 Task: Look for space in Yicheng, China from 6th September, 2023 to 10th September, 2023 for 1 adult in price range Rs.10000 to Rs.15000. Place can be private room with 1  bedroom having 1 bed and 1 bathroom. Property type can be house, flat, guest house, hotel. Amenities needed are: washing machine. Booking option can be shelf check-in. Required host language is Chinese (Simplified).
Action: Mouse moved to (352, 181)
Screenshot: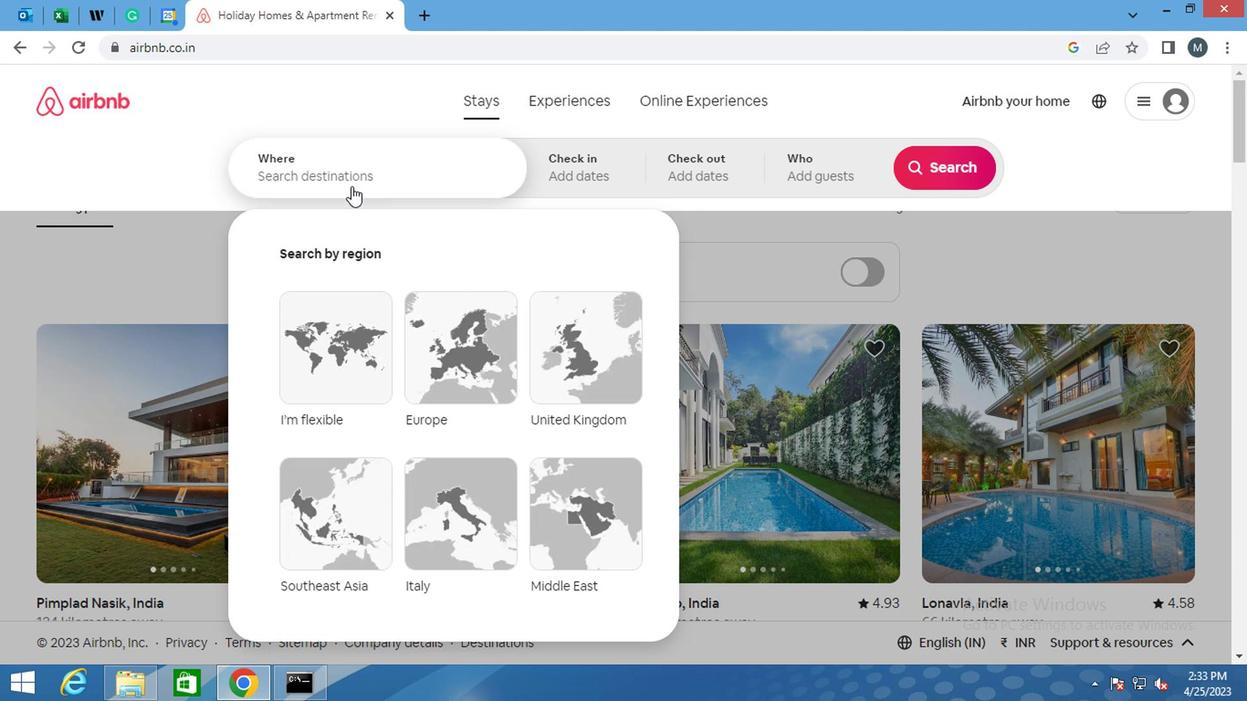 
Action: Mouse pressed left at (352, 181)
Screenshot: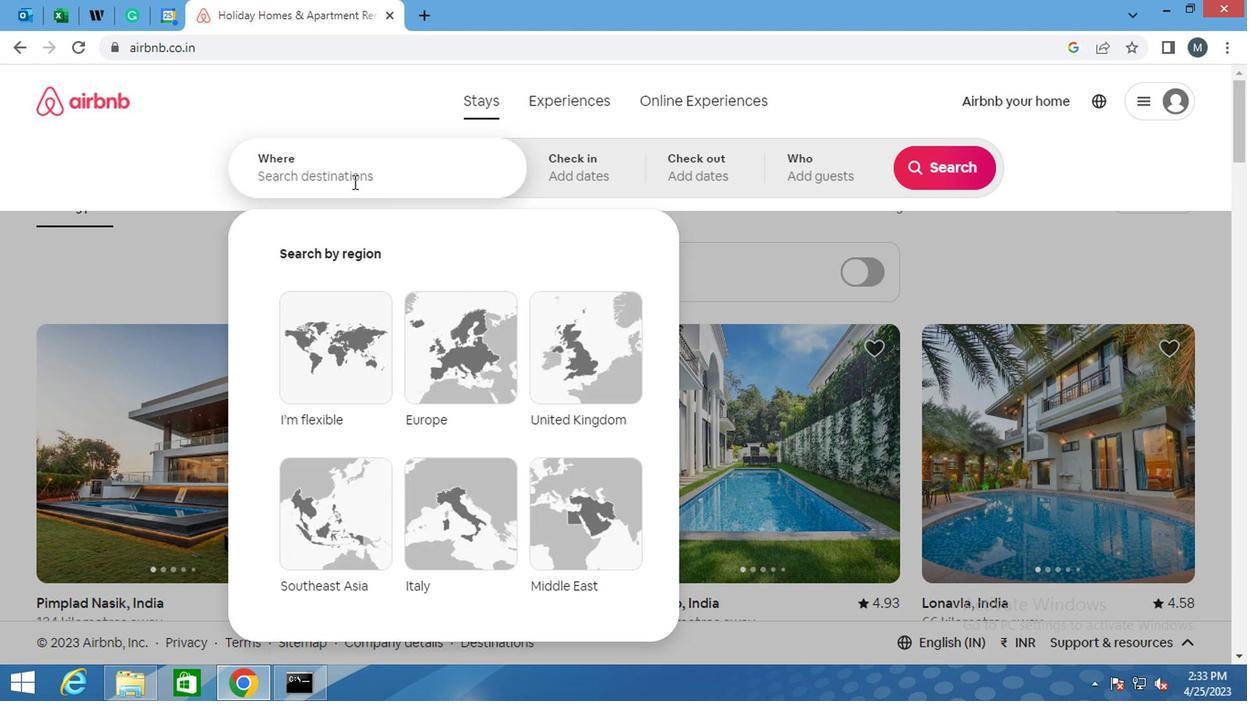 
Action: Mouse moved to (352, 181)
Screenshot: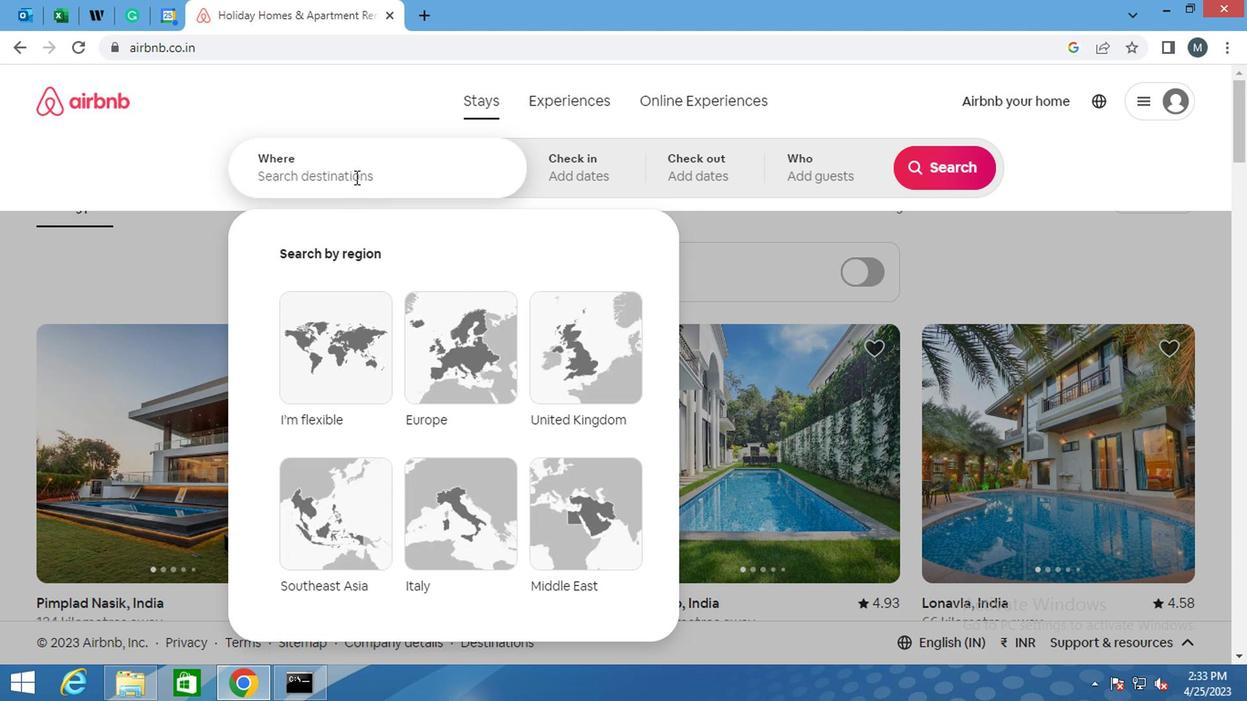 
Action: Key pressed <Key.shift>YICHENG,<Key.shift>CHINA
Screenshot: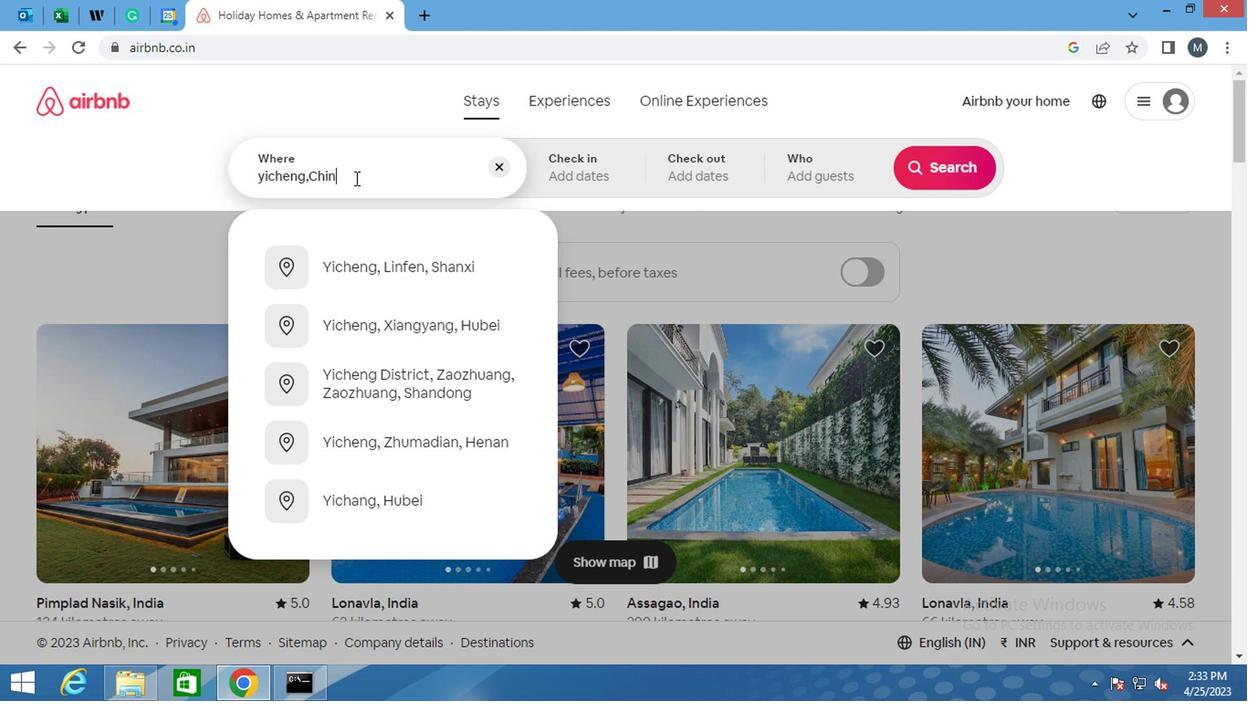 
Action: Mouse moved to (475, 209)
Screenshot: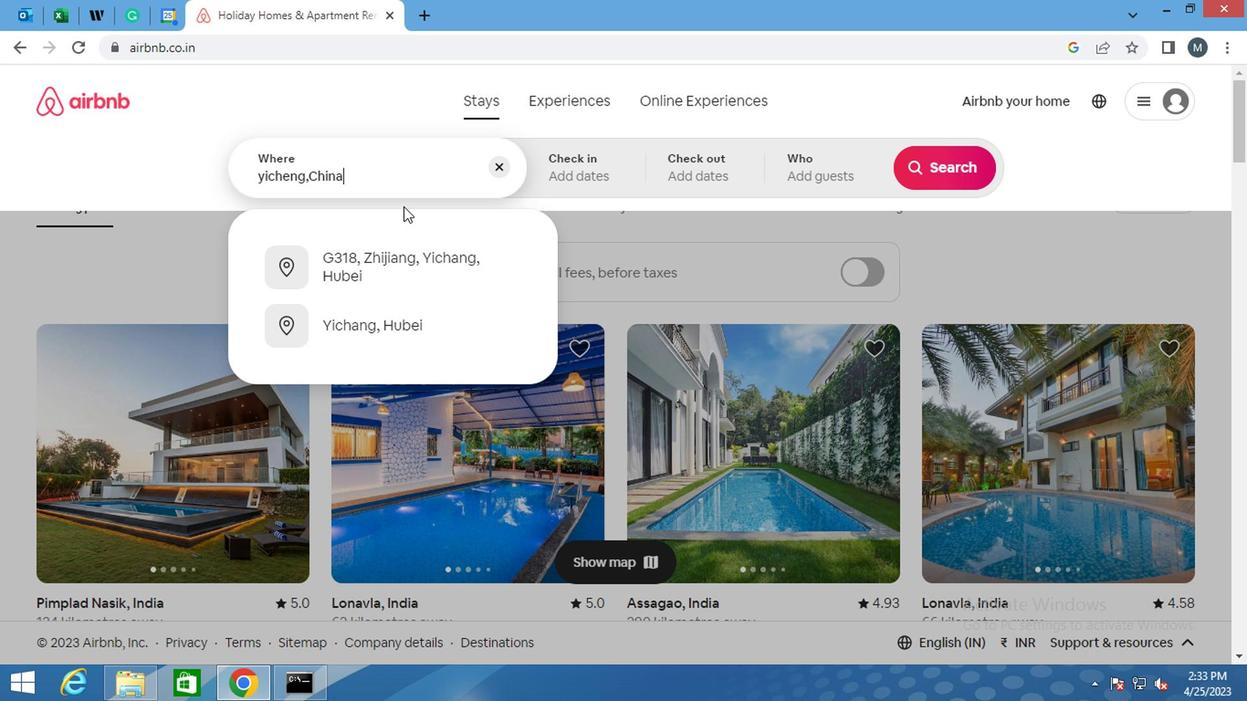 
Action: Key pressed <Key.enter>
Screenshot: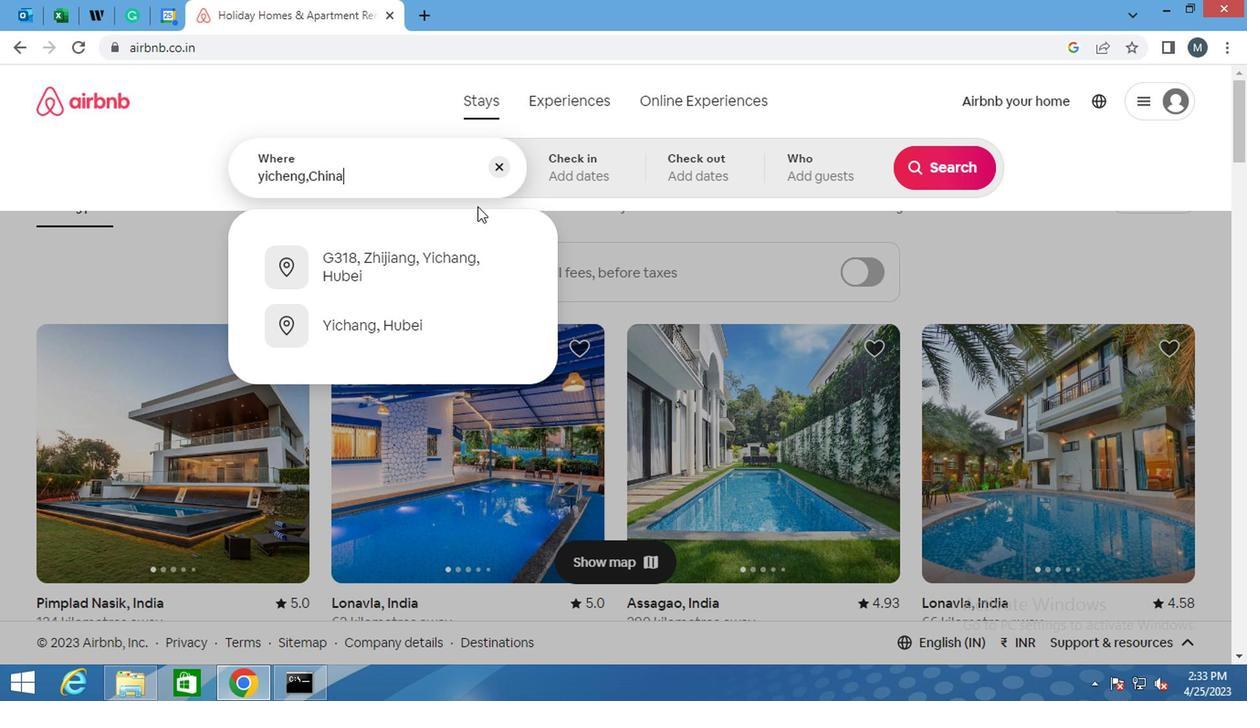 
Action: Mouse moved to (919, 313)
Screenshot: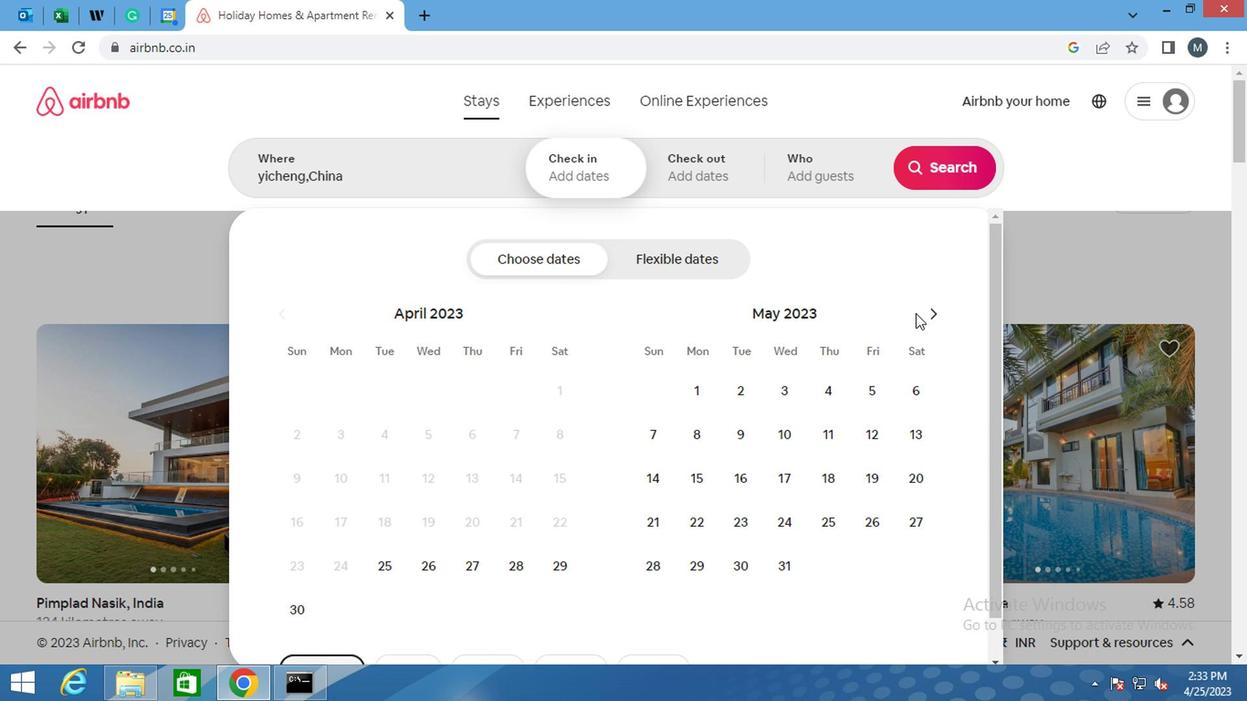 
Action: Mouse pressed left at (919, 313)
Screenshot: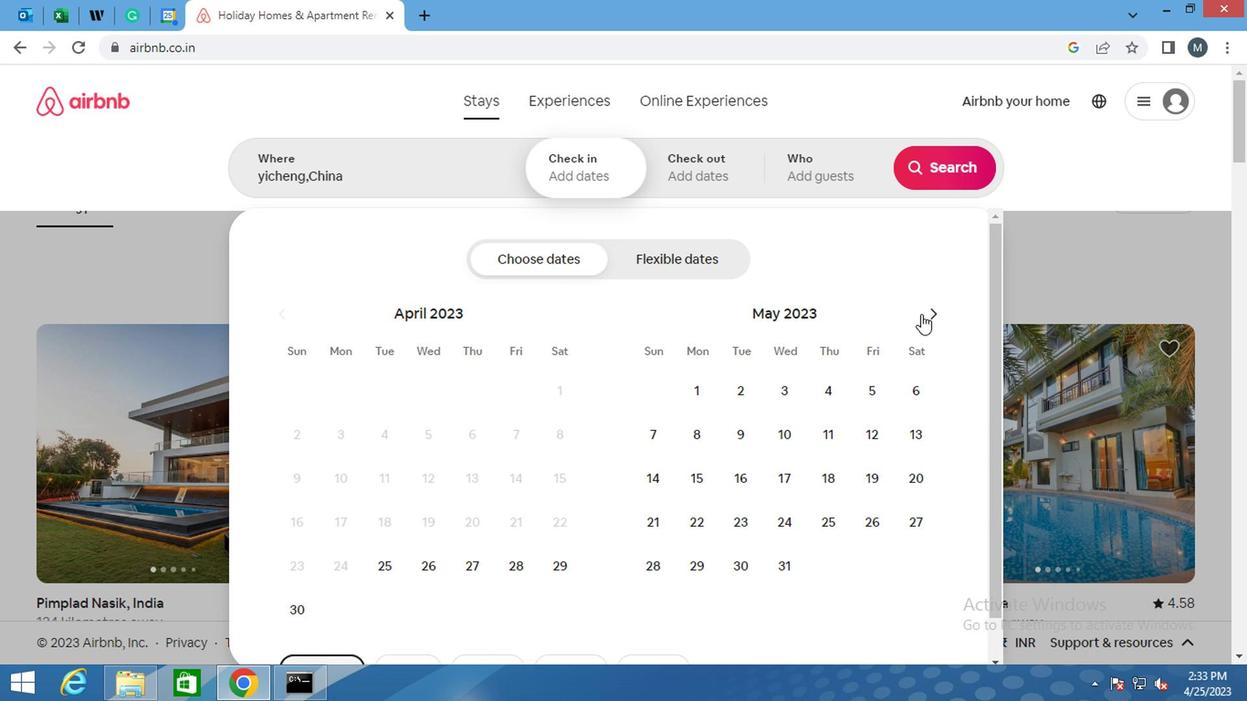 
Action: Mouse moved to (920, 313)
Screenshot: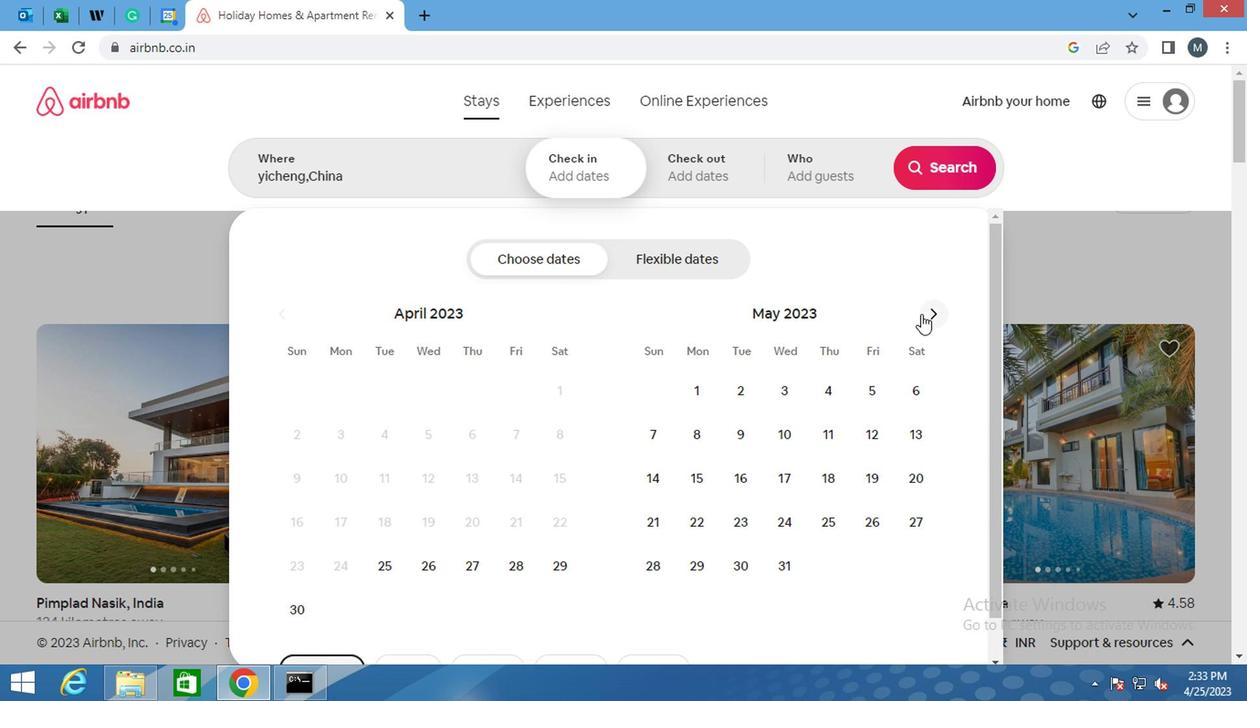 
Action: Mouse pressed left at (920, 313)
Screenshot: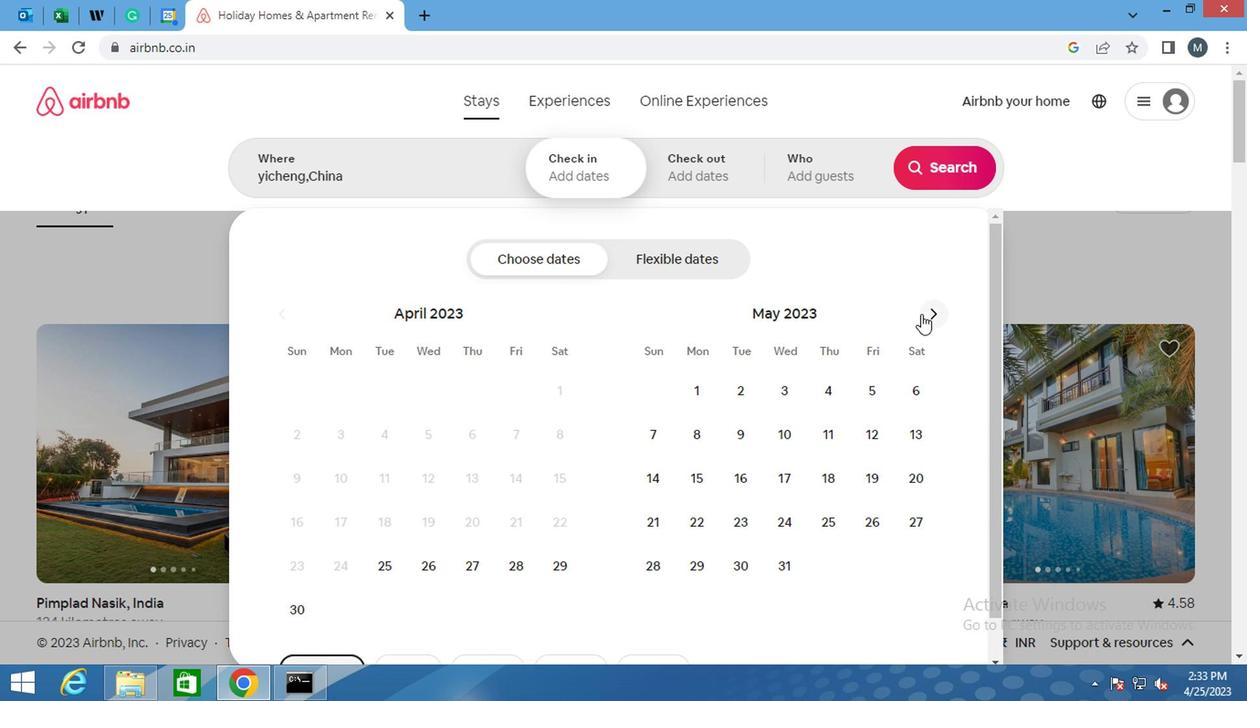 
Action: Mouse moved to (920, 313)
Screenshot: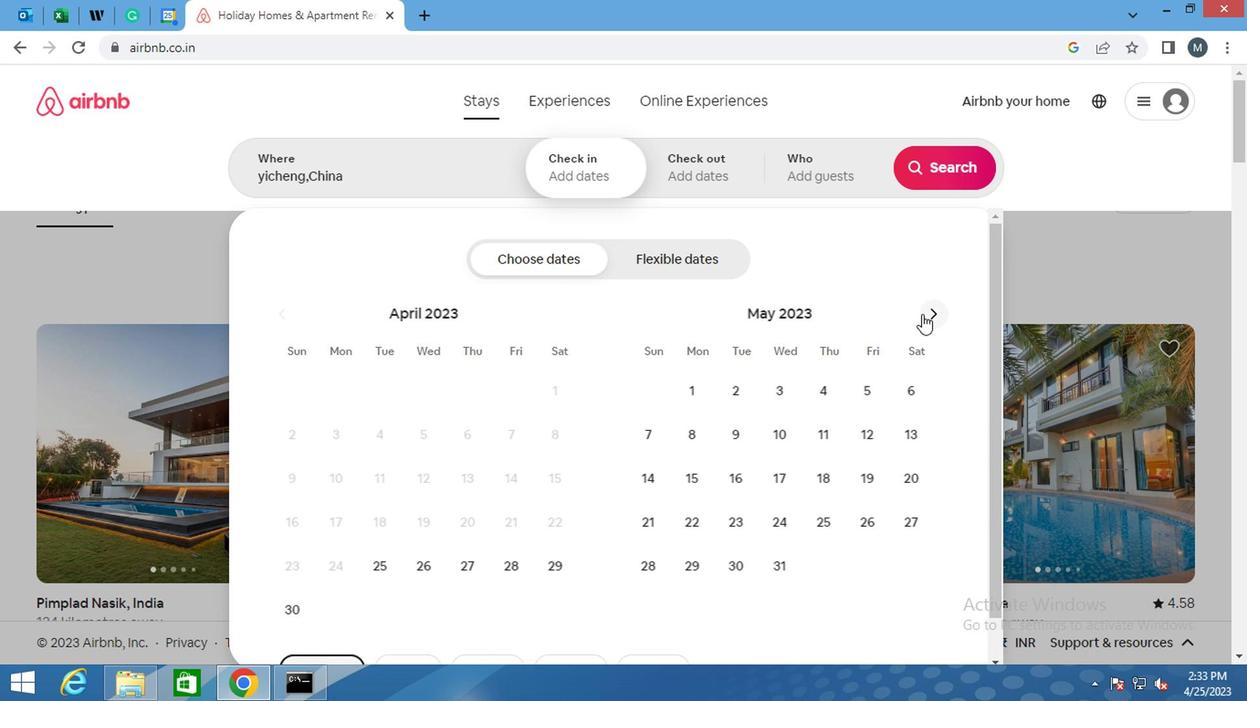 
Action: Mouse pressed left at (920, 313)
Screenshot: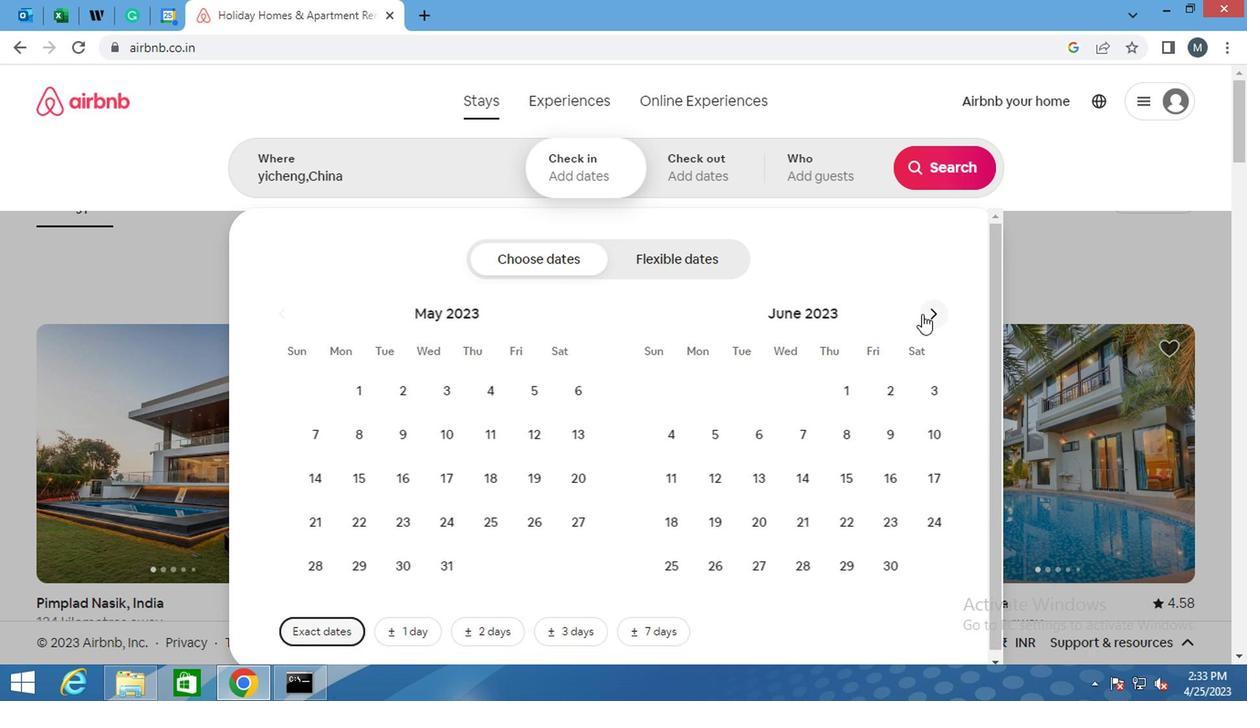 
Action: Mouse moved to (921, 313)
Screenshot: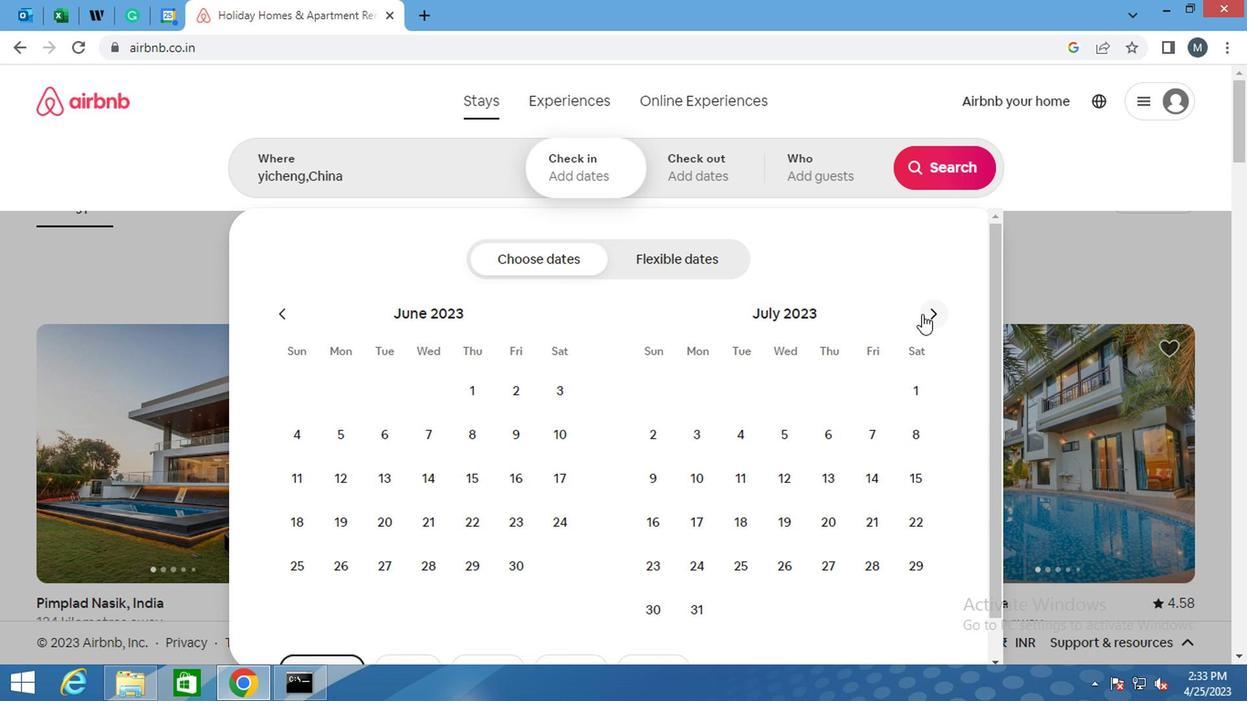 
Action: Mouse pressed left at (921, 313)
Screenshot: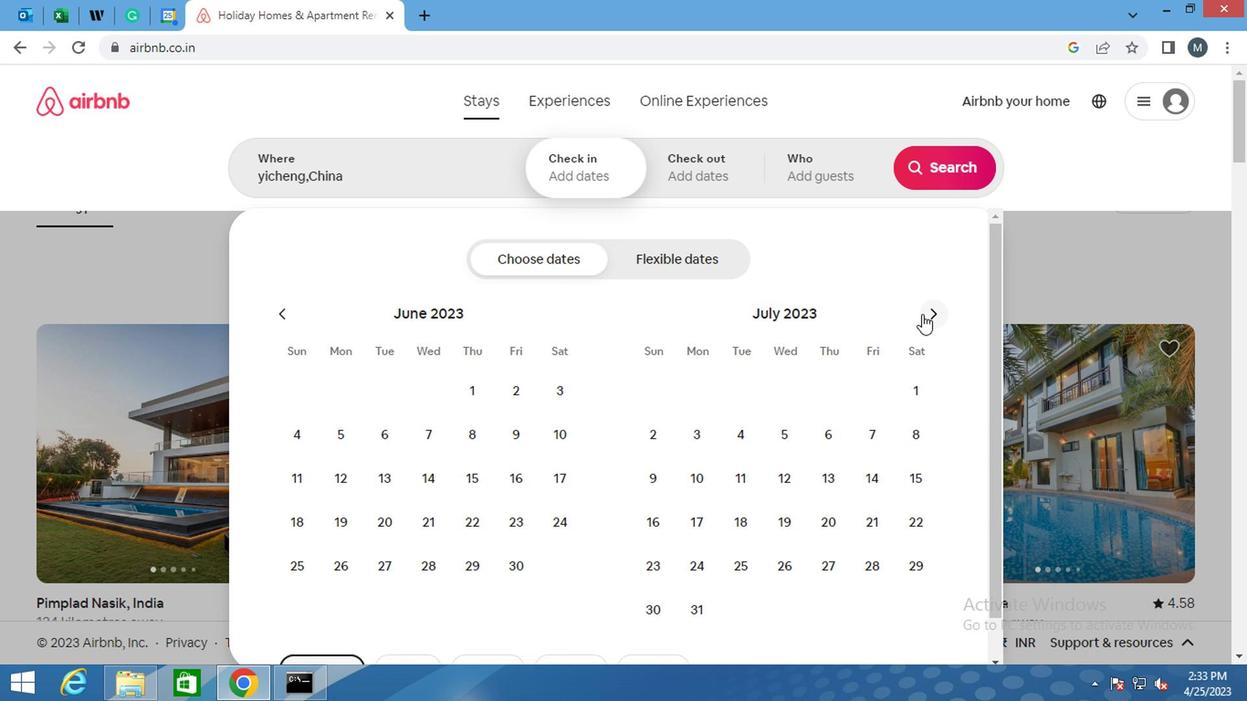 
Action: Mouse moved to (924, 313)
Screenshot: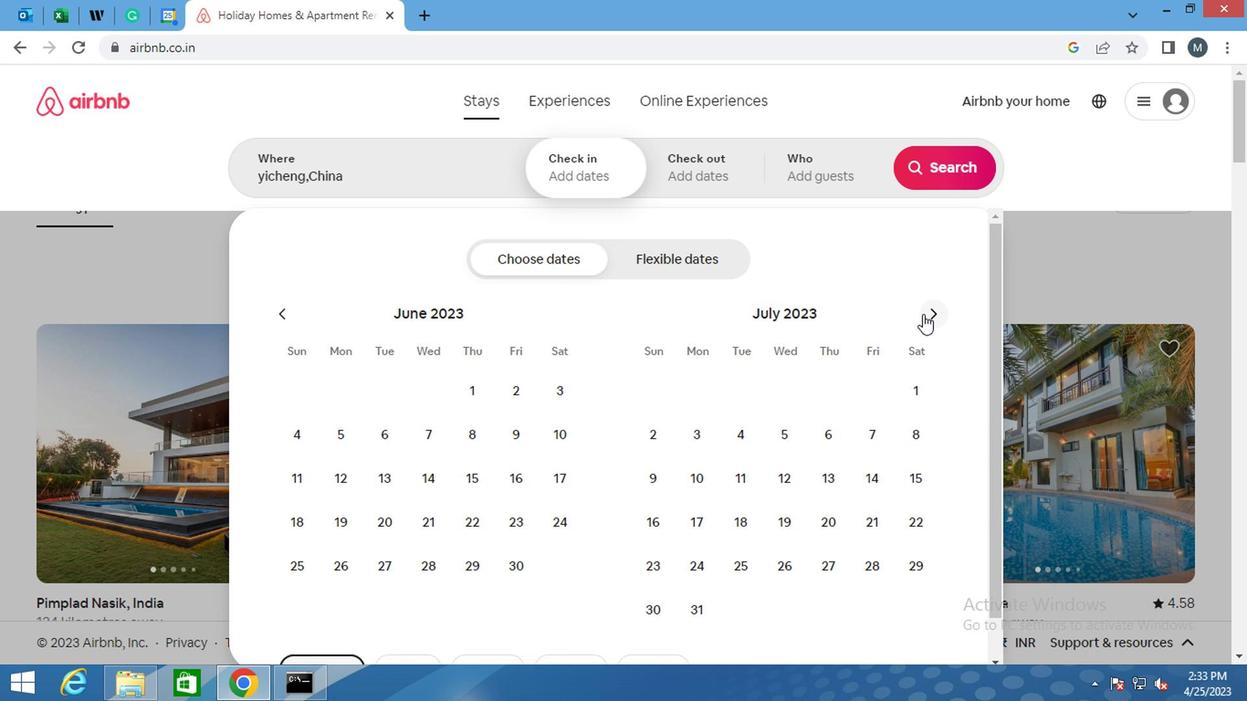 
Action: Mouse pressed left at (924, 313)
Screenshot: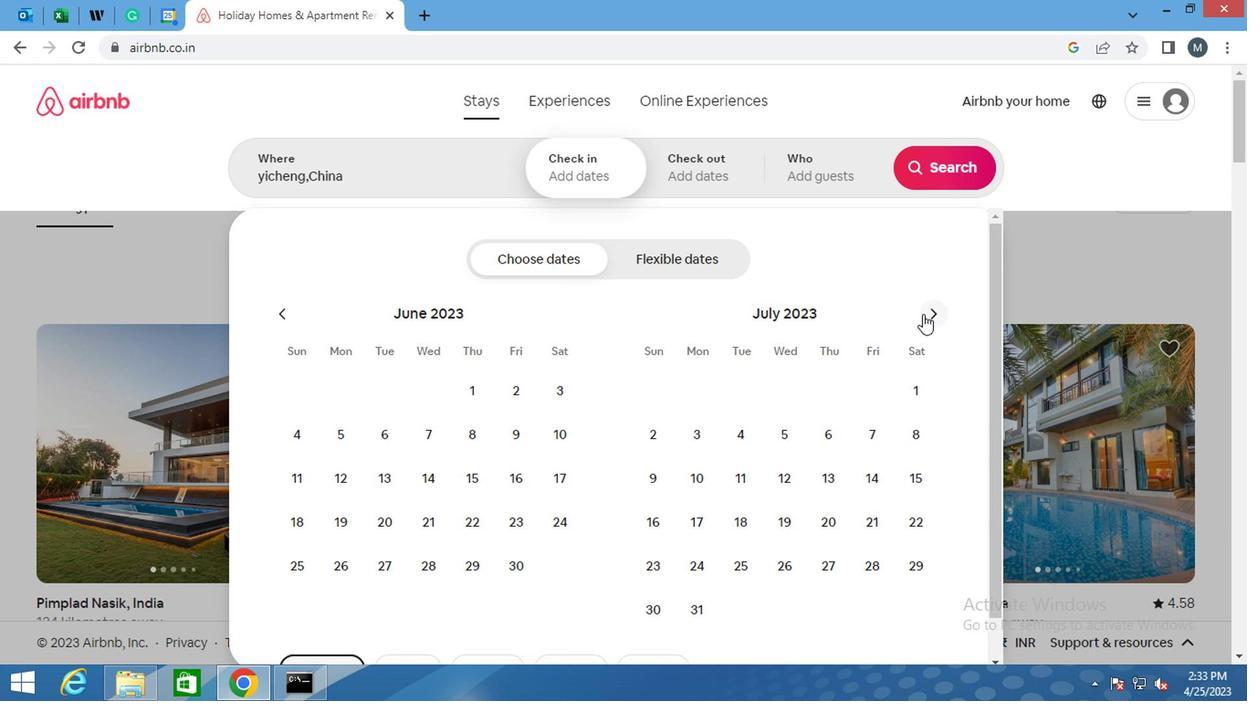 
Action: Mouse moved to (794, 433)
Screenshot: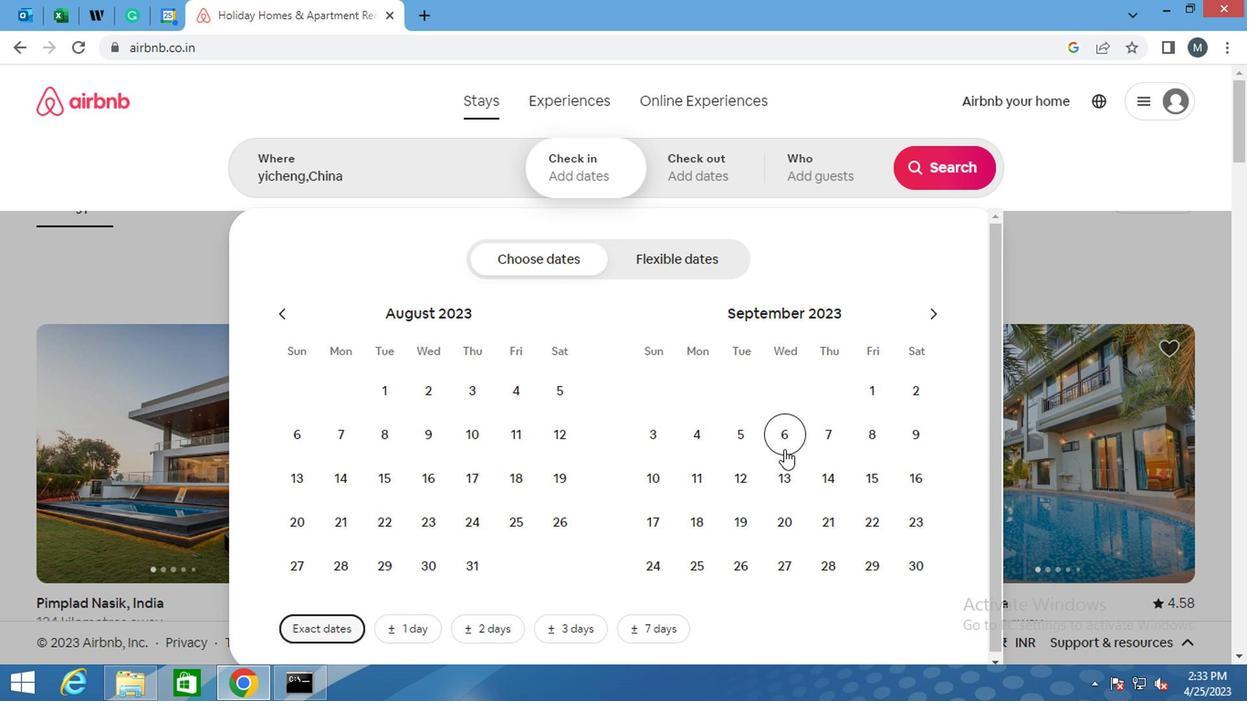 
Action: Mouse pressed left at (794, 433)
Screenshot: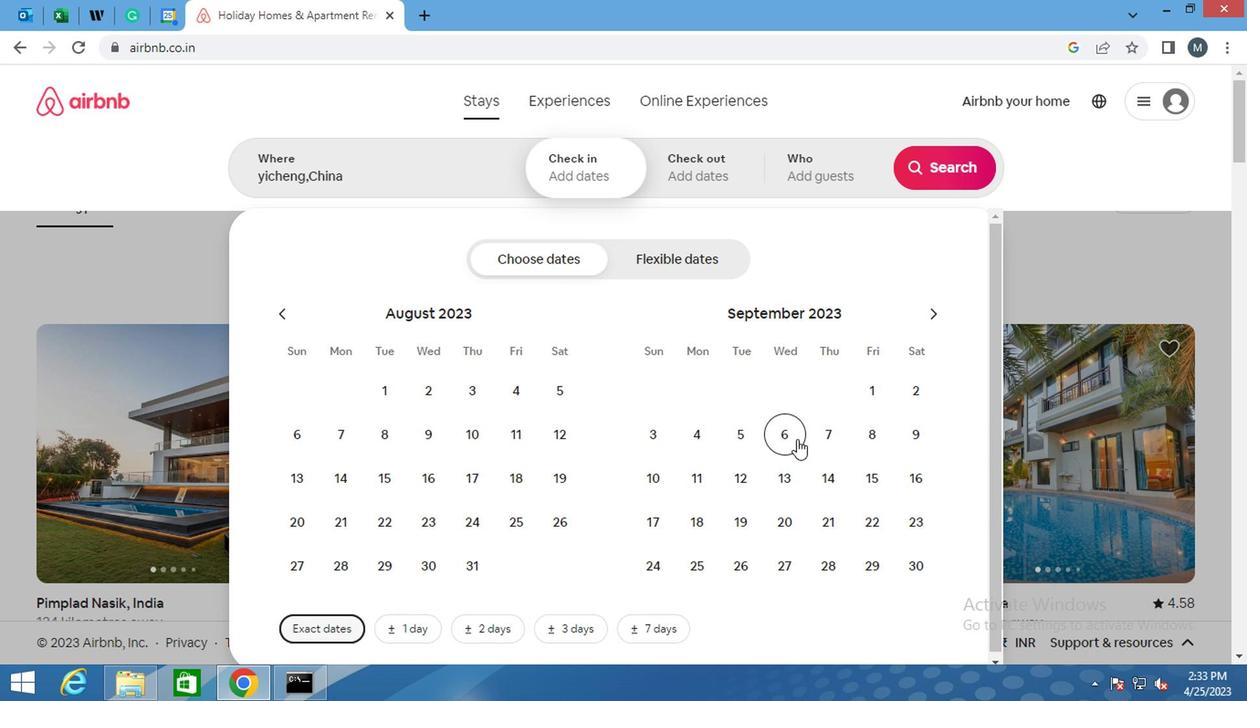 
Action: Mouse moved to (649, 475)
Screenshot: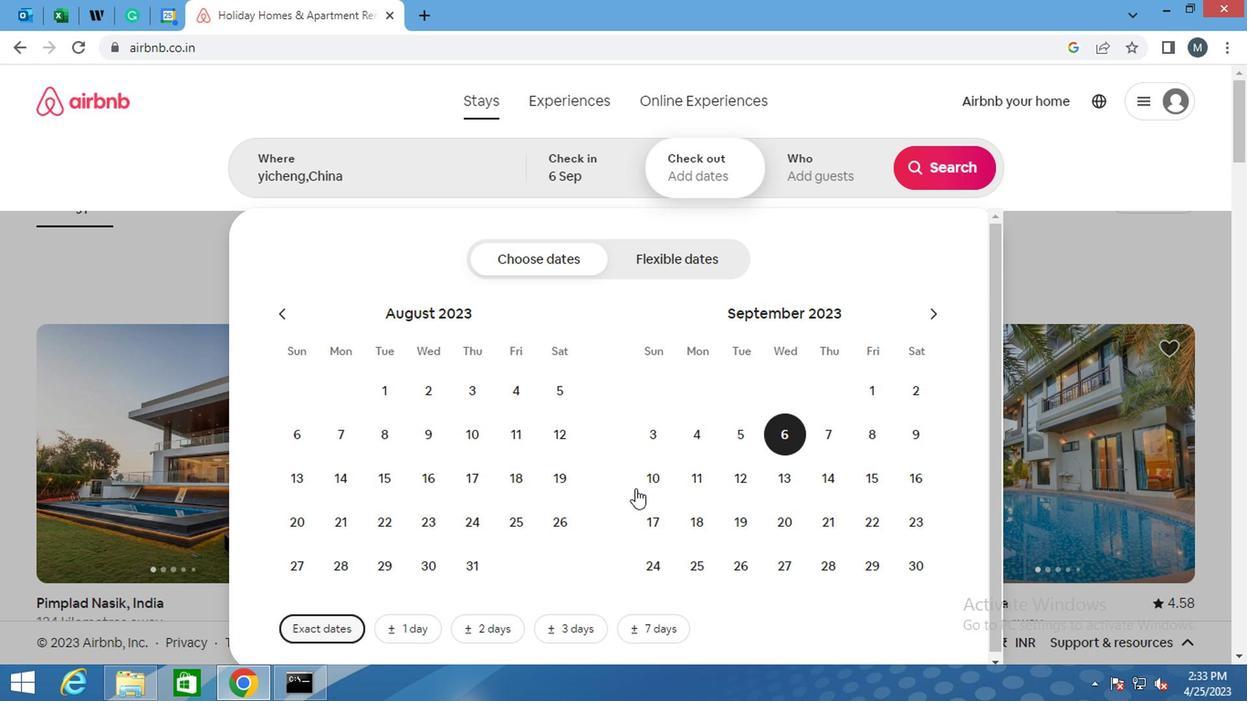 
Action: Mouse pressed left at (649, 475)
Screenshot: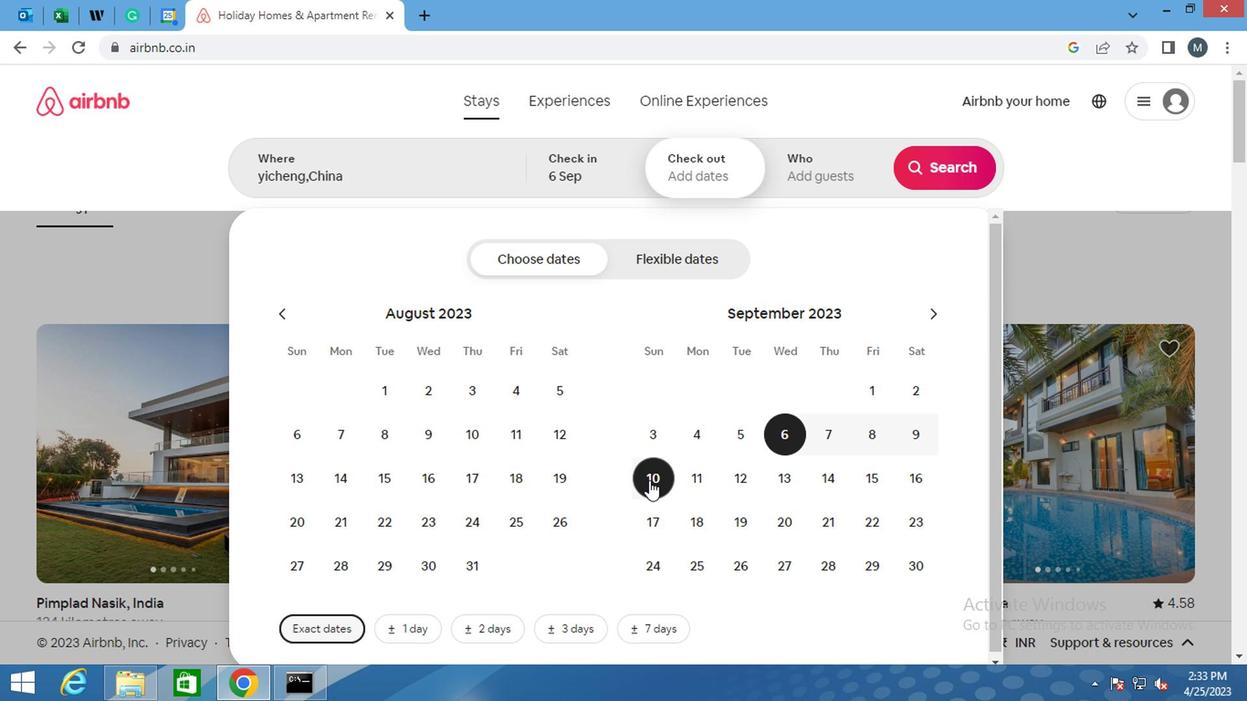 
Action: Mouse moved to (818, 186)
Screenshot: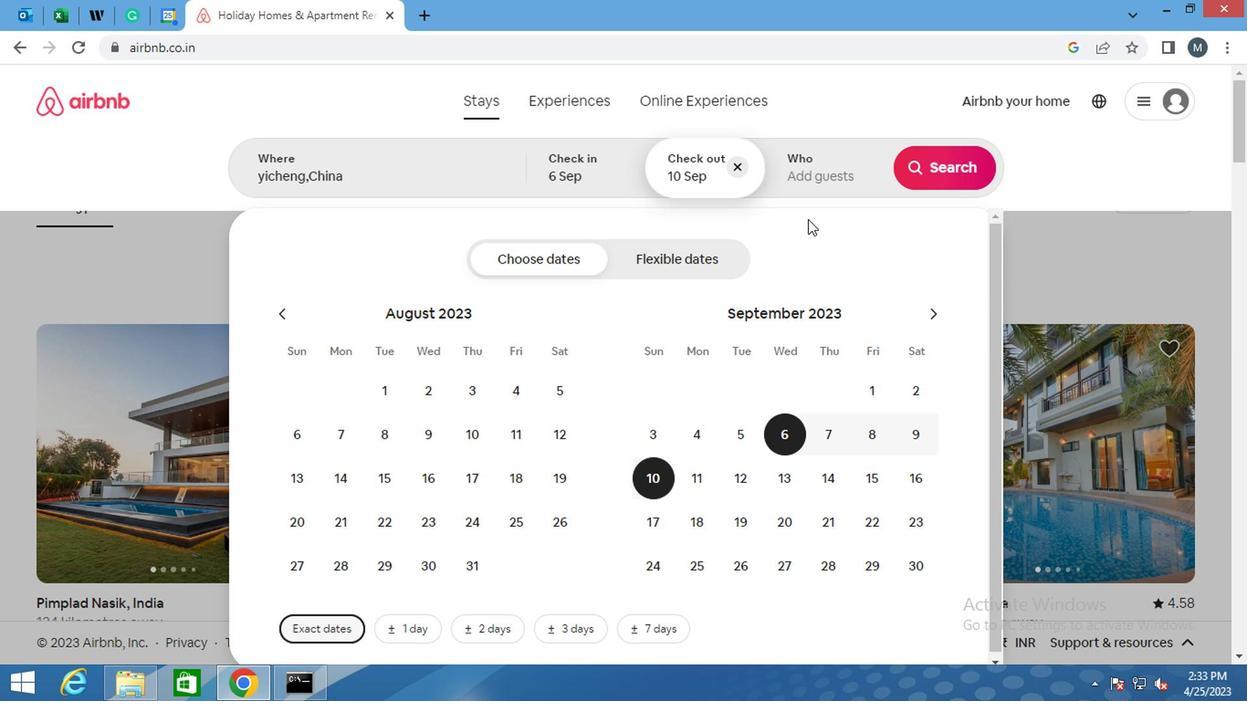 
Action: Mouse pressed left at (818, 186)
Screenshot: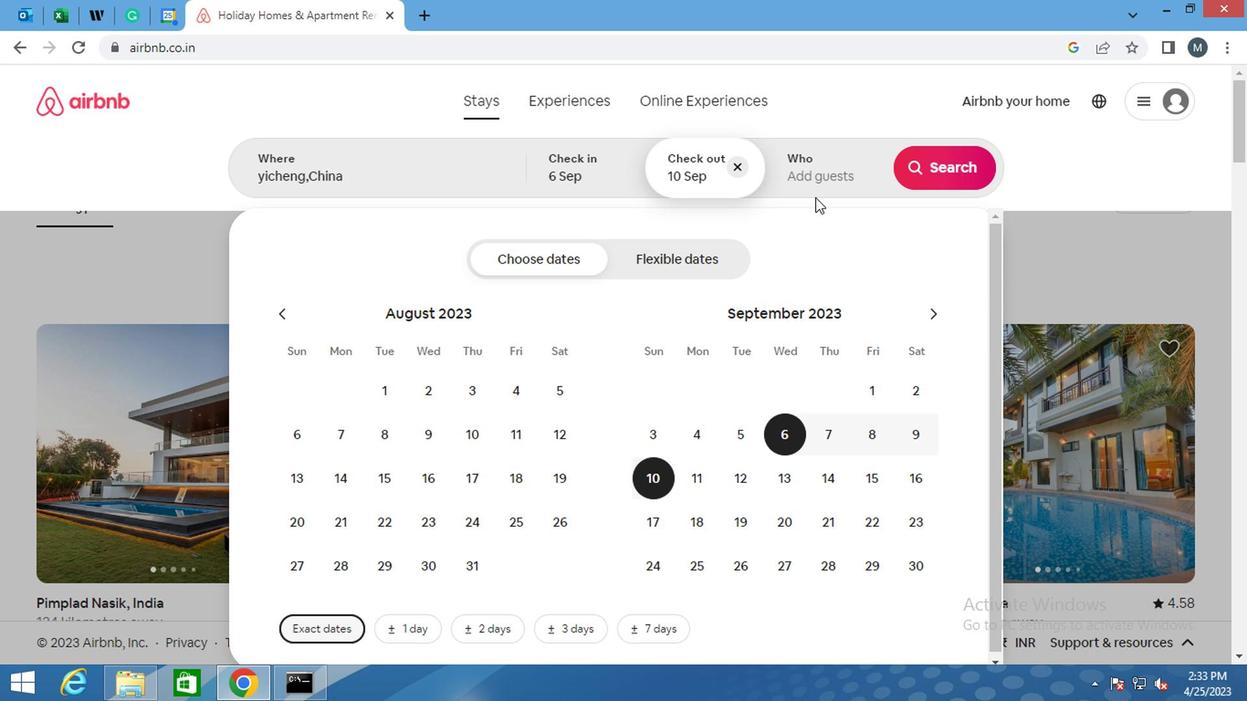 
Action: Mouse pressed right at (818, 186)
Screenshot: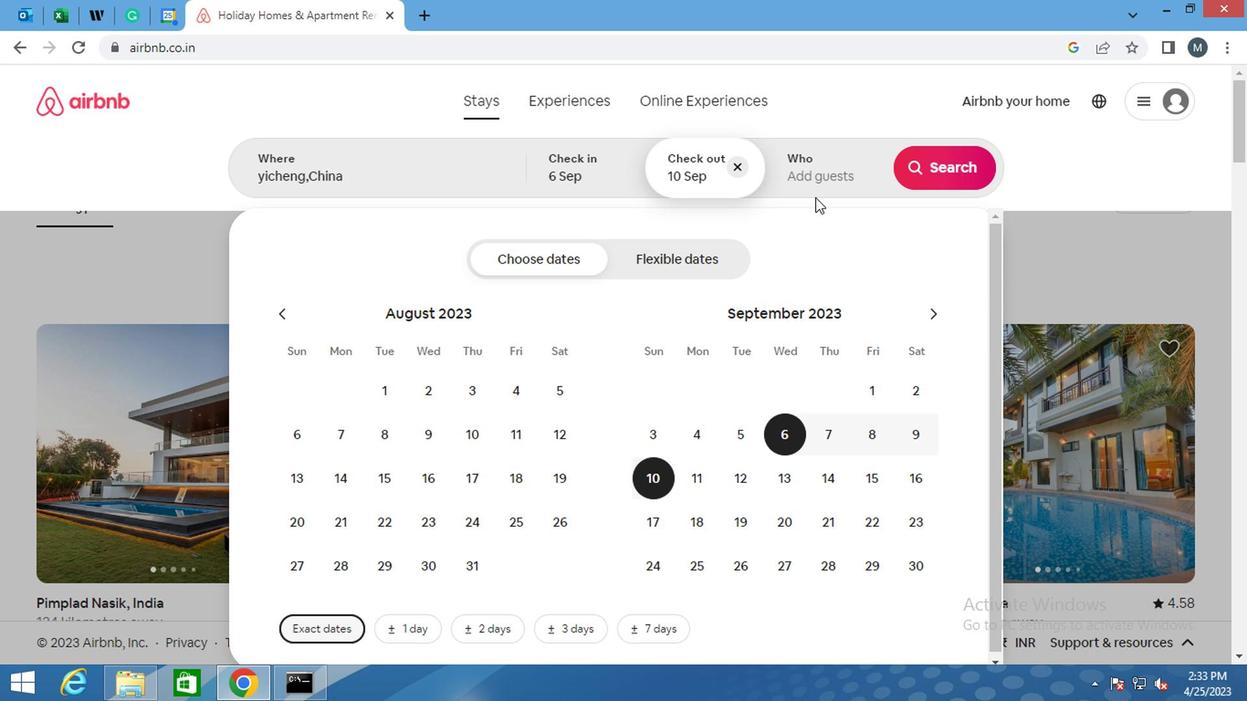 
Action: Mouse moved to (813, 178)
Screenshot: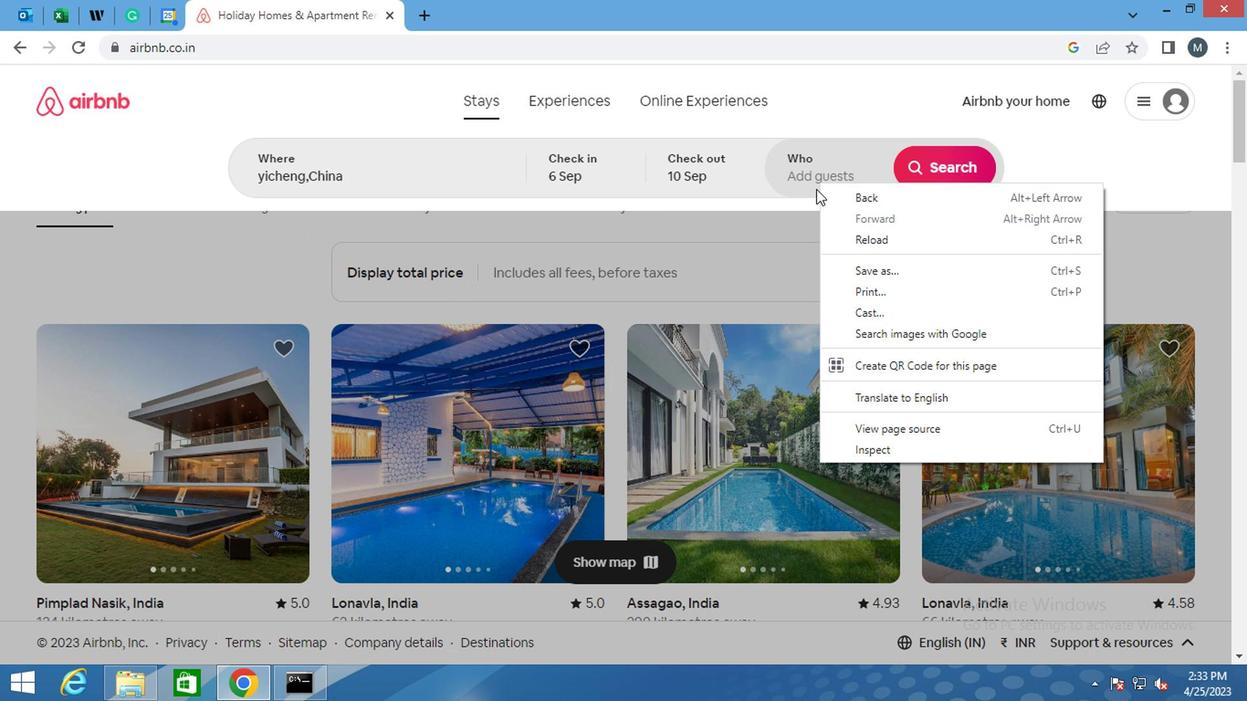 
Action: Mouse pressed left at (813, 178)
Screenshot: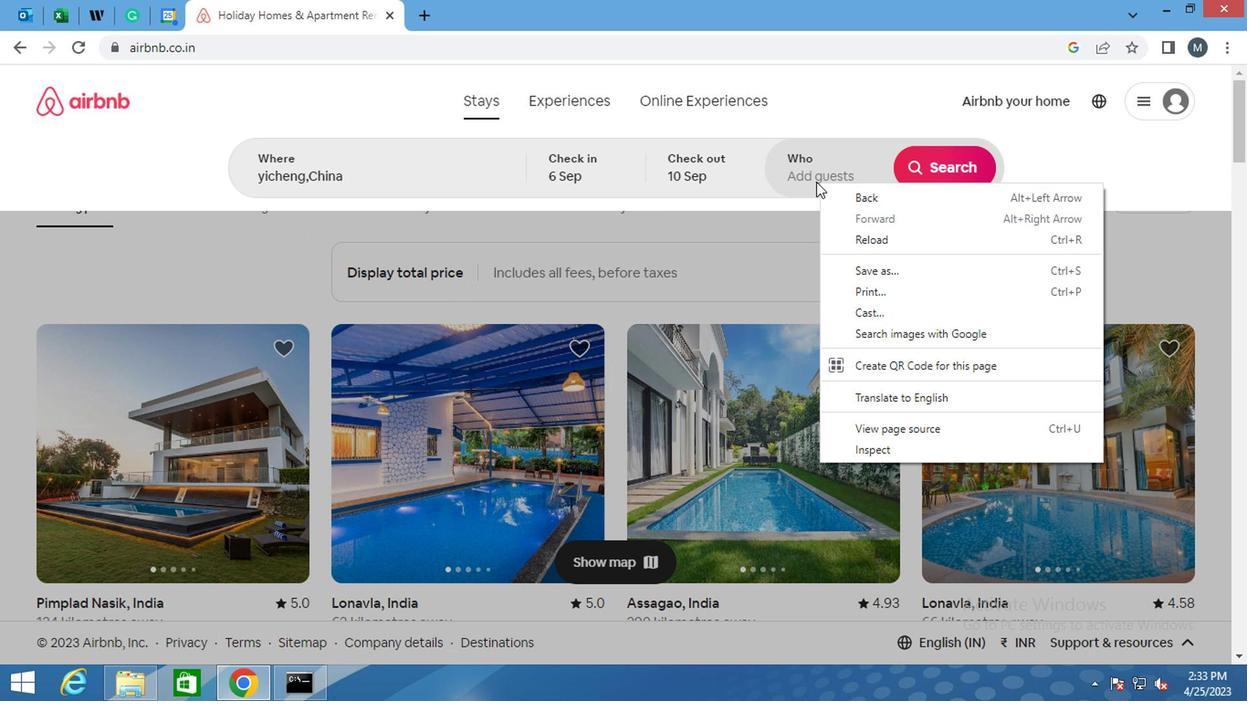 
Action: Mouse moved to (955, 263)
Screenshot: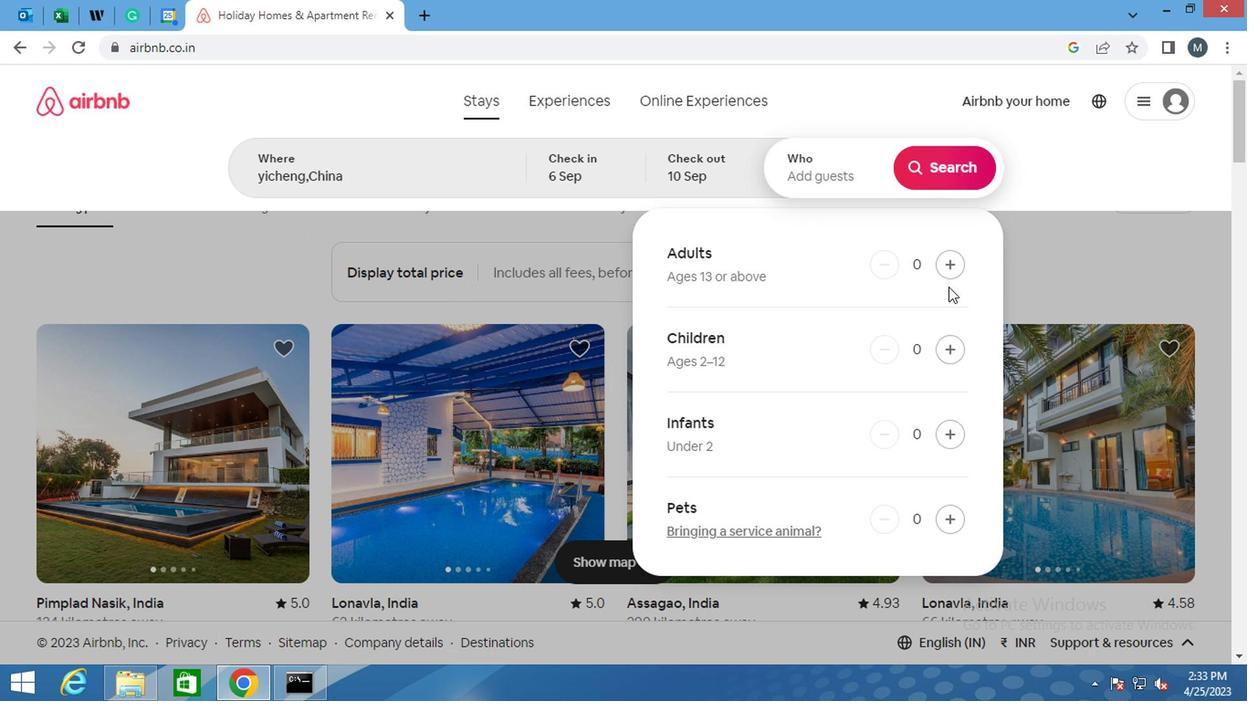 
Action: Mouse pressed left at (955, 263)
Screenshot: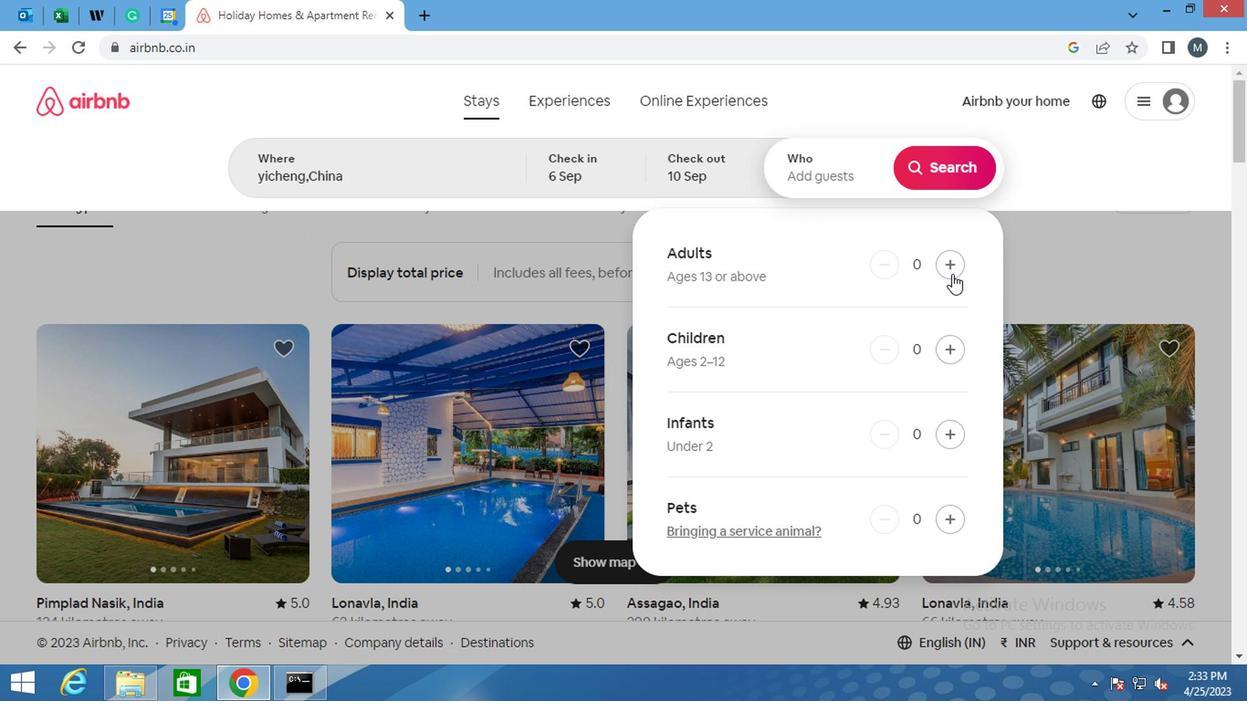 
Action: Mouse moved to (937, 176)
Screenshot: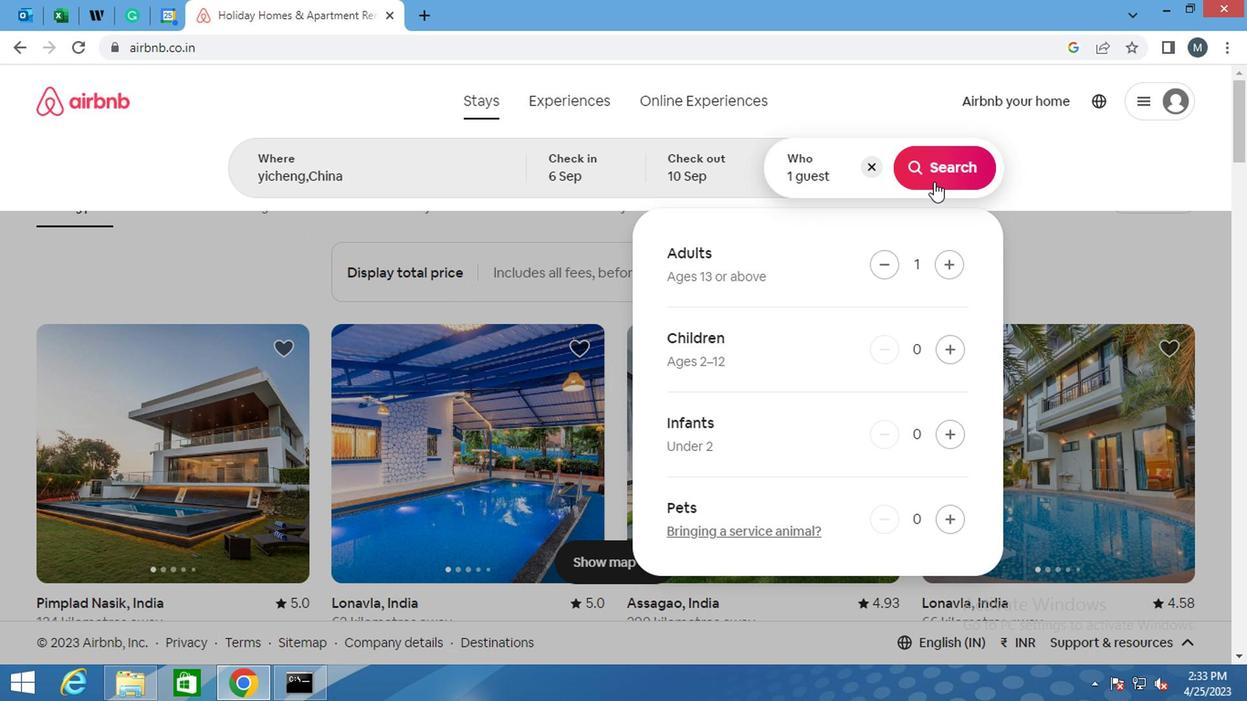 
Action: Mouse pressed left at (937, 176)
Screenshot: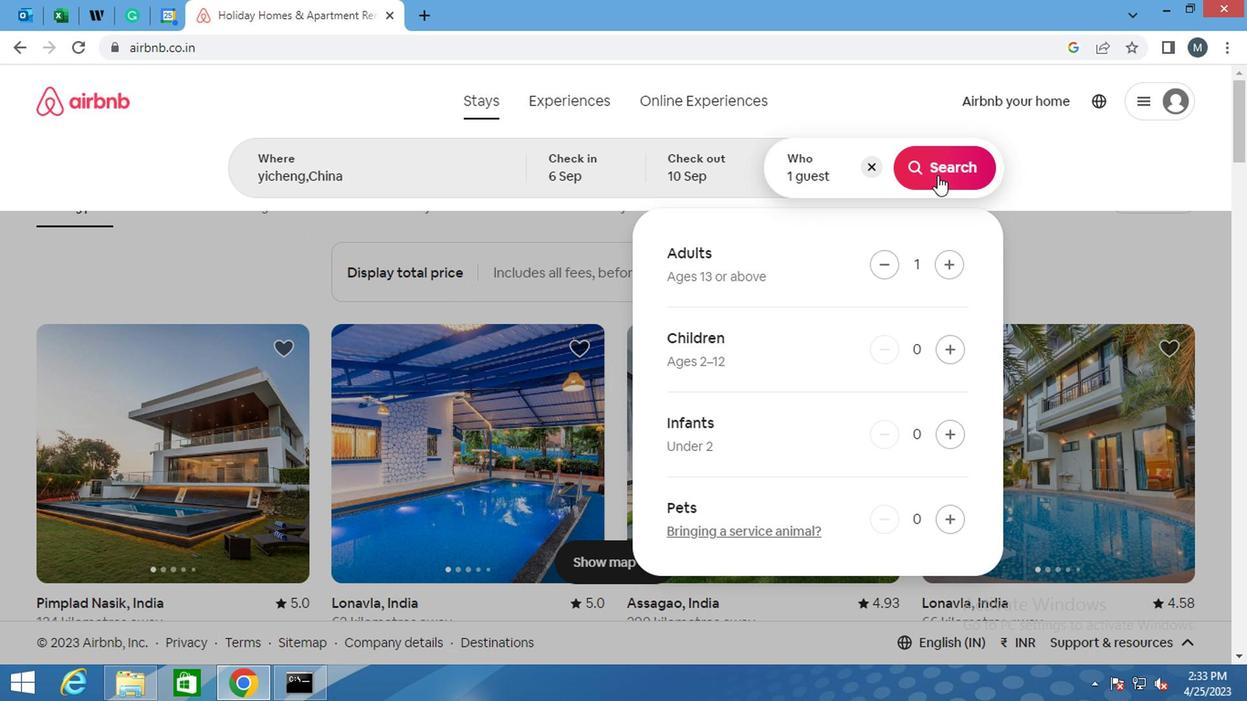 
Action: Mouse moved to (1153, 164)
Screenshot: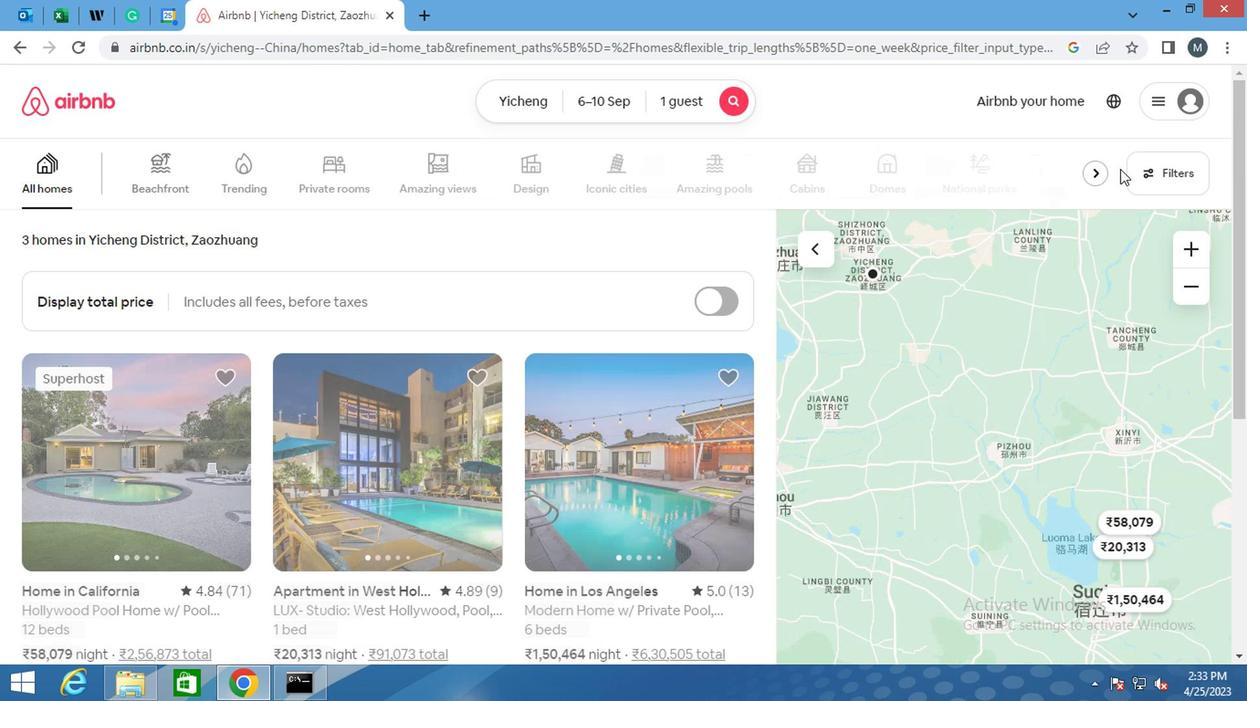 
Action: Mouse pressed left at (1153, 164)
Screenshot: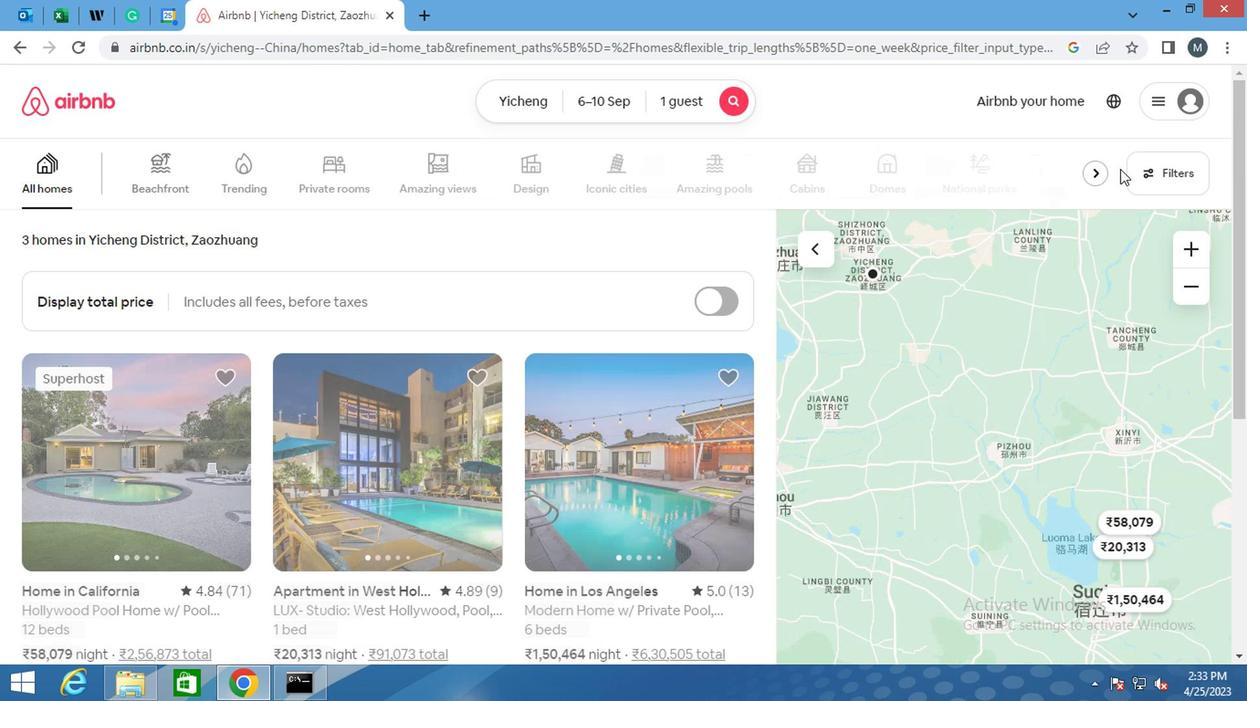 
Action: Mouse moved to (434, 400)
Screenshot: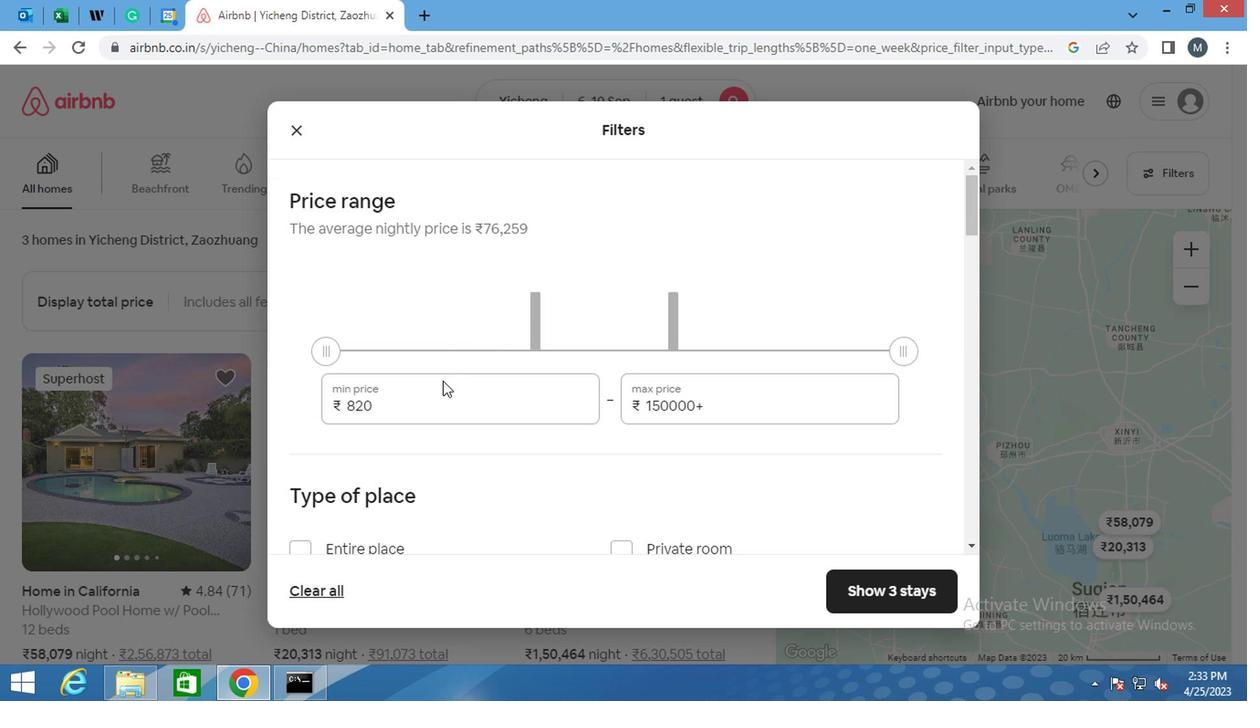 
Action: Mouse pressed left at (434, 400)
Screenshot: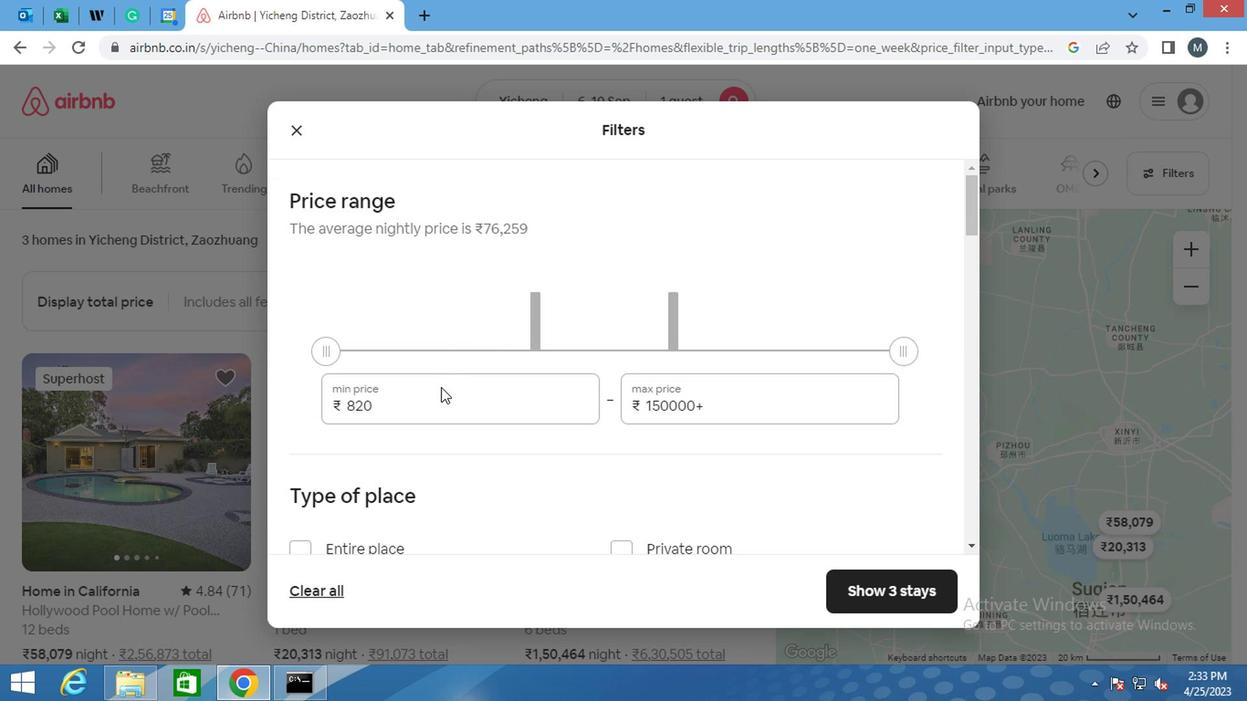 
Action: Mouse moved to (432, 400)
Screenshot: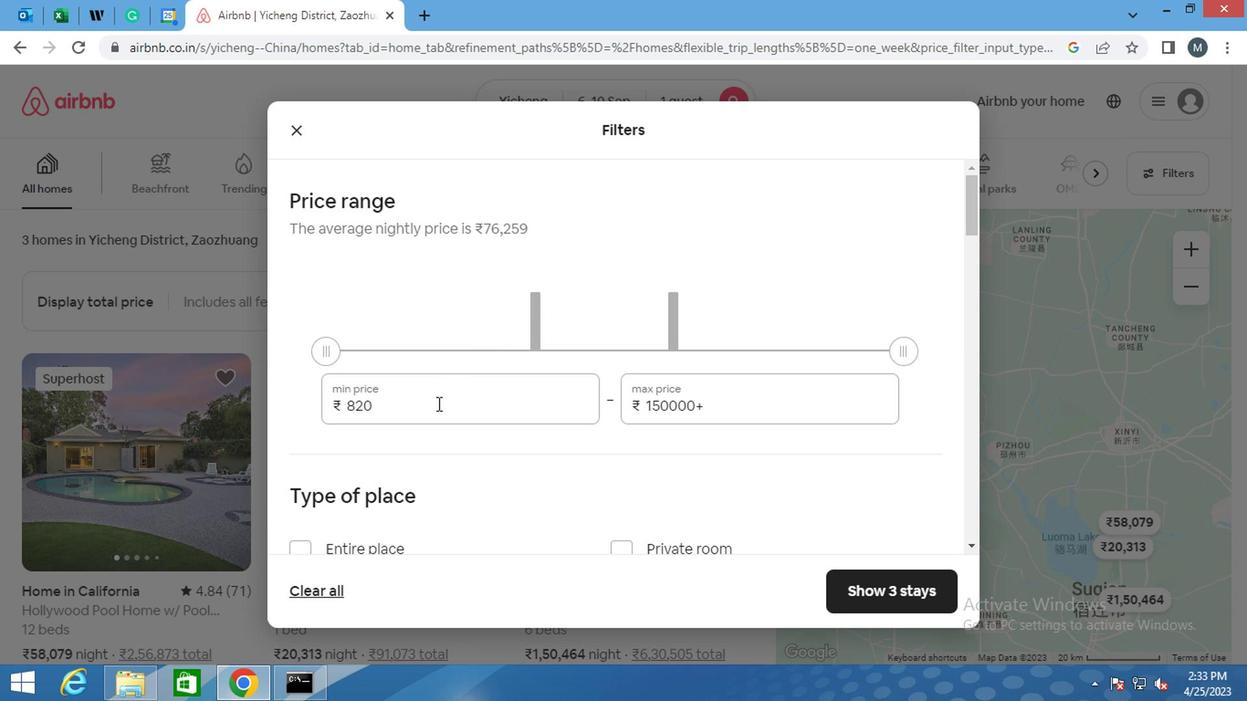 
Action: Key pressed <Key.backspace><Key.backspace><Key.backspace>
Screenshot: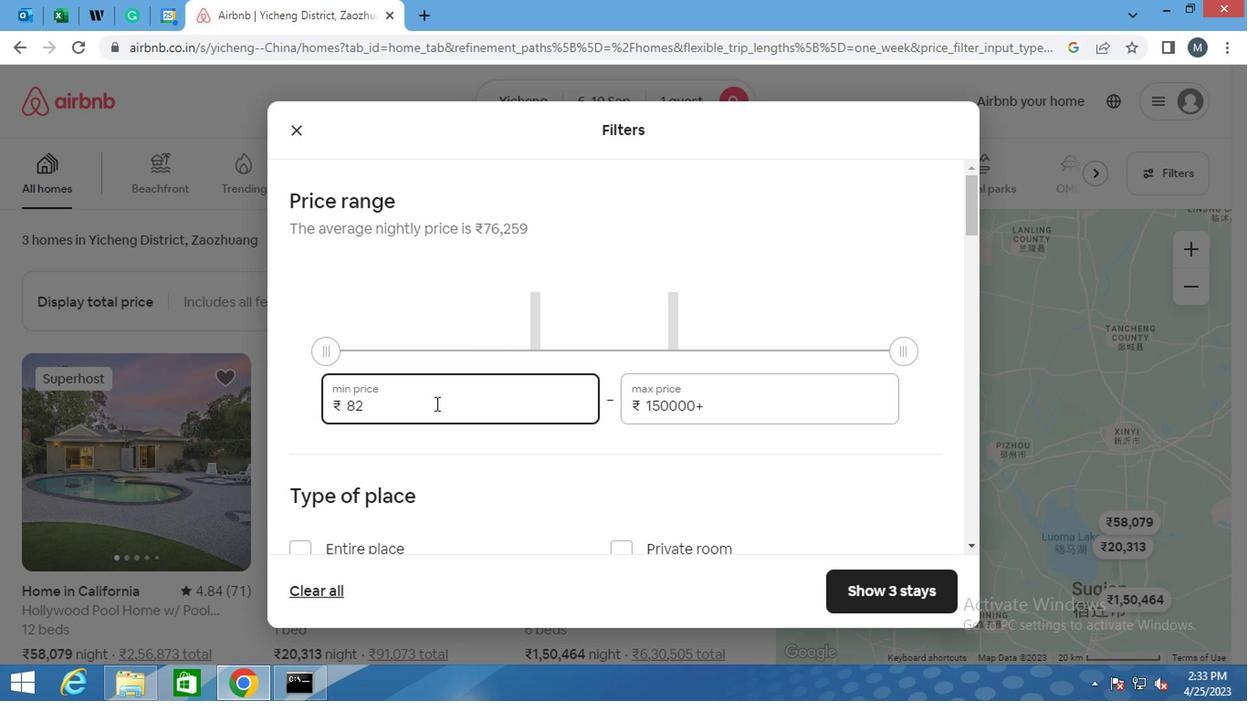
Action: Mouse moved to (431, 400)
Screenshot: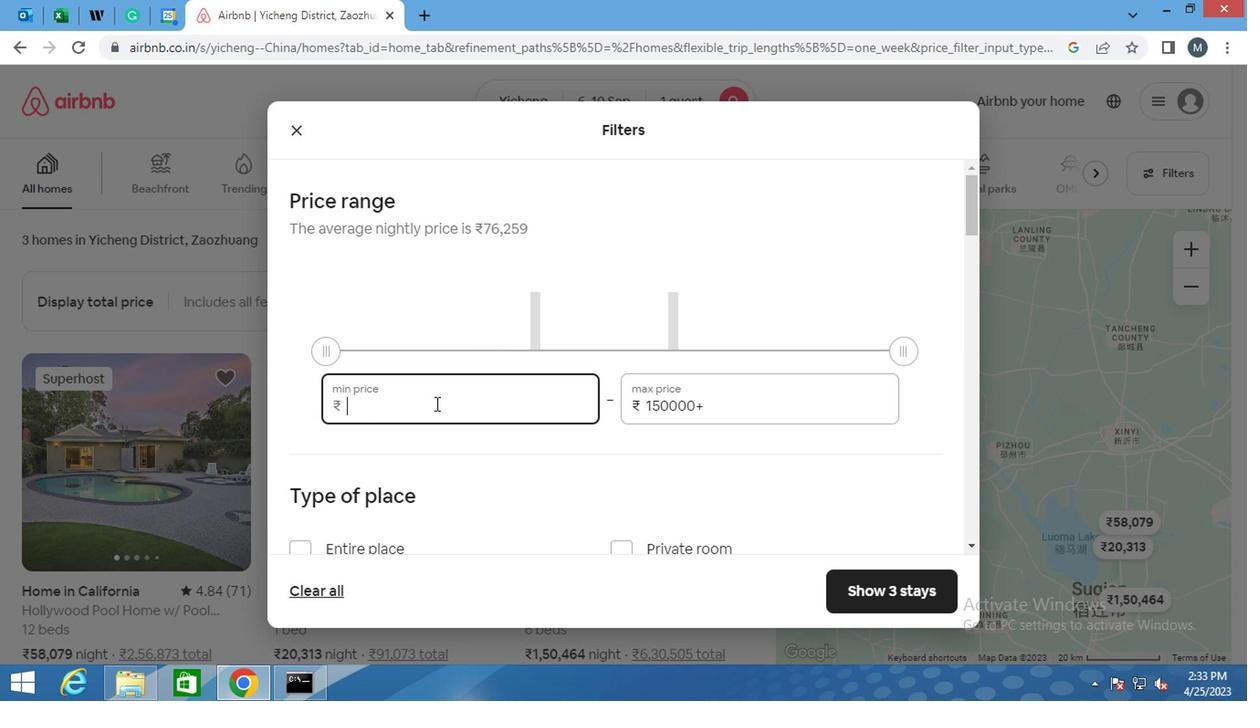 
Action: Key pressed 10000
Screenshot: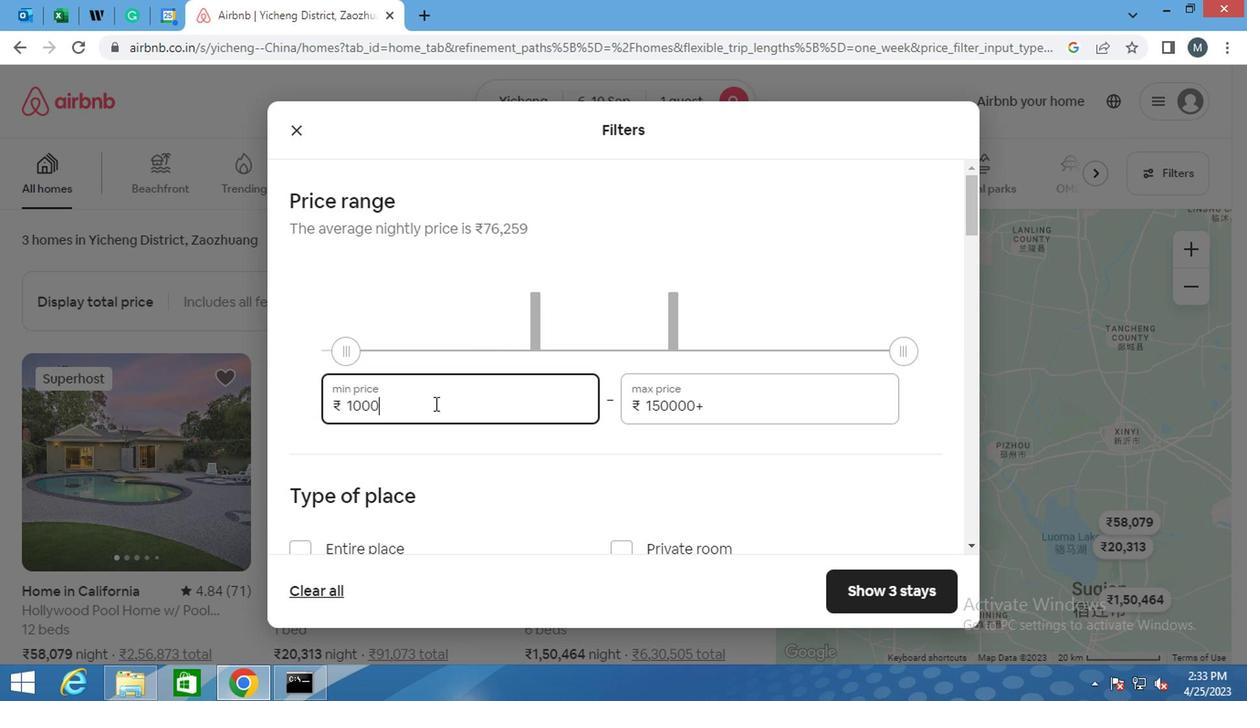 
Action: Mouse moved to (723, 403)
Screenshot: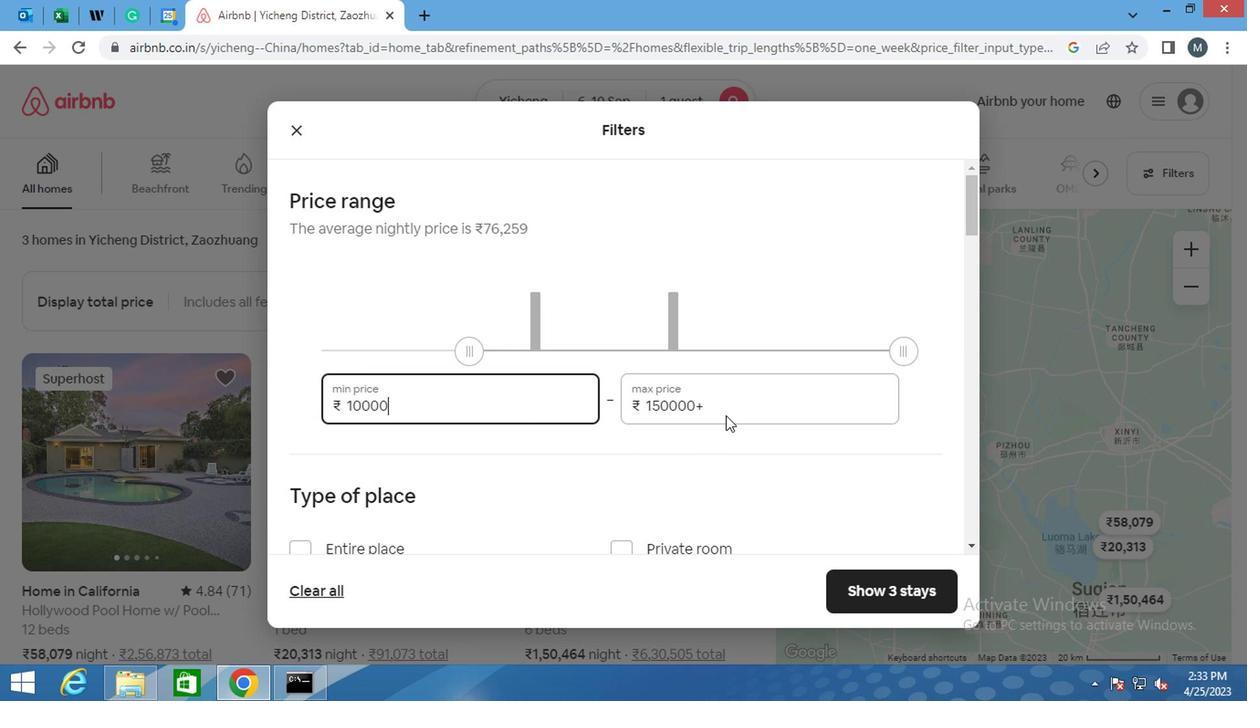 
Action: Mouse pressed left at (723, 403)
Screenshot: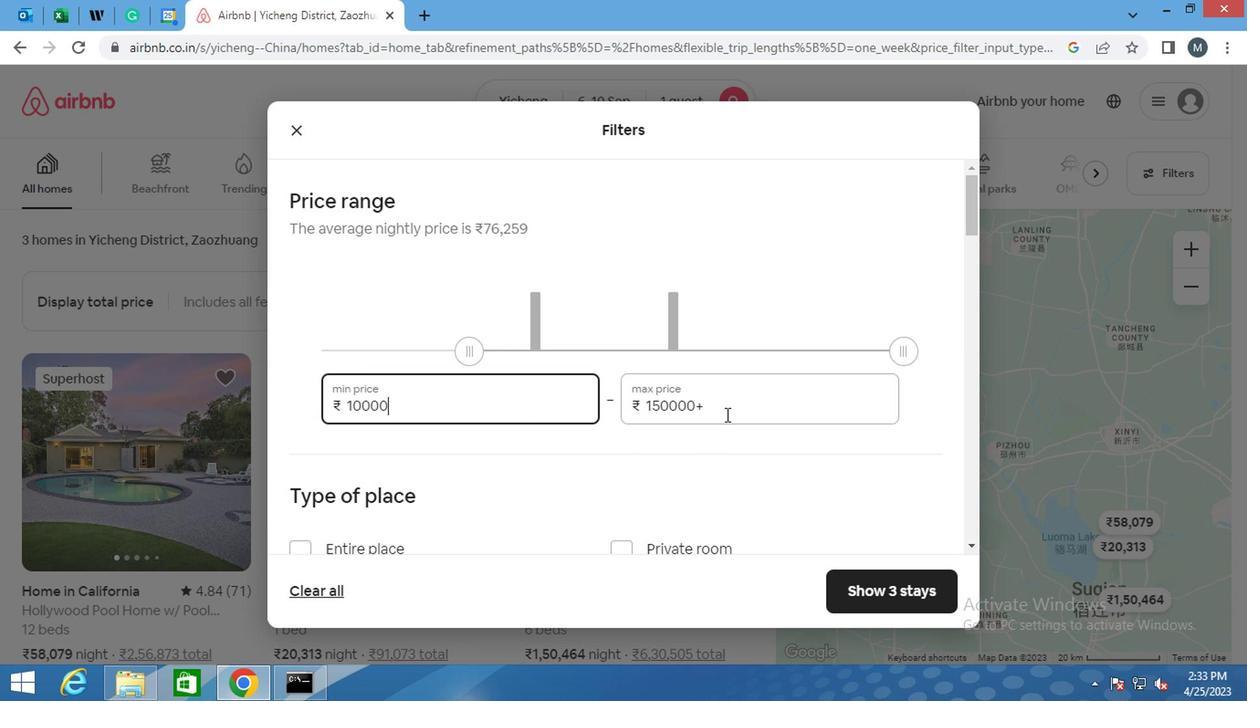 
Action: Mouse moved to (713, 410)
Screenshot: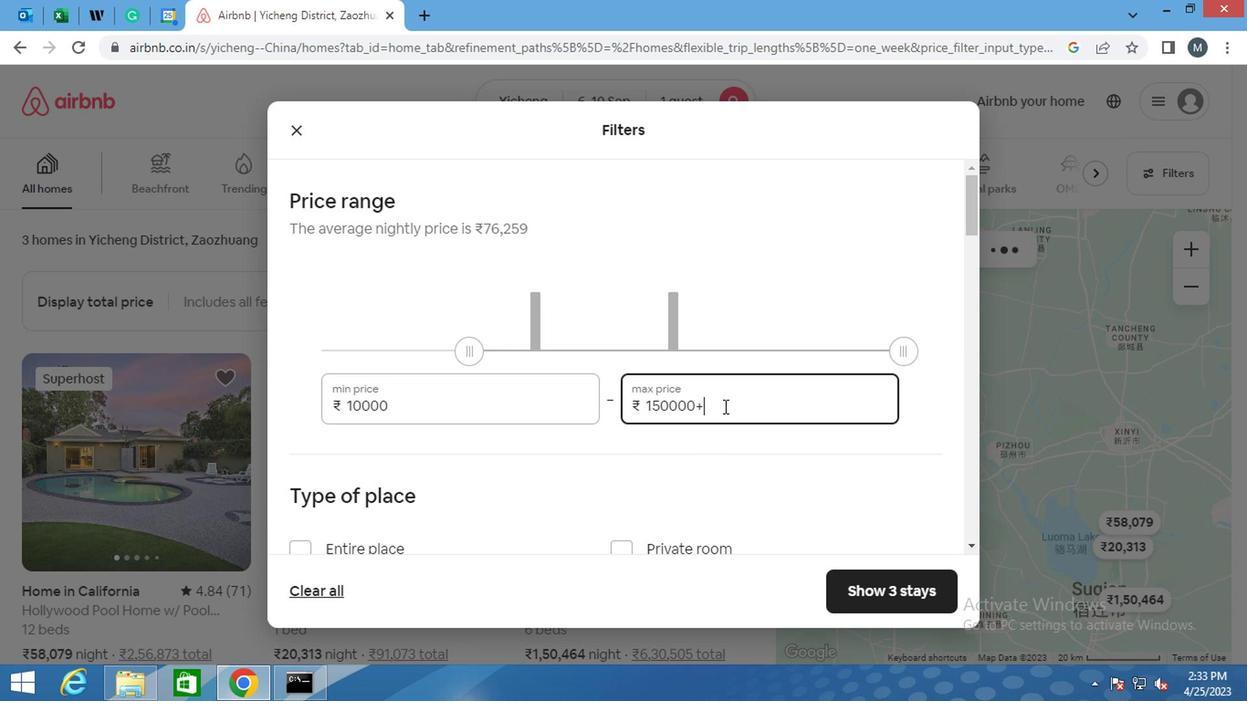 
Action: Key pressed <Key.backspace><Key.backspace>
Screenshot: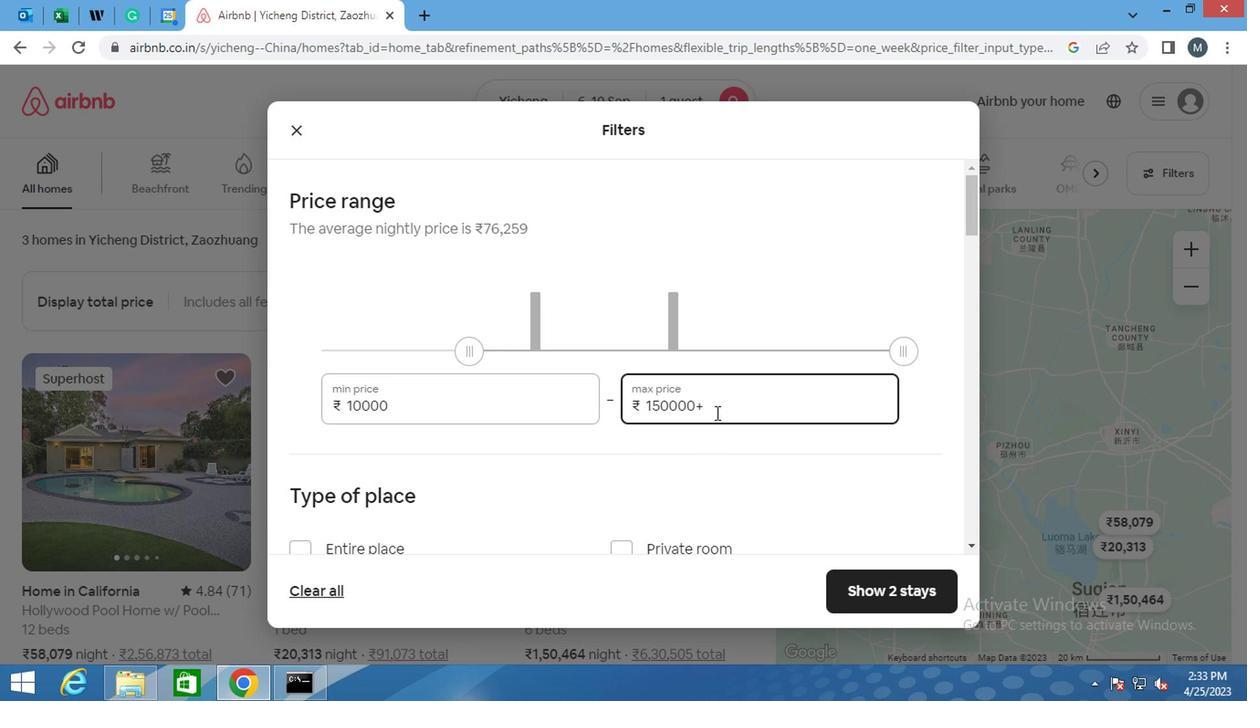 
Action: Mouse moved to (713, 410)
Screenshot: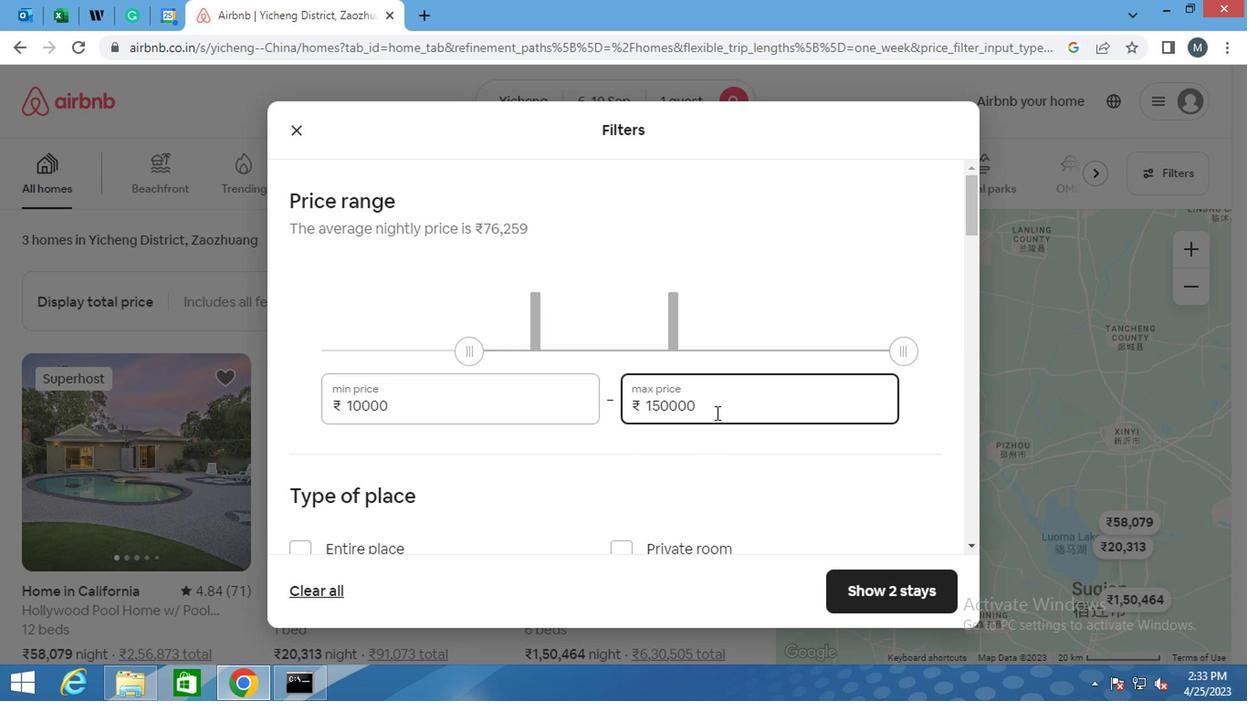 
Action: Key pressed <Key.backspace>
Screenshot: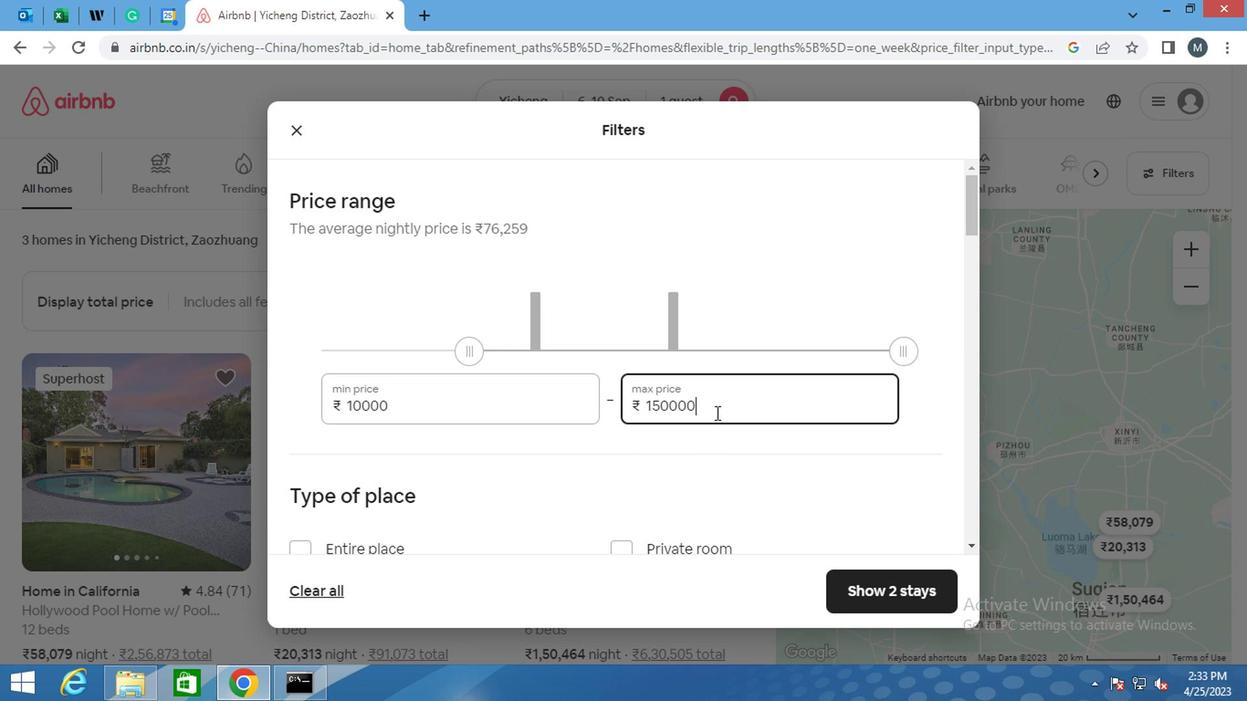 
Action: Mouse moved to (712, 415)
Screenshot: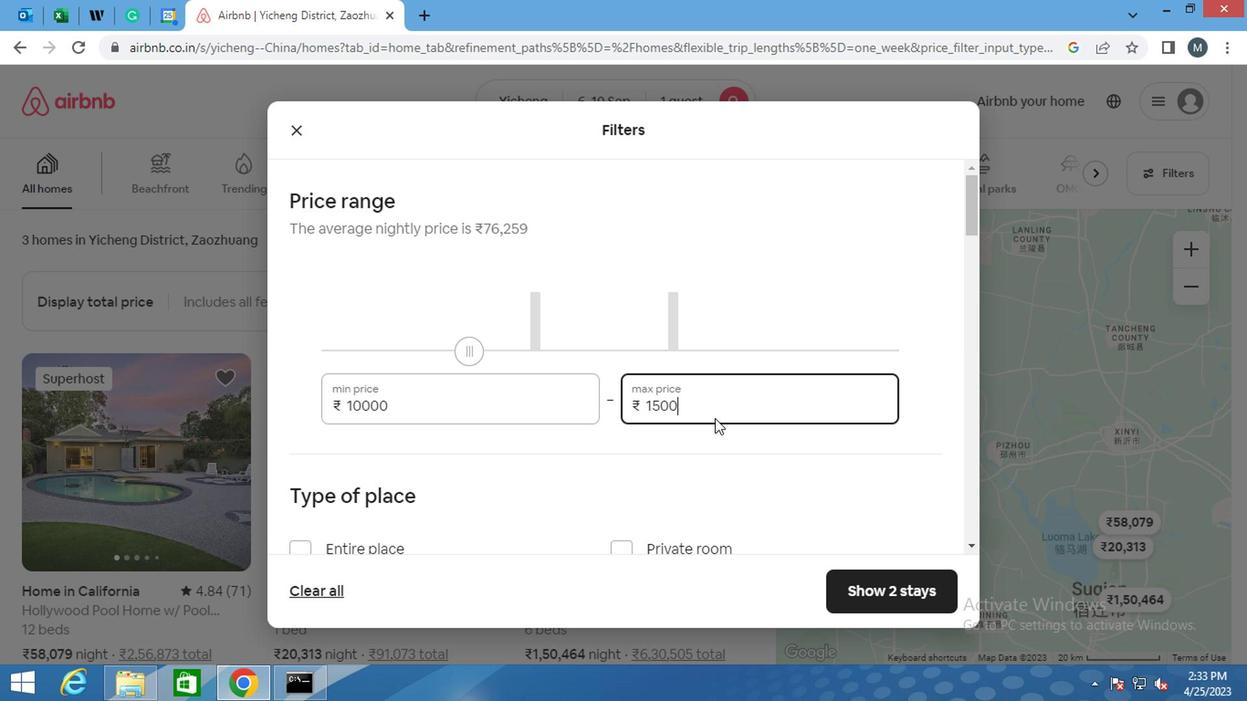 
Action: Key pressed 0
Screenshot: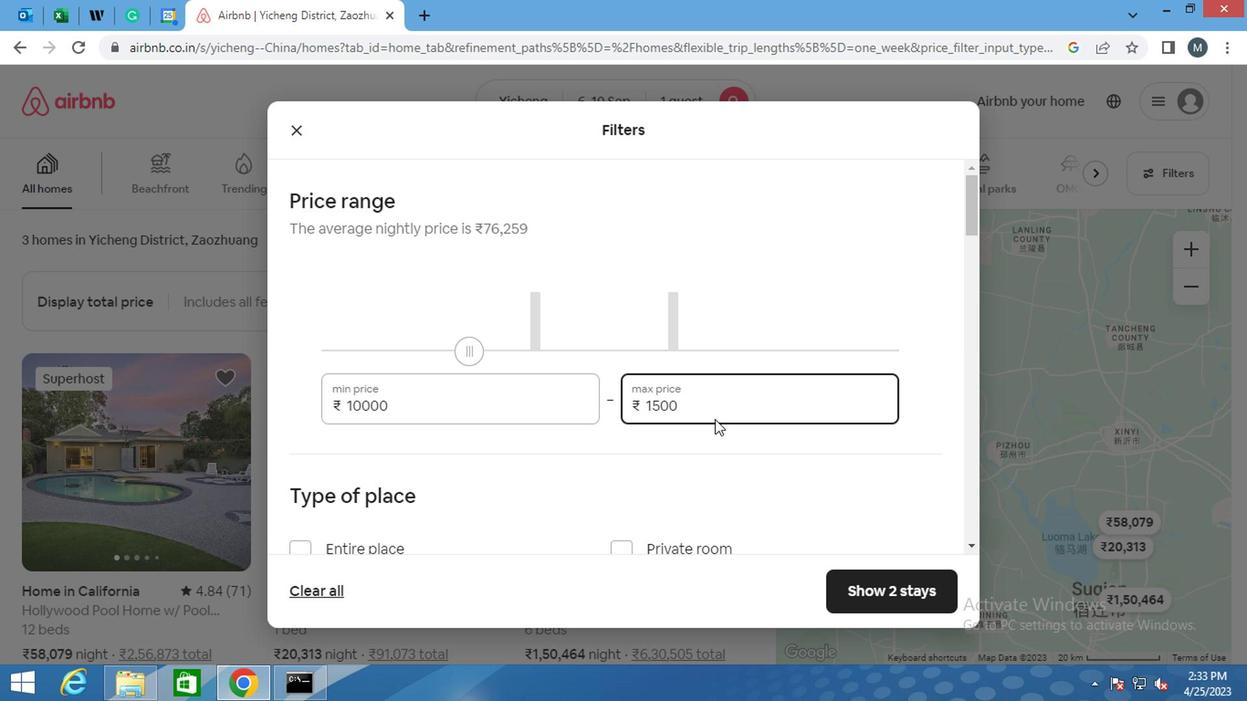 
Action: Mouse moved to (690, 406)
Screenshot: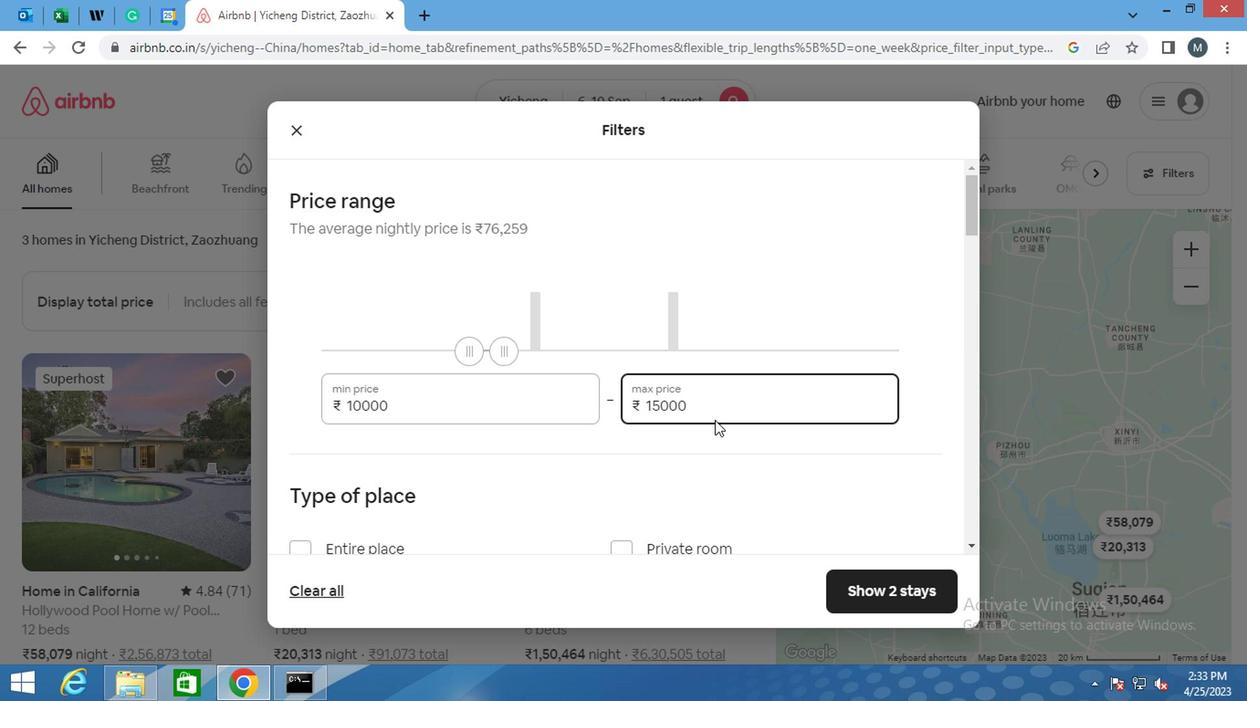 
Action: Mouse scrolled (690, 406) with delta (0, 0)
Screenshot: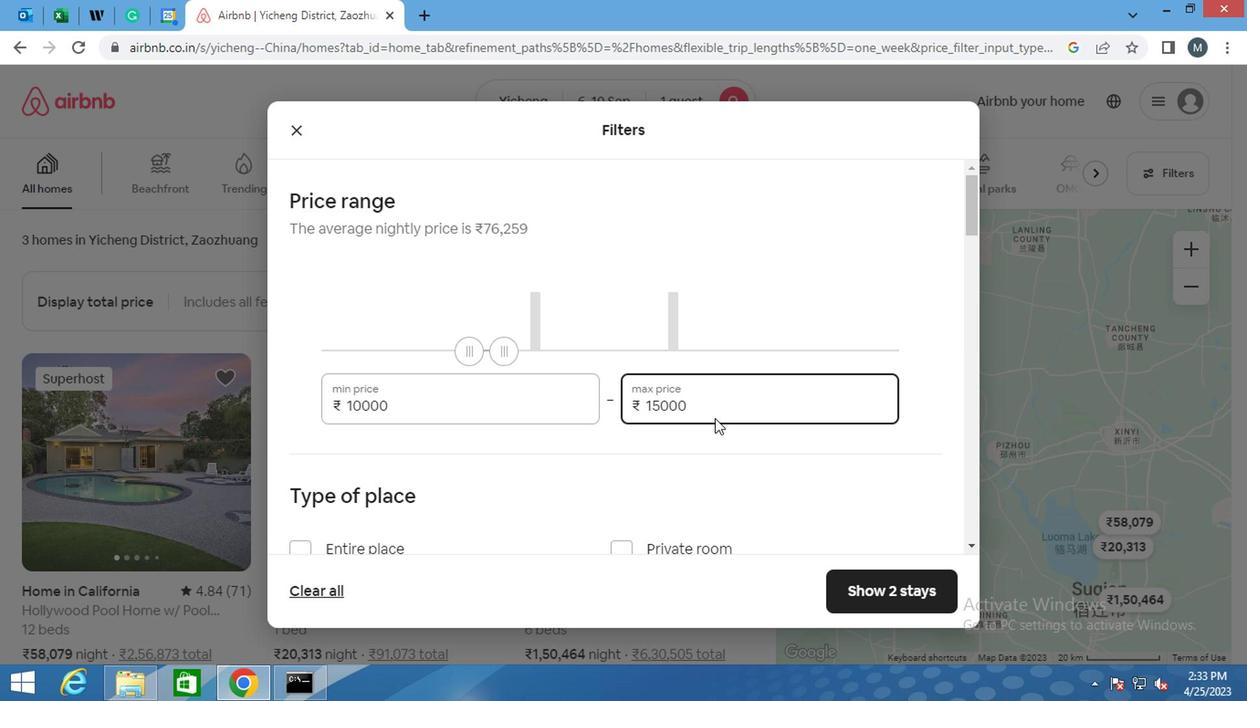 
Action: Mouse moved to (605, 383)
Screenshot: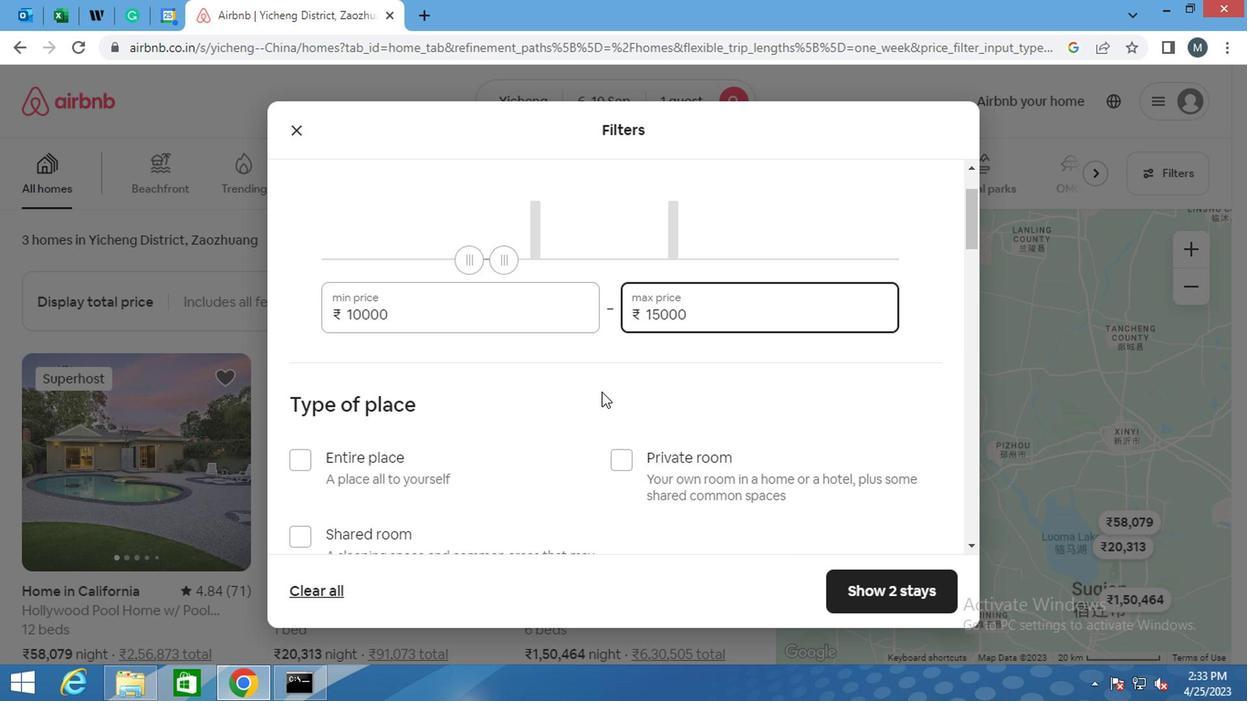 
Action: Mouse scrolled (605, 382) with delta (0, -1)
Screenshot: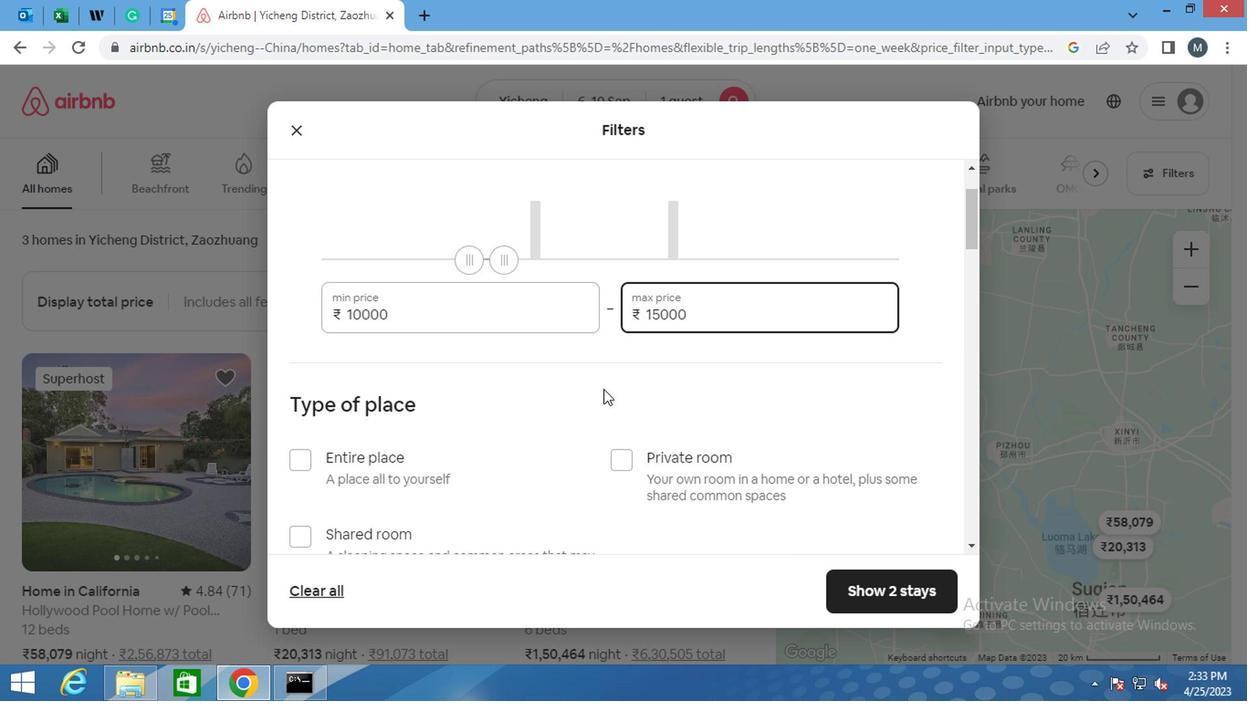 
Action: Mouse moved to (631, 389)
Screenshot: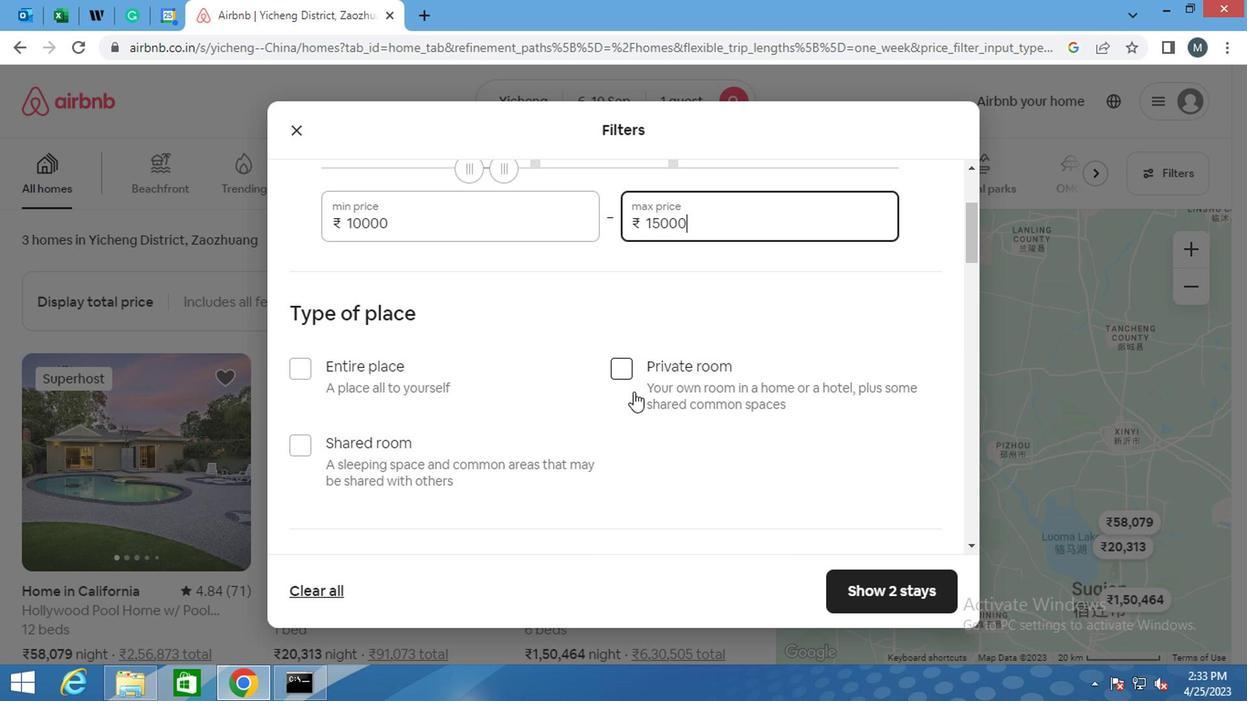 
Action: Mouse scrolled (631, 388) with delta (0, 0)
Screenshot: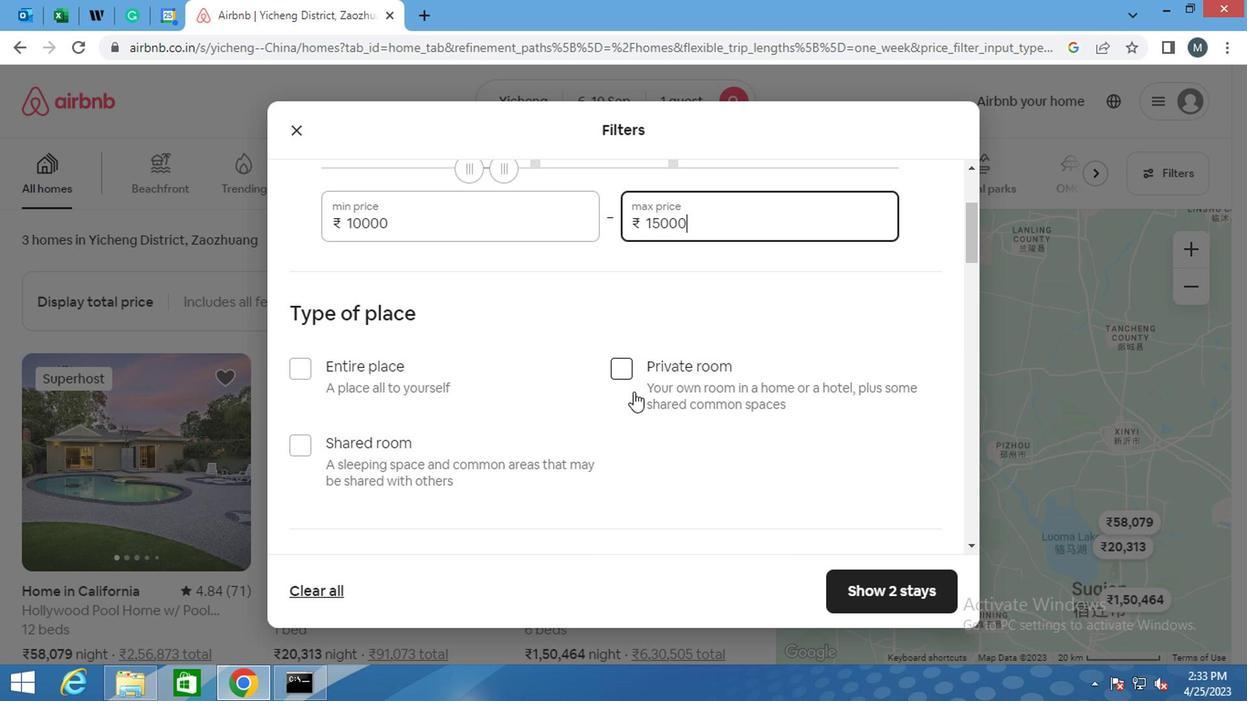 
Action: Mouse scrolled (631, 388) with delta (0, 0)
Screenshot: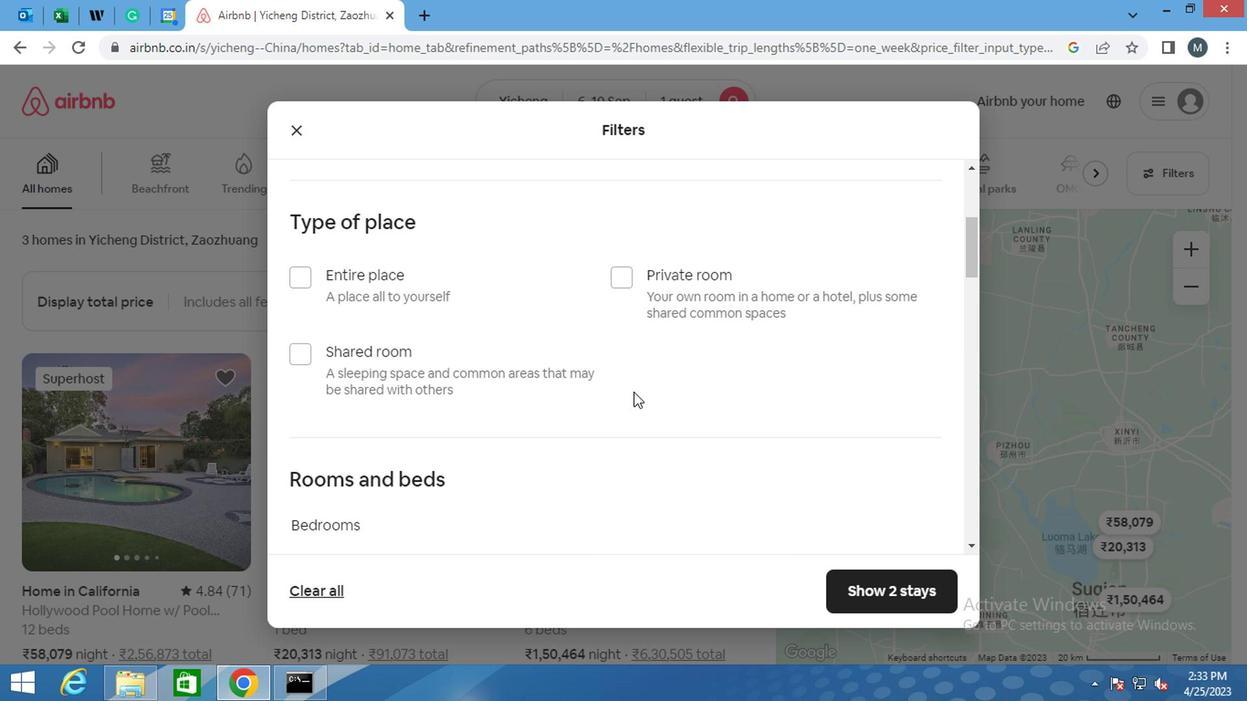 
Action: Mouse moved to (499, 384)
Screenshot: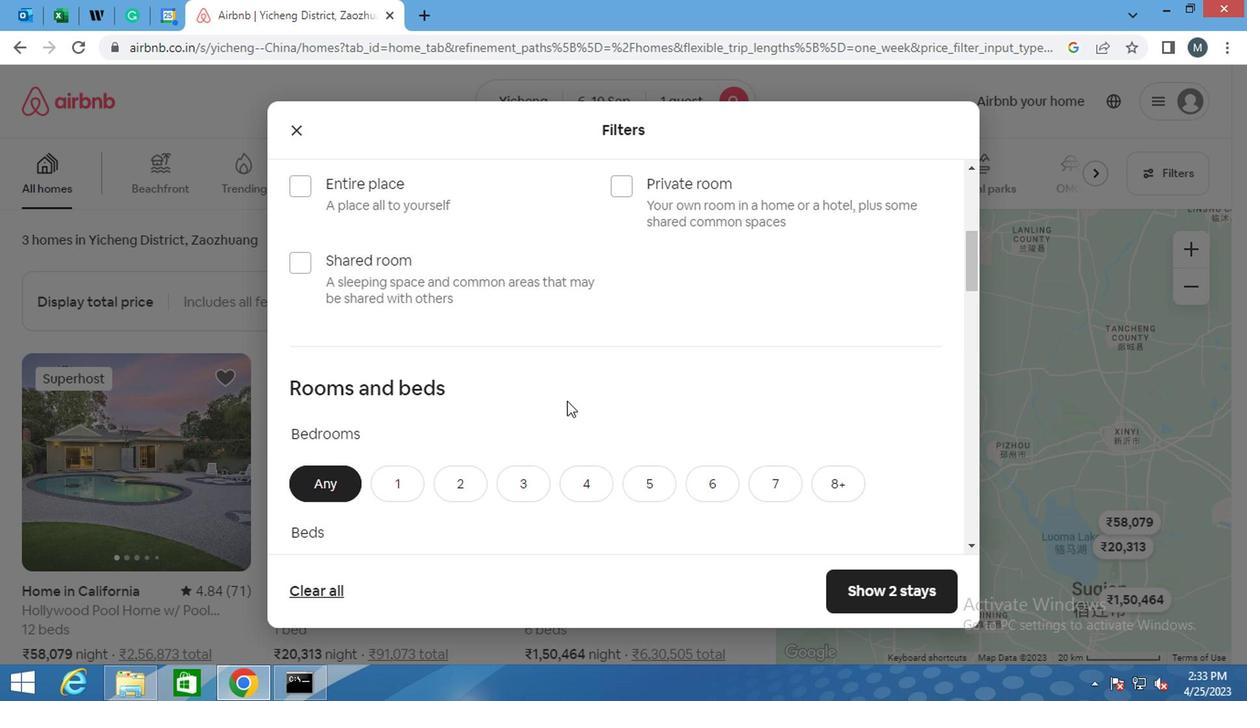 
Action: Mouse scrolled (499, 386) with delta (0, 1)
Screenshot: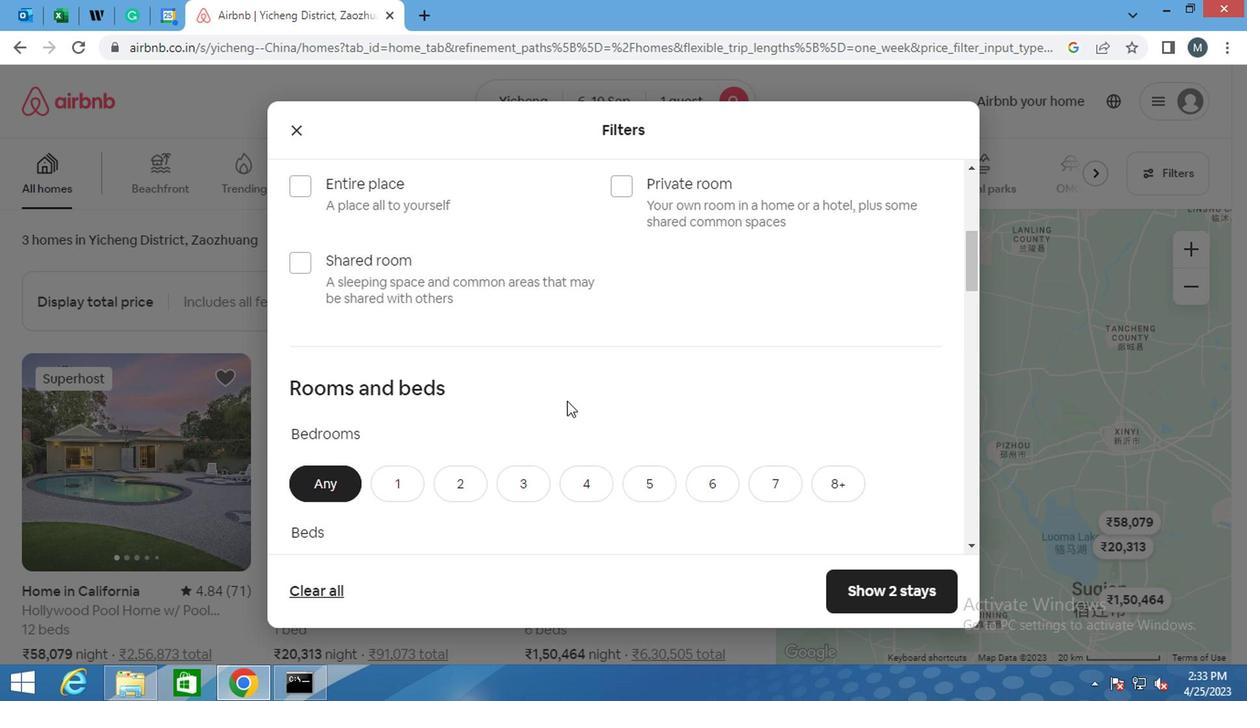 
Action: Mouse moved to (499, 380)
Screenshot: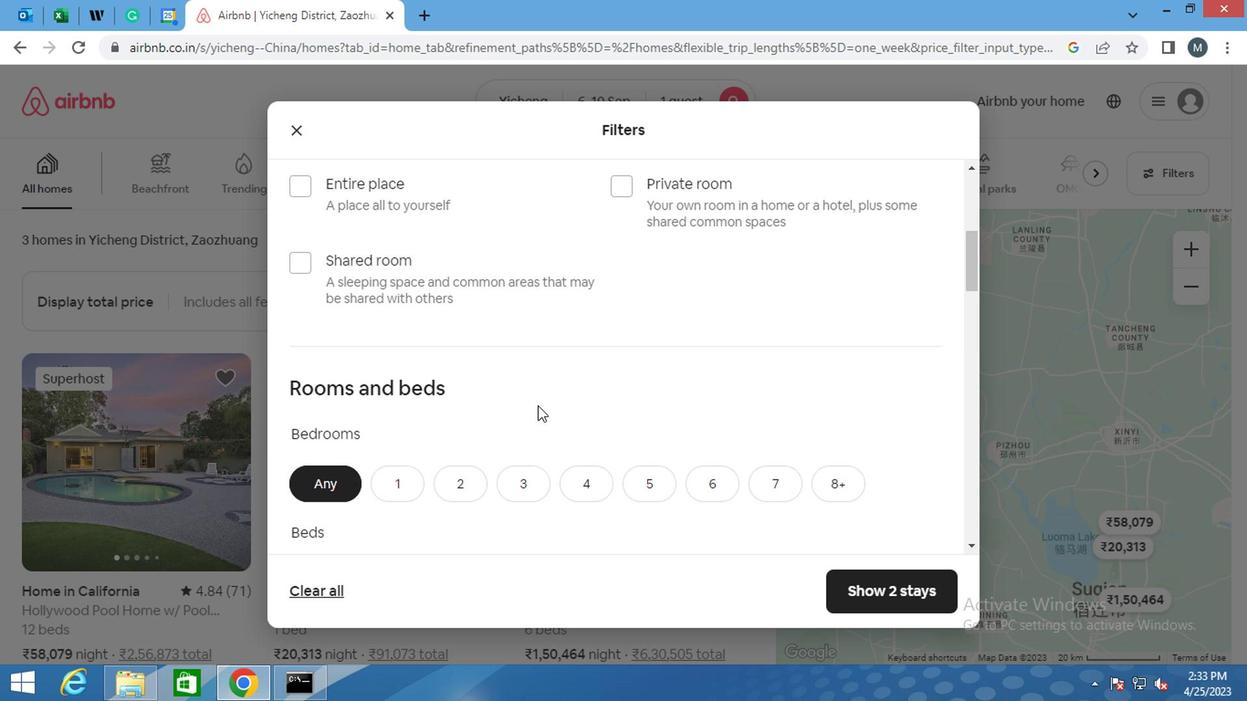 
Action: Mouse scrolled (499, 381) with delta (0, 0)
Screenshot: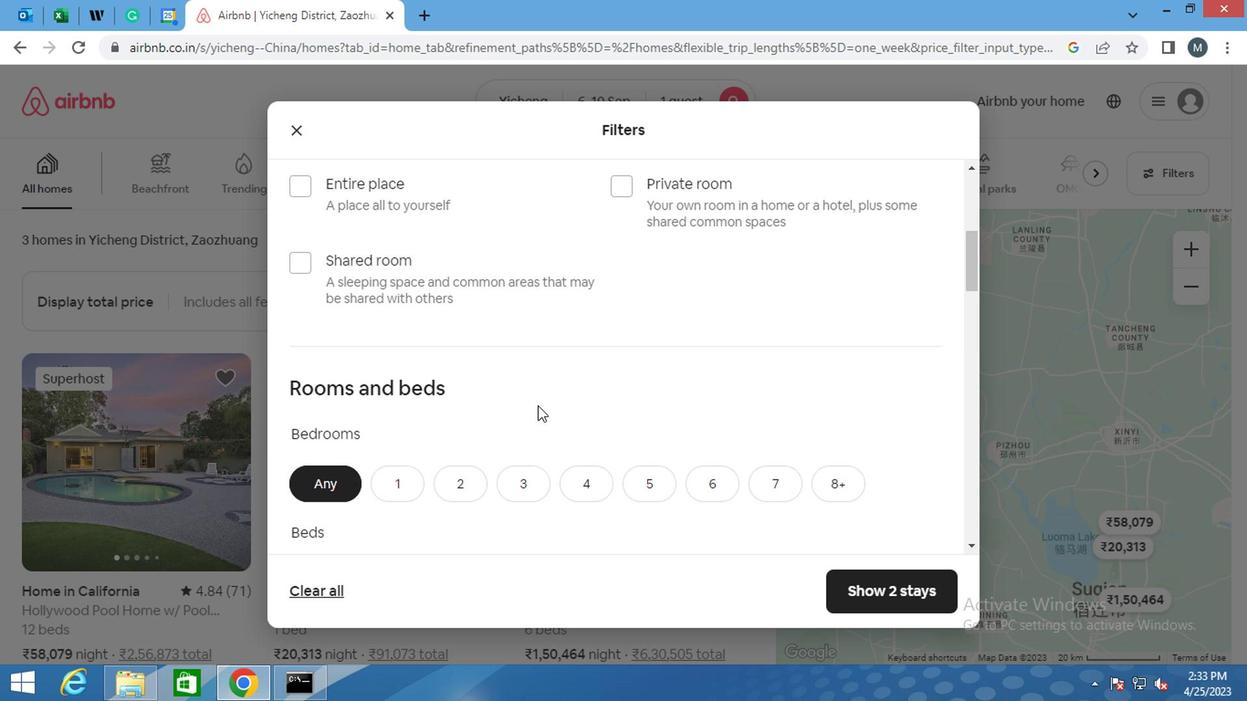 
Action: Mouse moved to (631, 369)
Screenshot: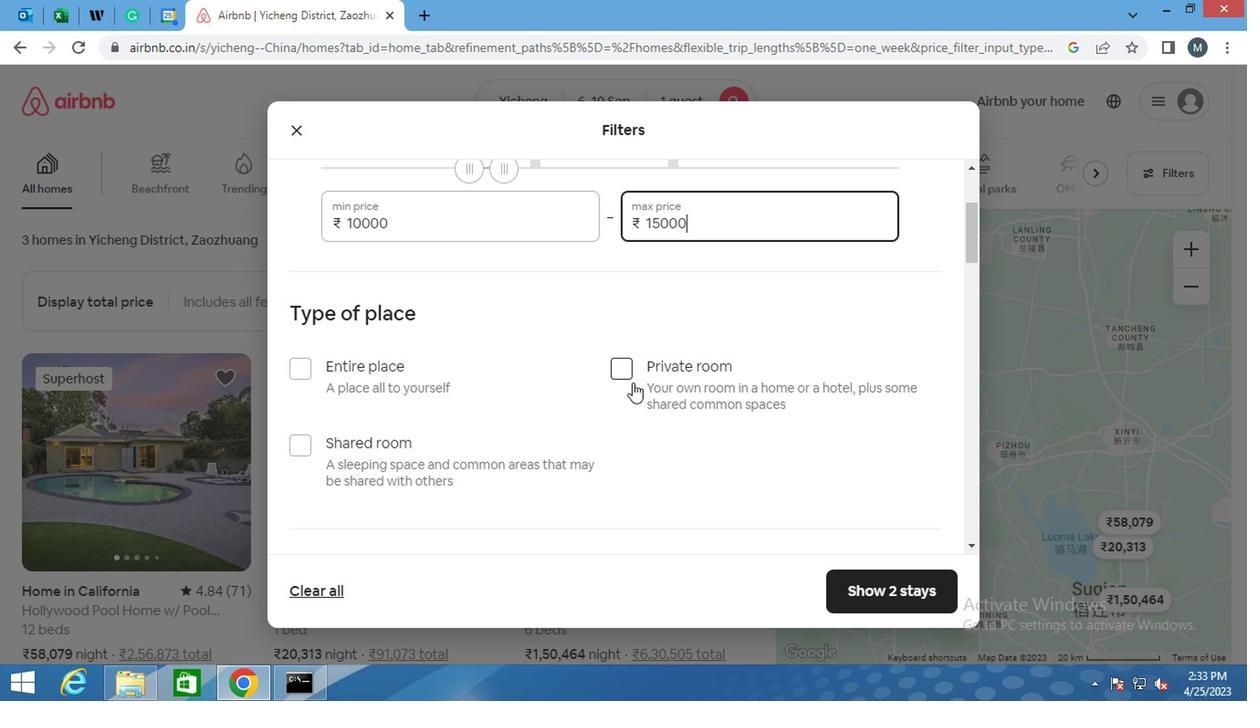 
Action: Mouse pressed left at (631, 369)
Screenshot: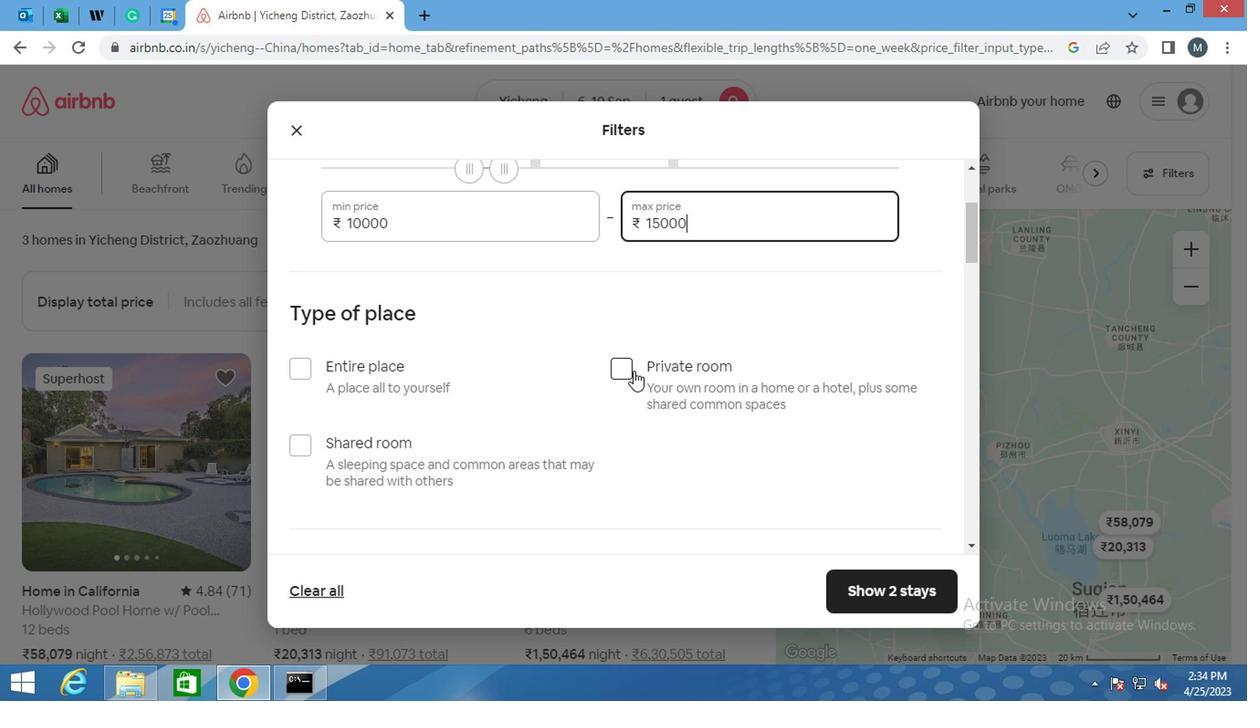 
Action: Mouse moved to (574, 367)
Screenshot: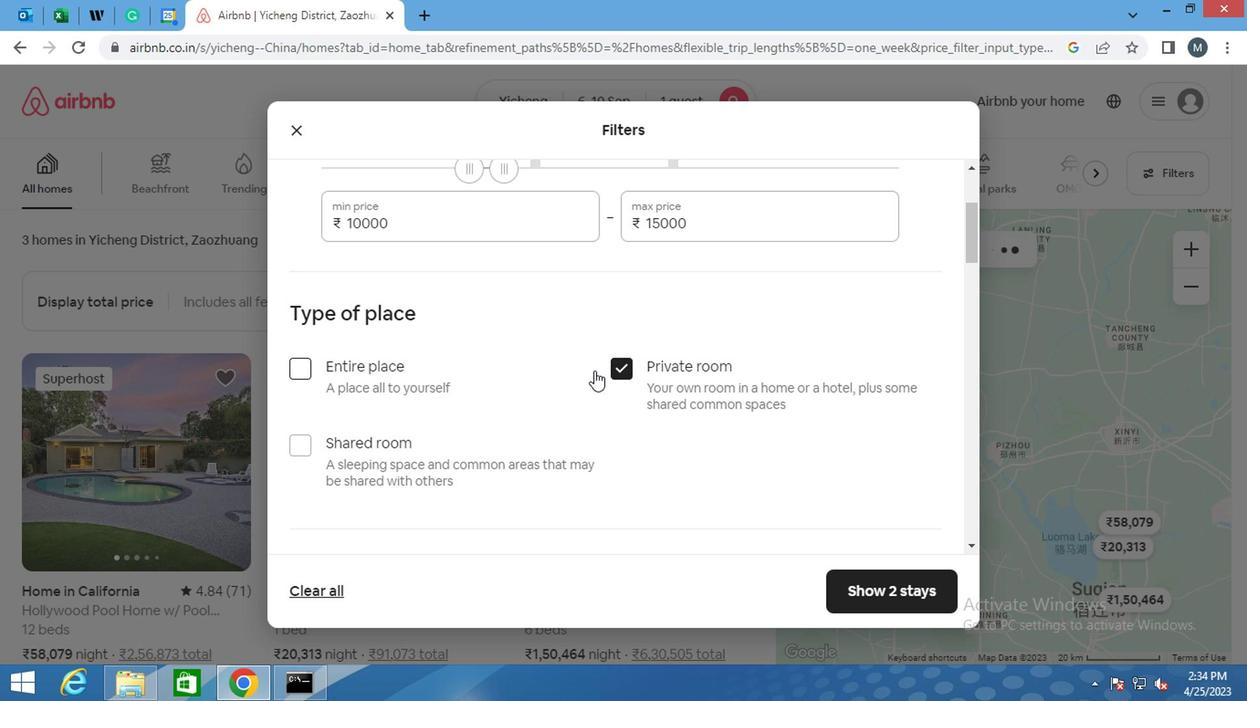 
Action: Mouse scrolled (574, 366) with delta (0, 0)
Screenshot: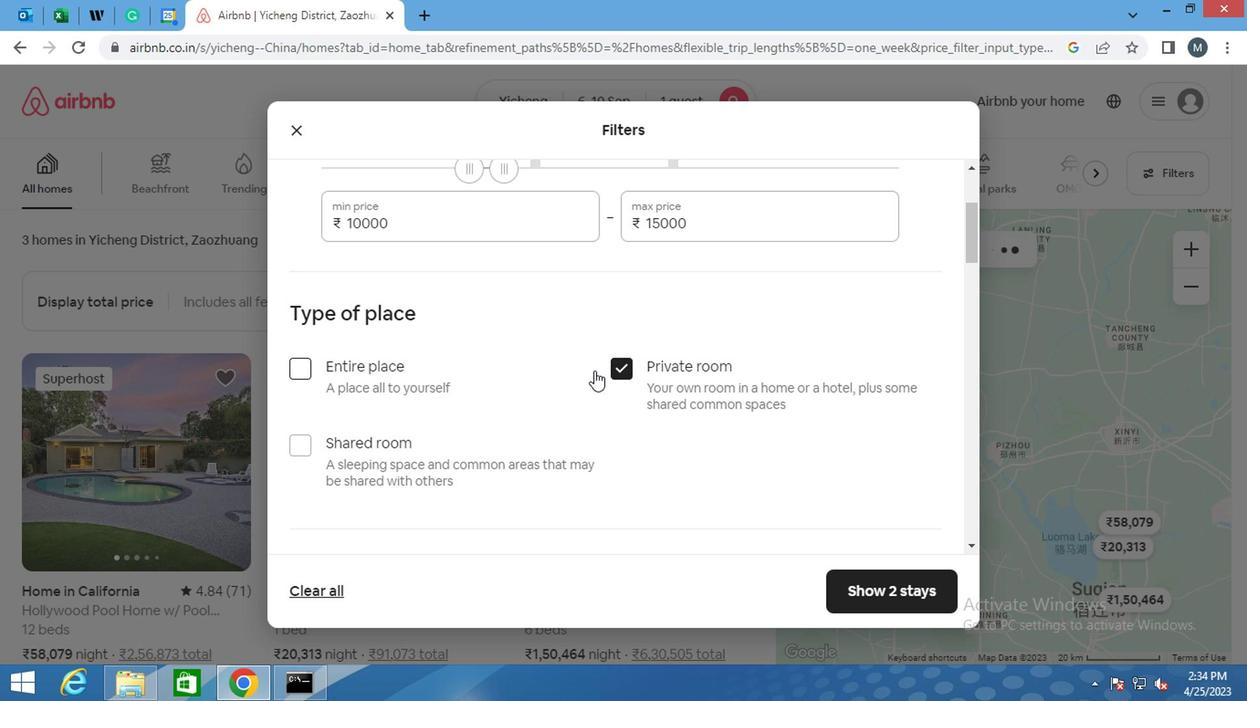 
Action: Mouse moved to (560, 374)
Screenshot: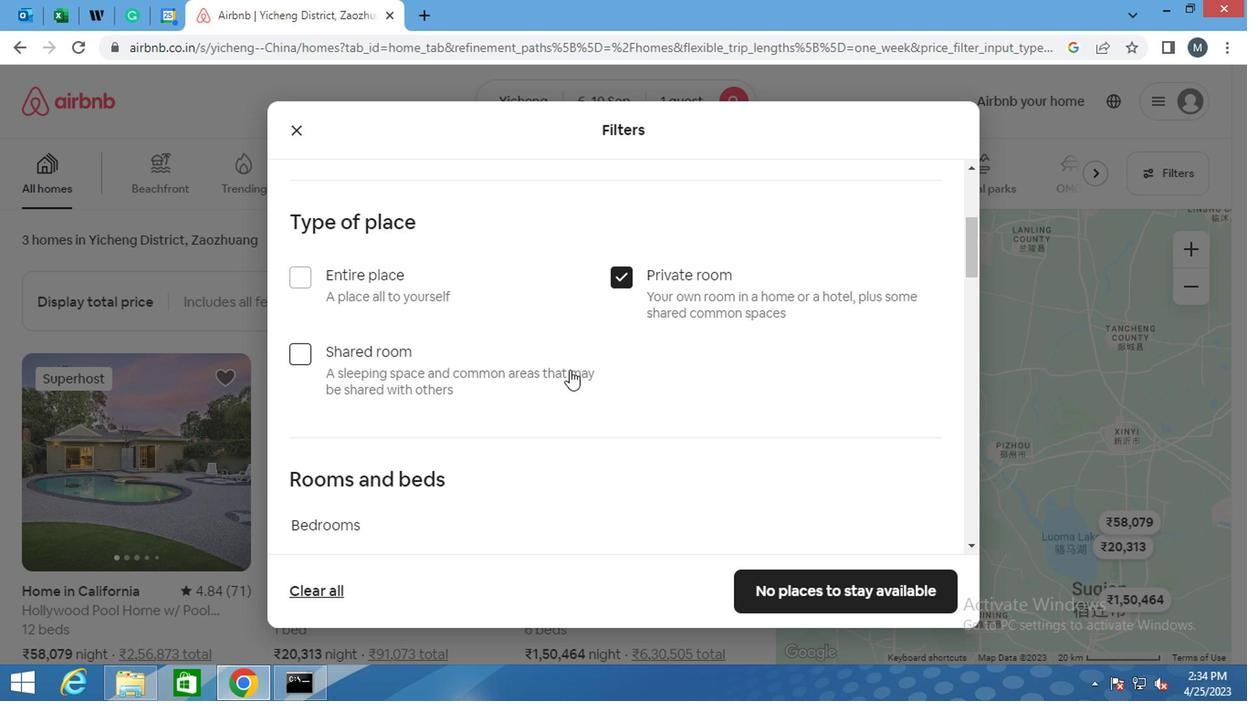 
Action: Mouse scrolled (560, 374) with delta (0, 0)
Screenshot: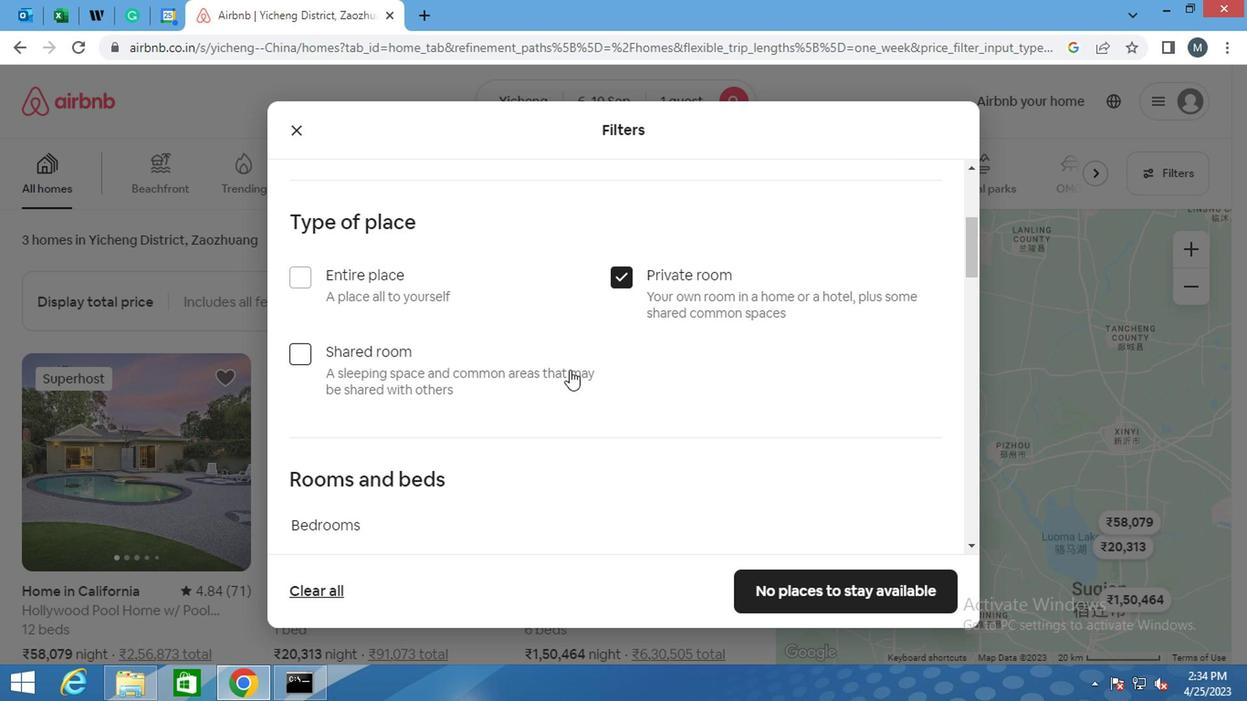 
Action: Mouse moved to (453, 410)
Screenshot: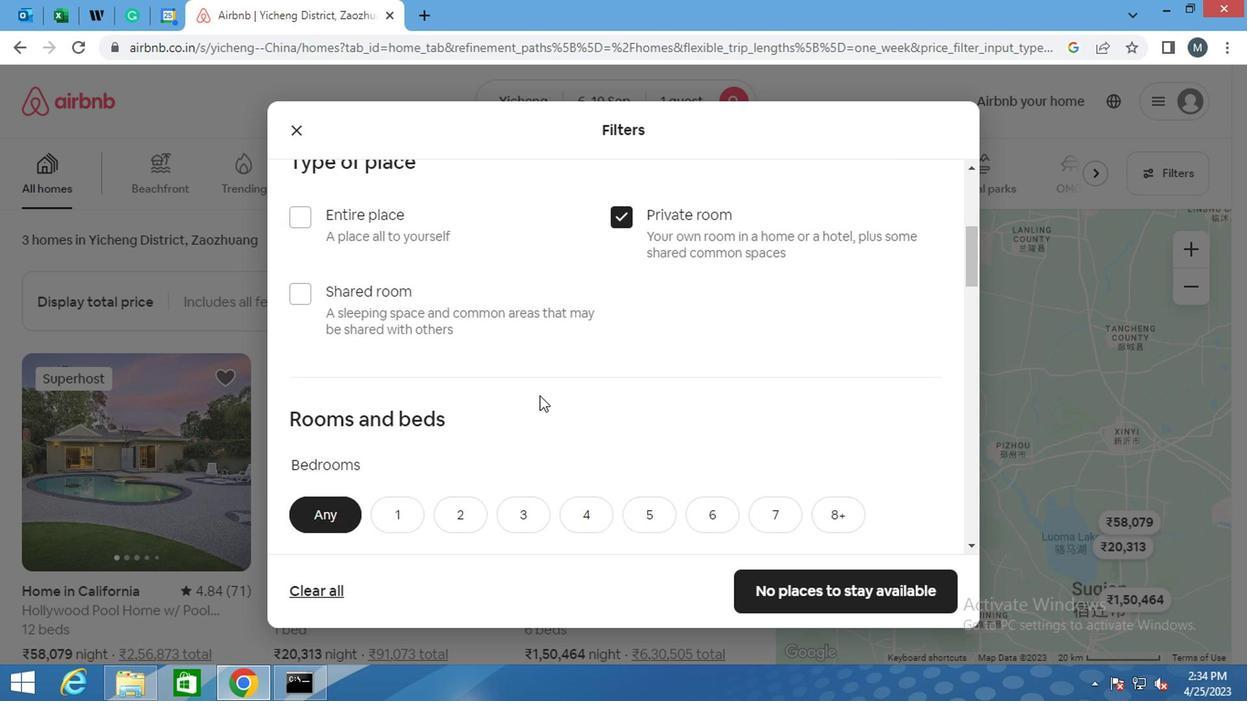 
Action: Mouse scrolled (453, 410) with delta (0, 0)
Screenshot: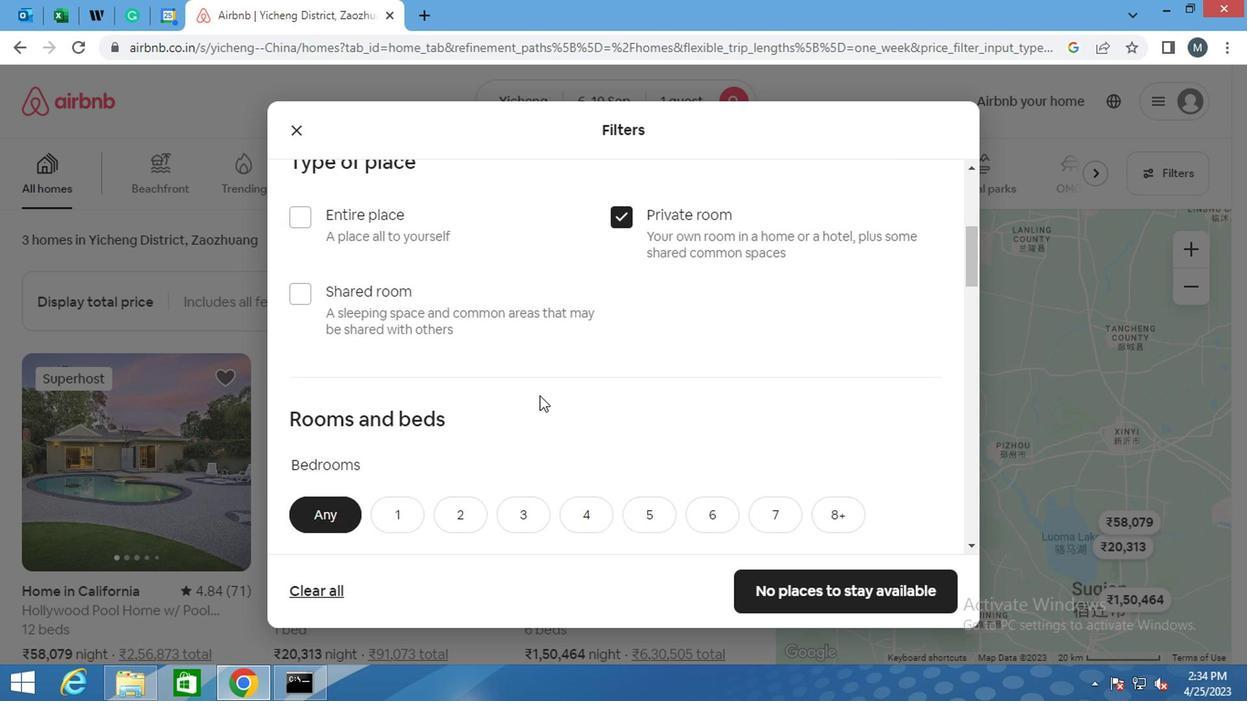 
Action: Mouse moved to (448, 412)
Screenshot: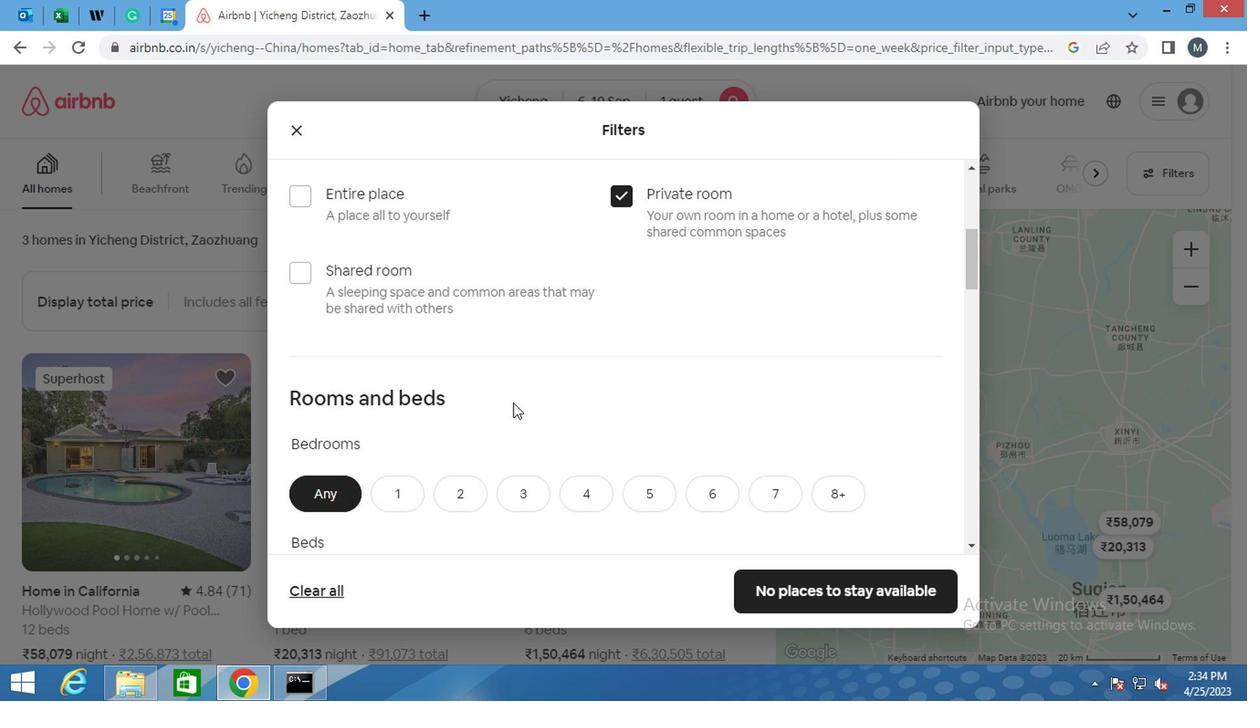 
Action: Mouse scrolled (448, 411) with delta (0, -1)
Screenshot: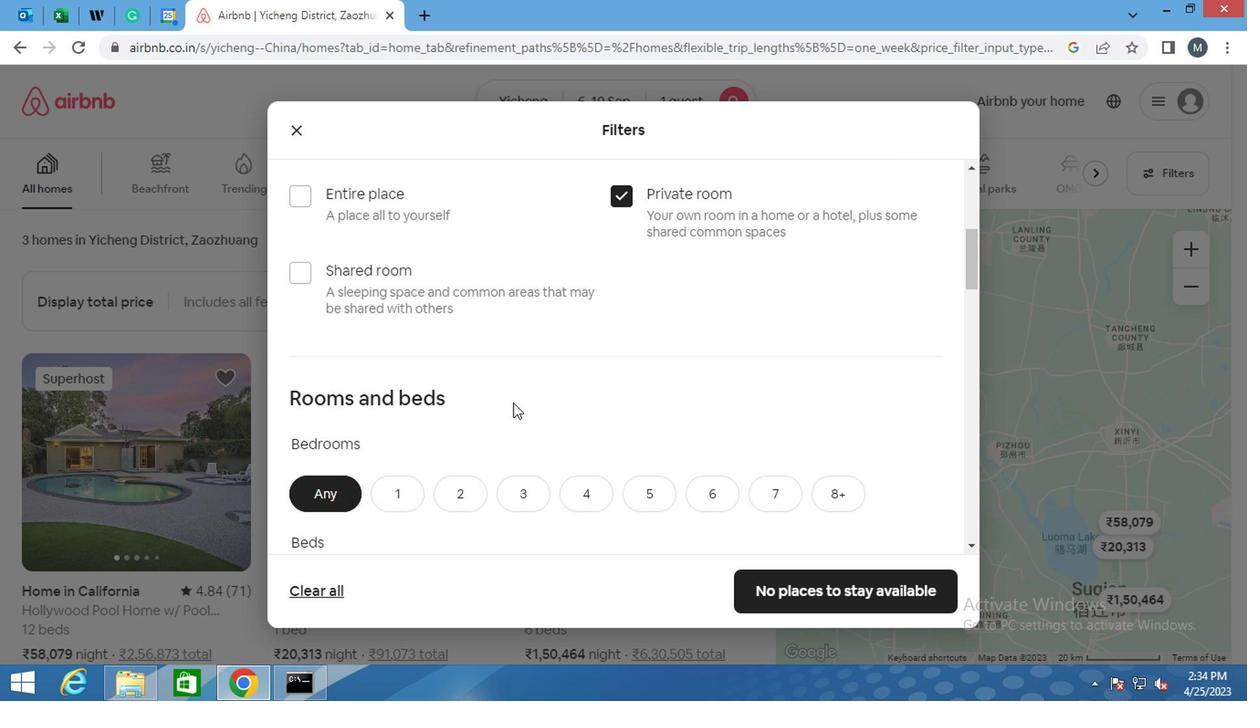 
Action: Mouse moved to (402, 312)
Screenshot: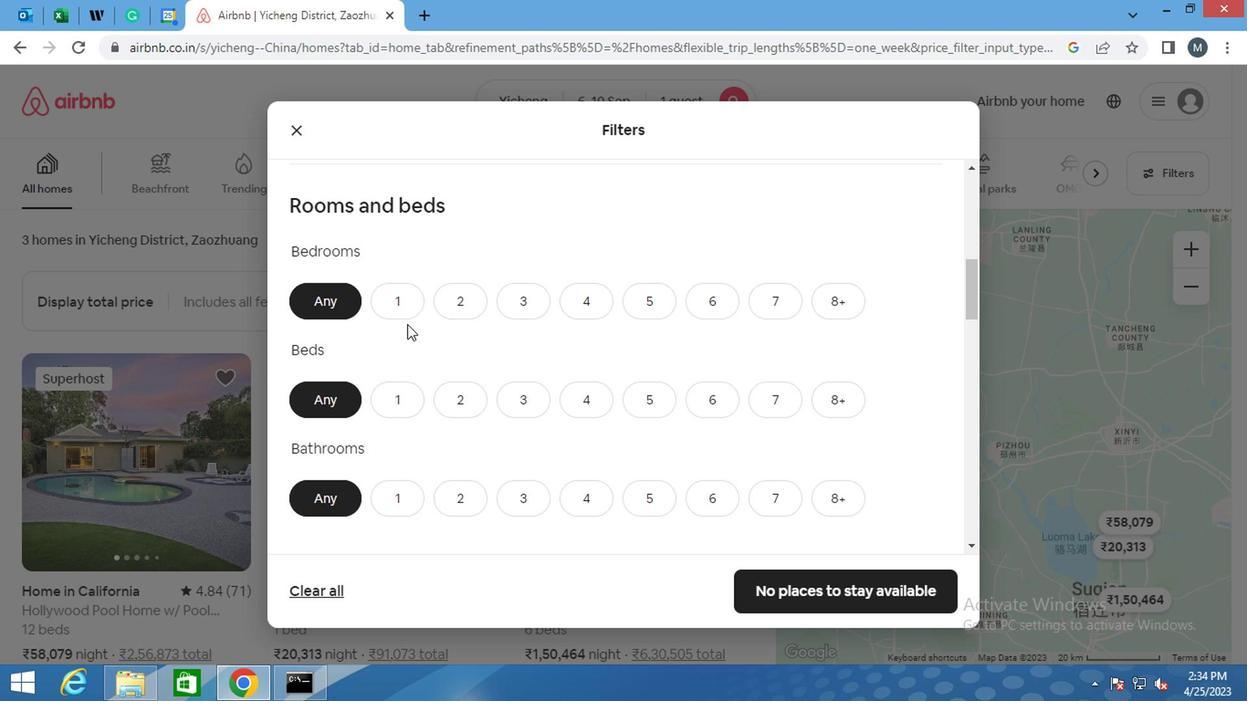 
Action: Mouse pressed left at (402, 312)
Screenshot: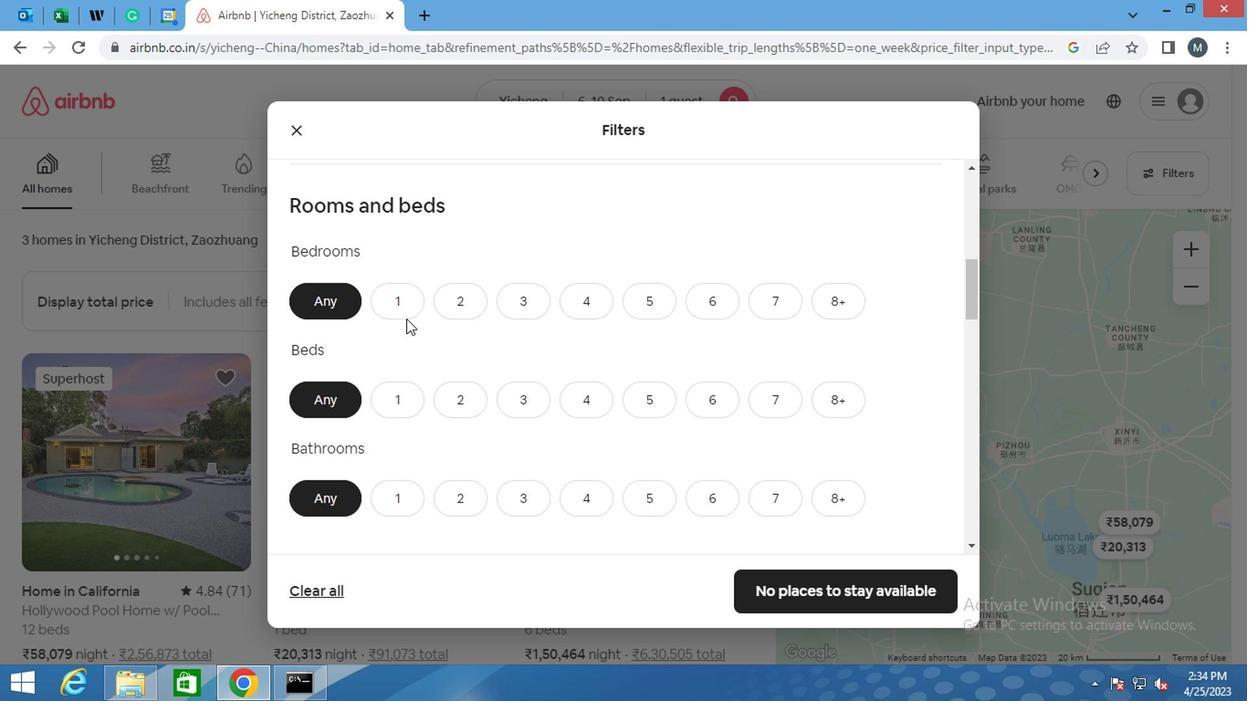 
Action: Mouse moved to (396, 390)
Screenshot: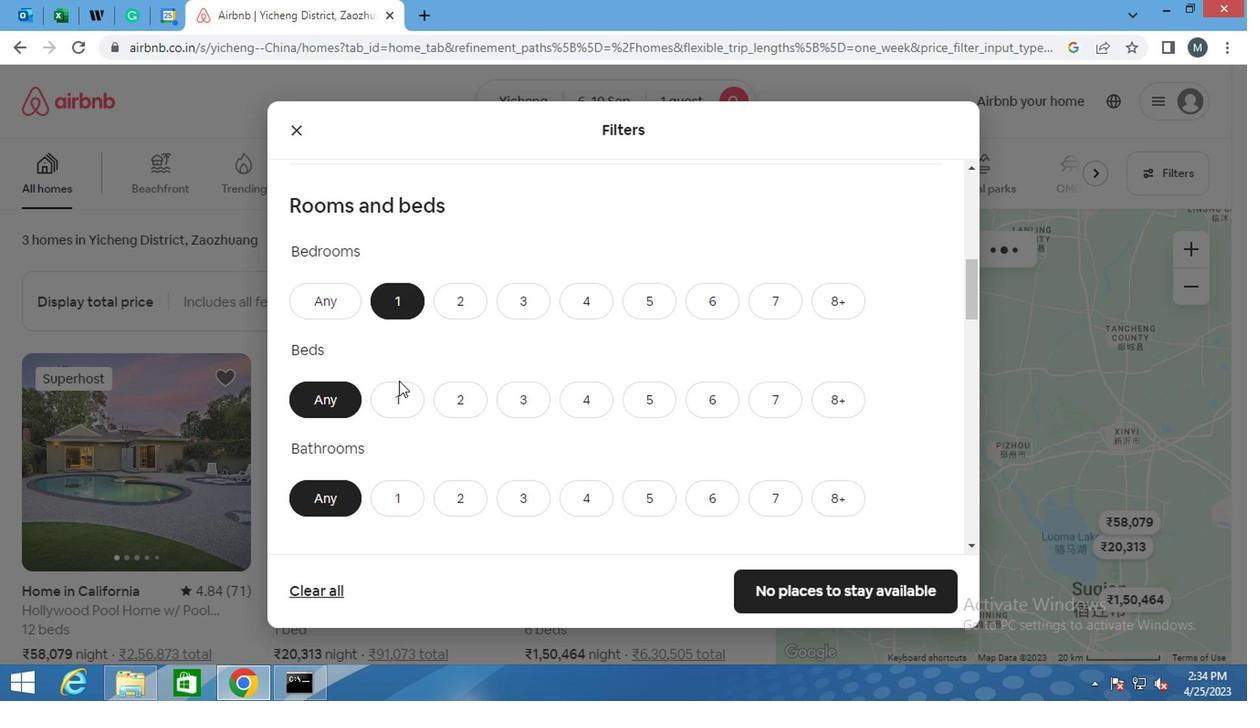 
Action: Mouse pressed left at (396, 390)
Screenshot: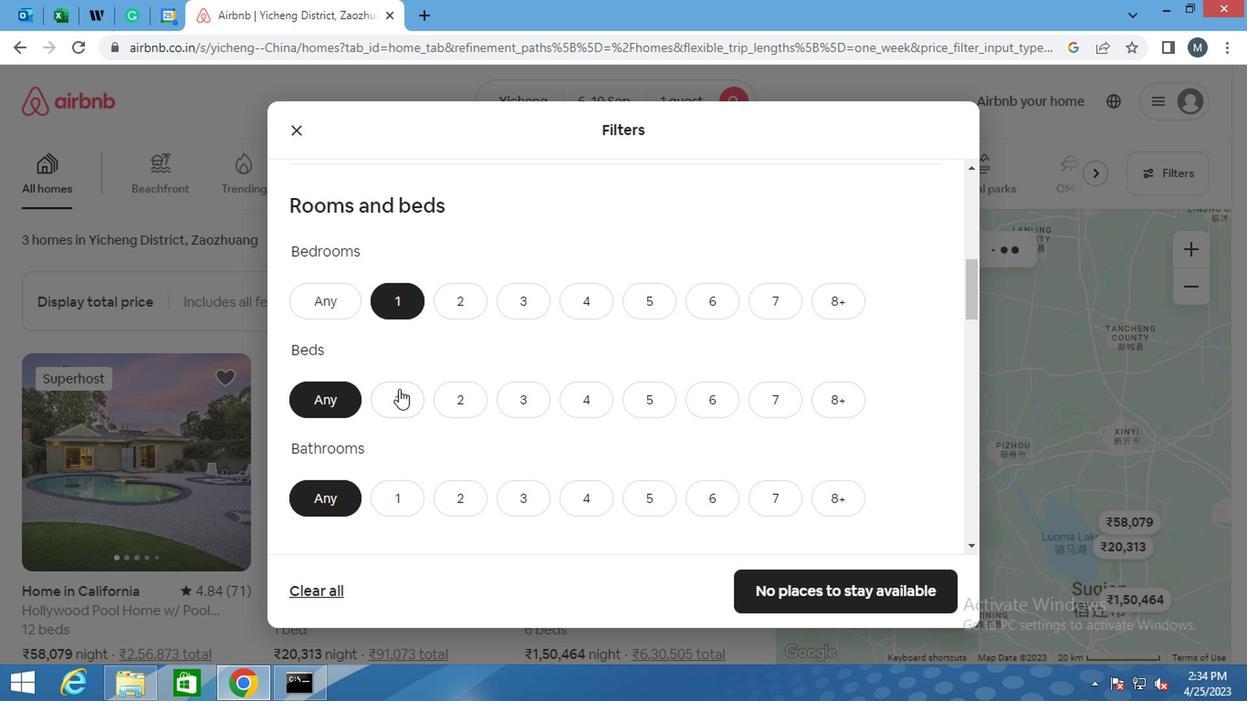 
Action: Mouse moved to (439, 348)
Screenshot: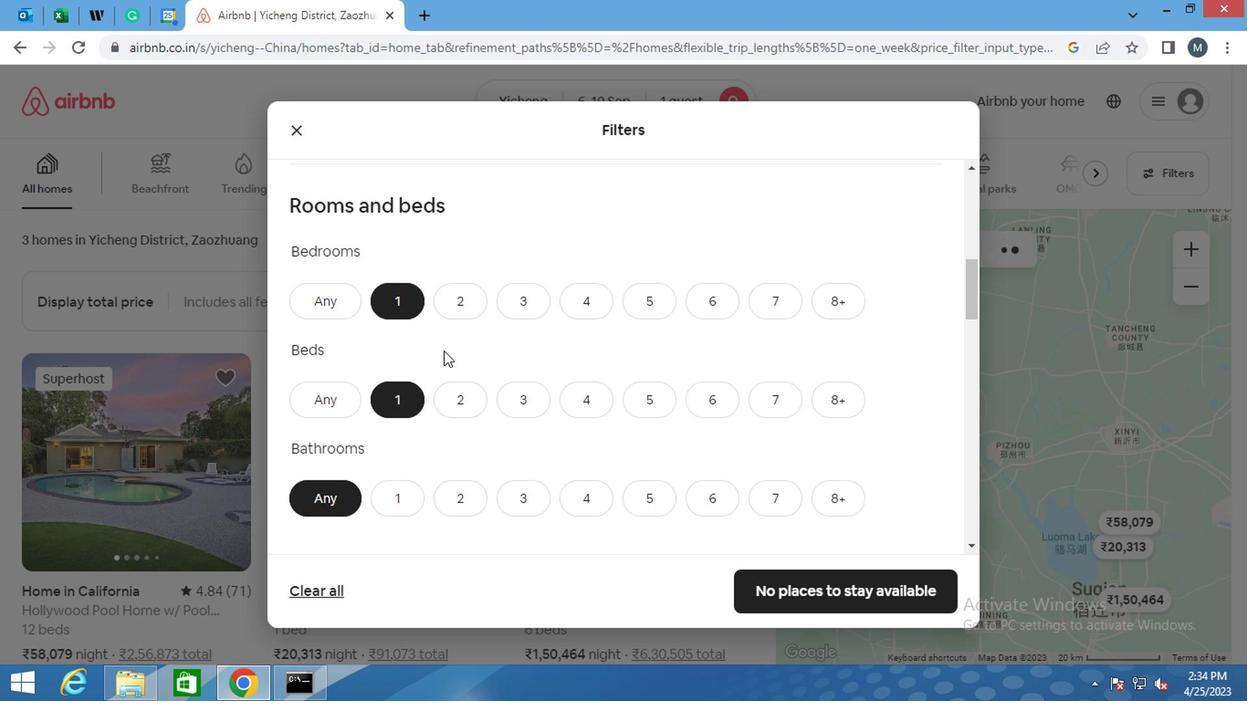 
Action: Mouse scrolled (439, 347) with delta (0, 0)
Screenshot: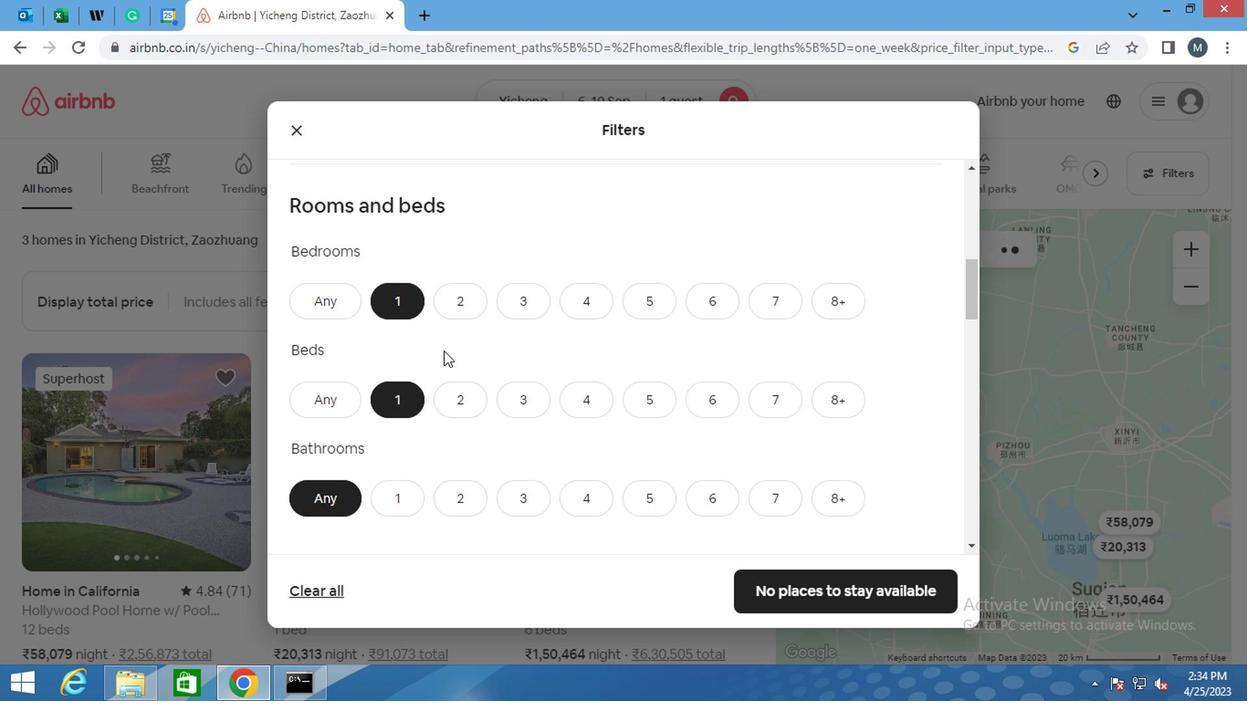 
Action: Mouse moved to (439, 348)
Screenshot: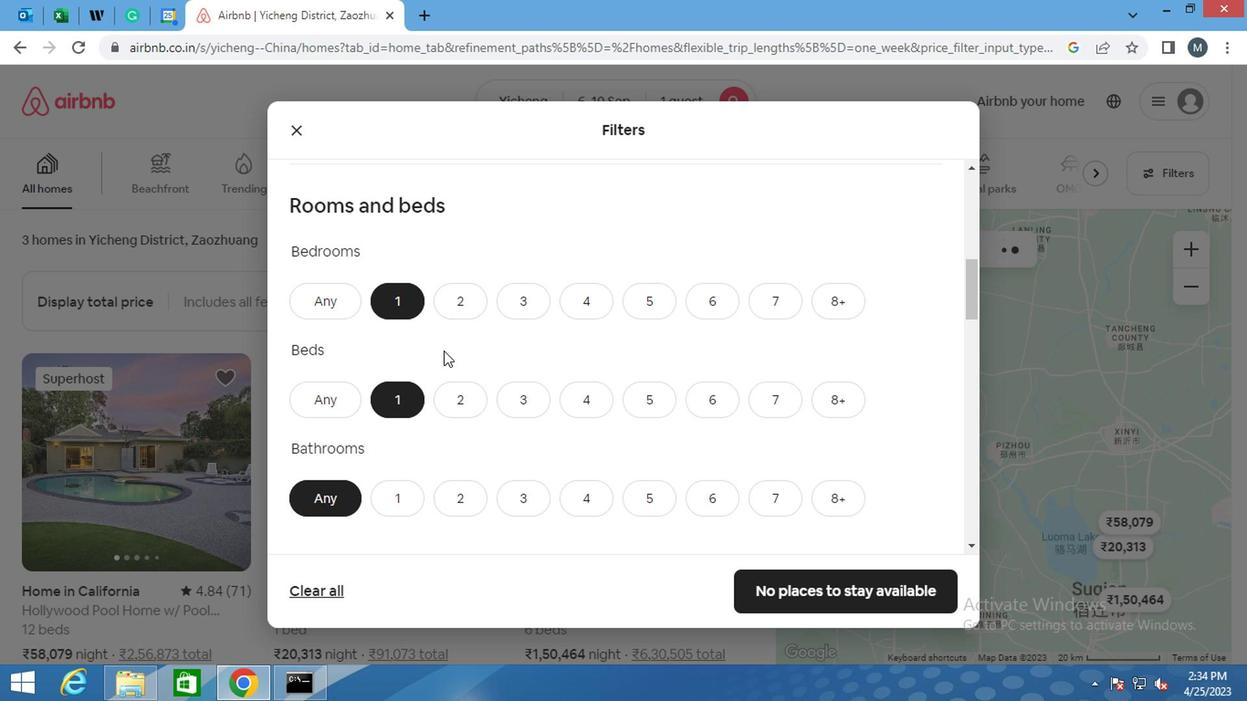 
Action: Mouse scrolled (439, 347) with delta (0, 0)
Screenshot: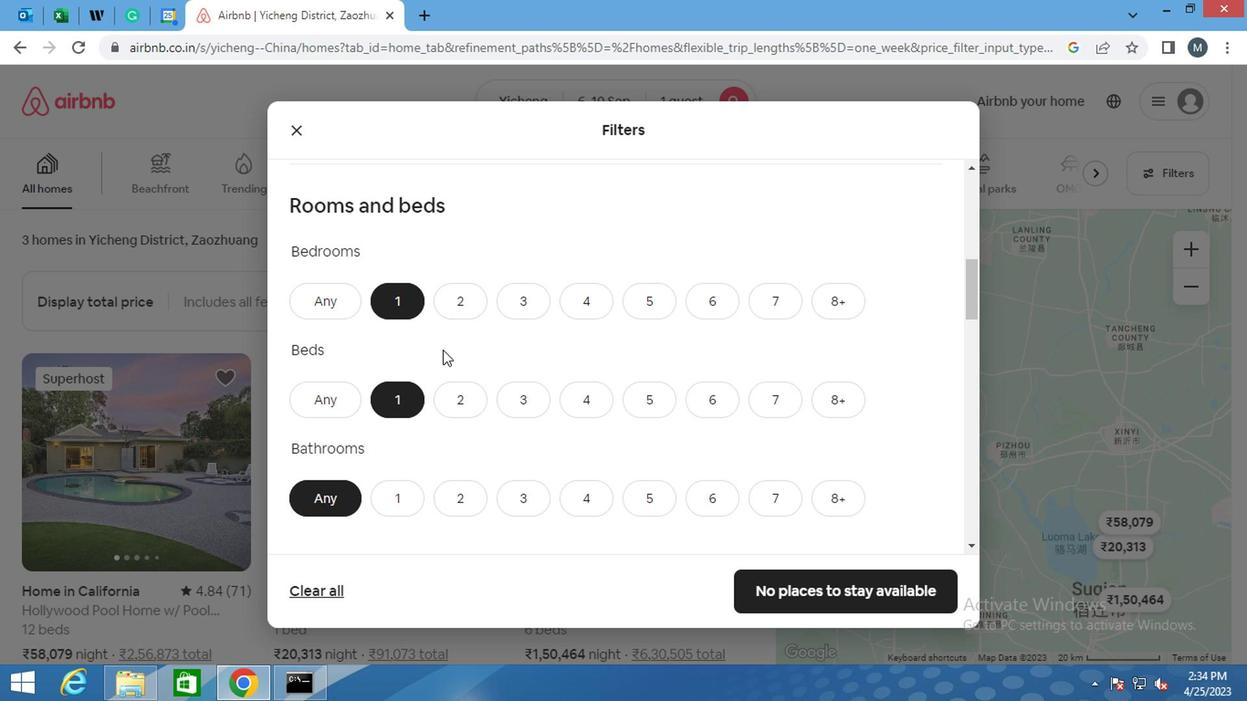 
Action: Mouse moved to (438, 348)
Screenshot: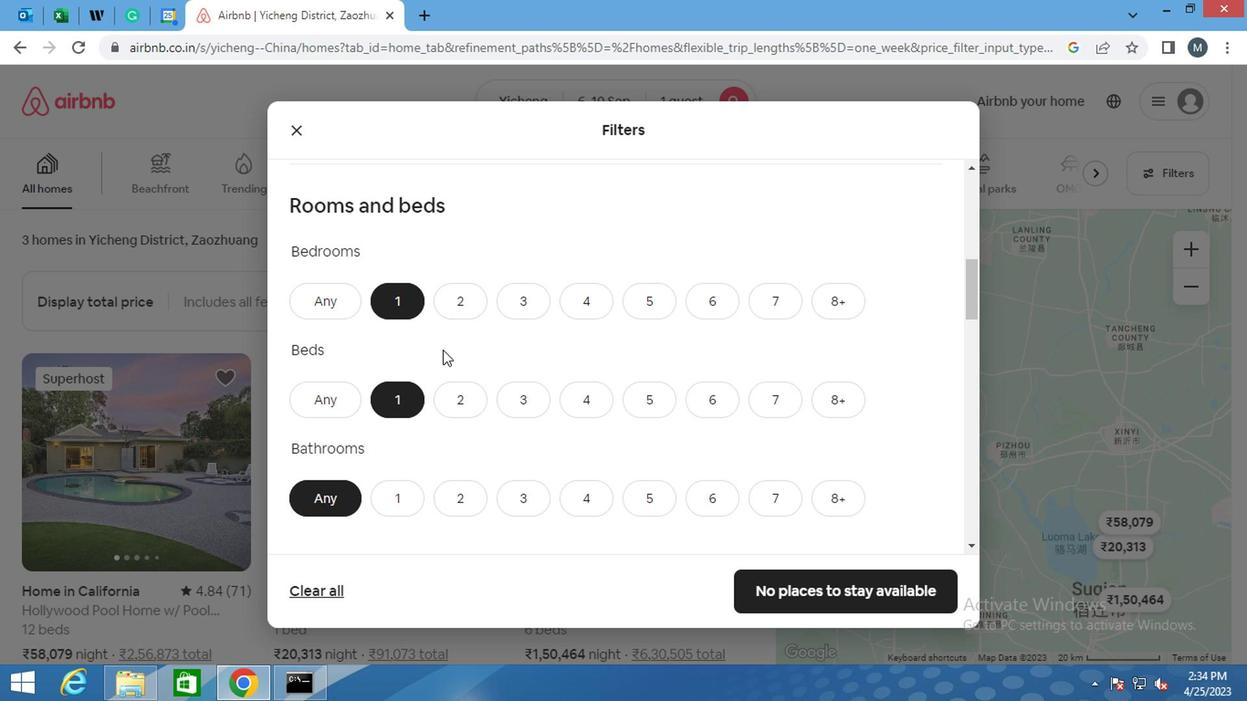 
Action: Mouse scrolled (438, 347) with delta (0, 0)
Screenshot: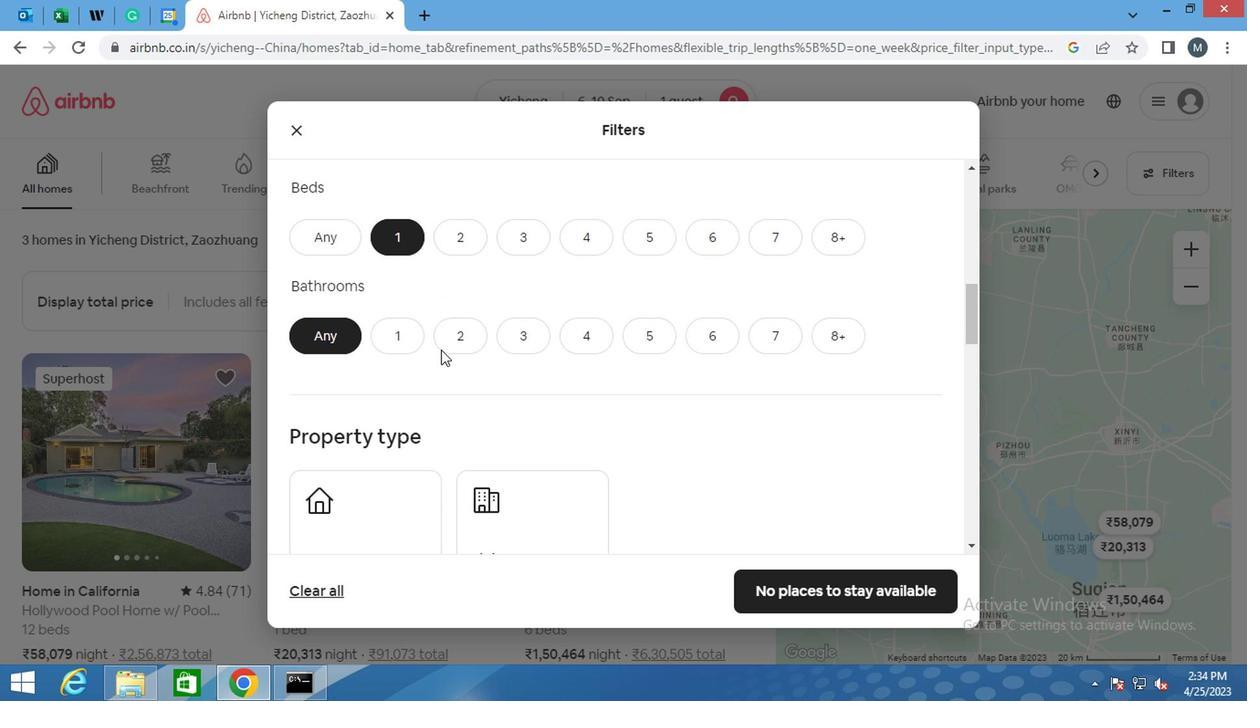
Action: Mouse moved to (392, 231)
Screenshot: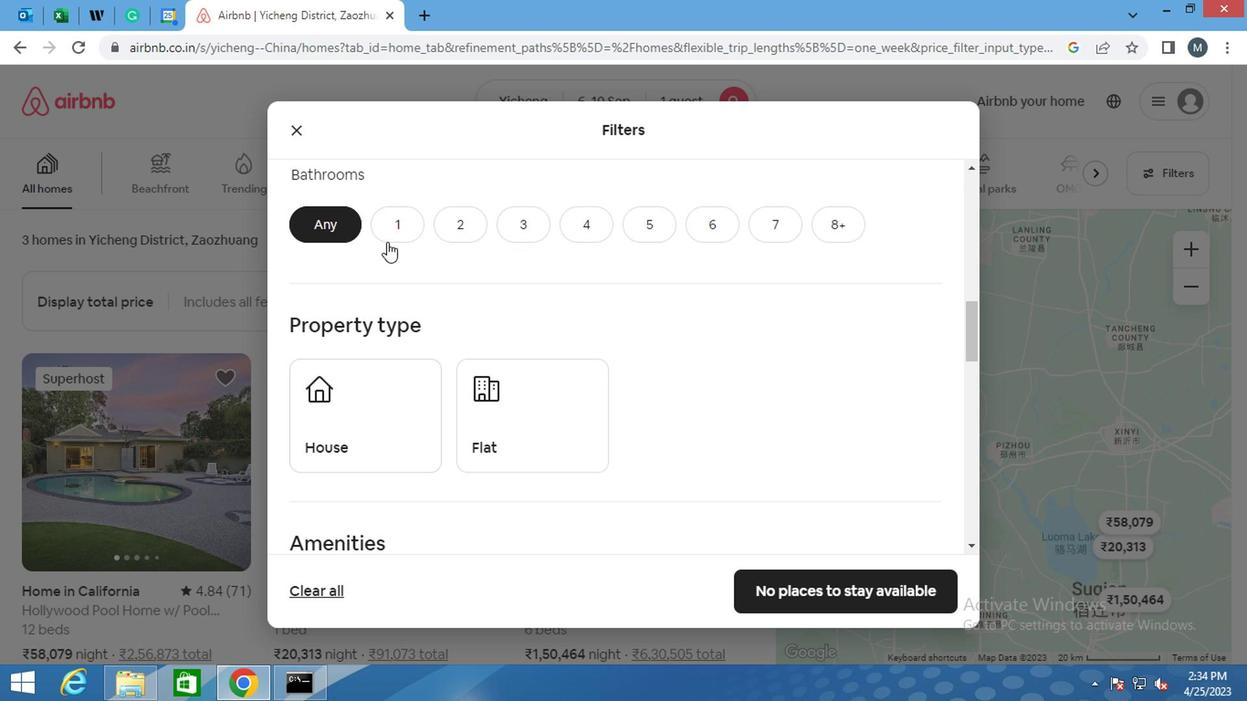 
Action: Mouse pressed left at (392, 231)
Screenshot: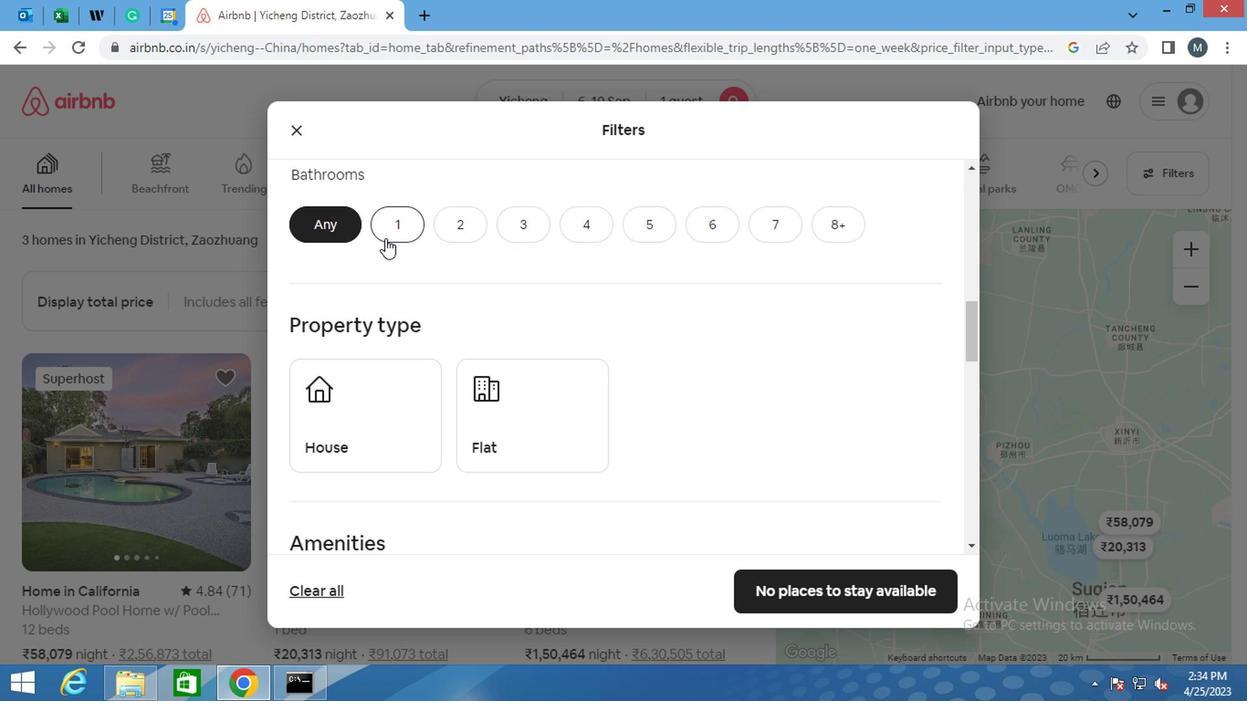 
Action: Mouse moved to (473, 325)
Screenshot: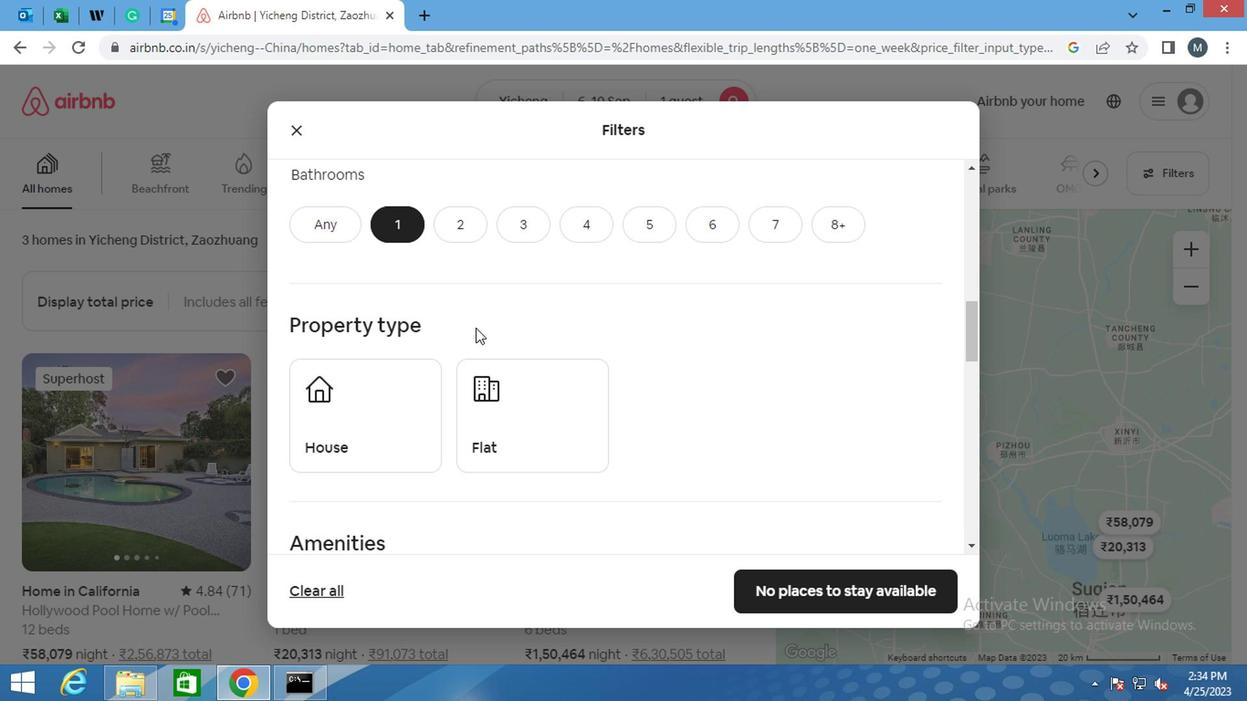 
Action: Mouse scrolled (473, 324) with delta (0, 0)
Screenshot: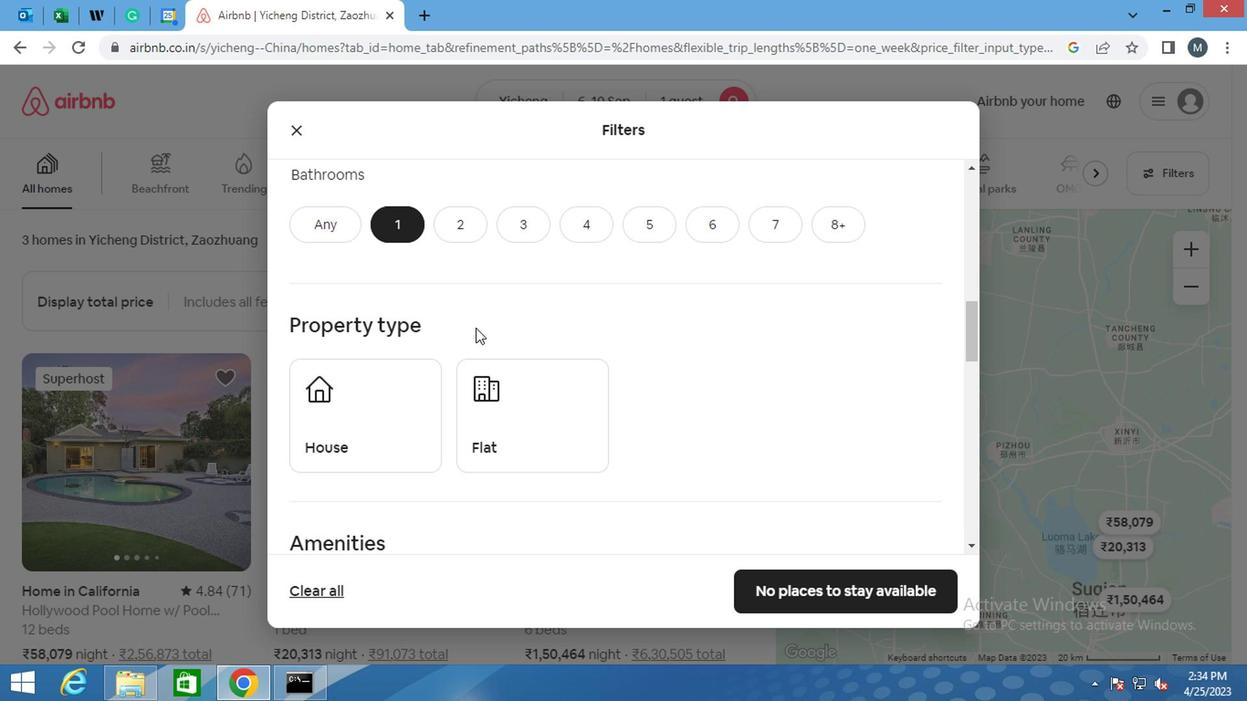 
Action: Mouse moved to (386, 332)
Screenshot: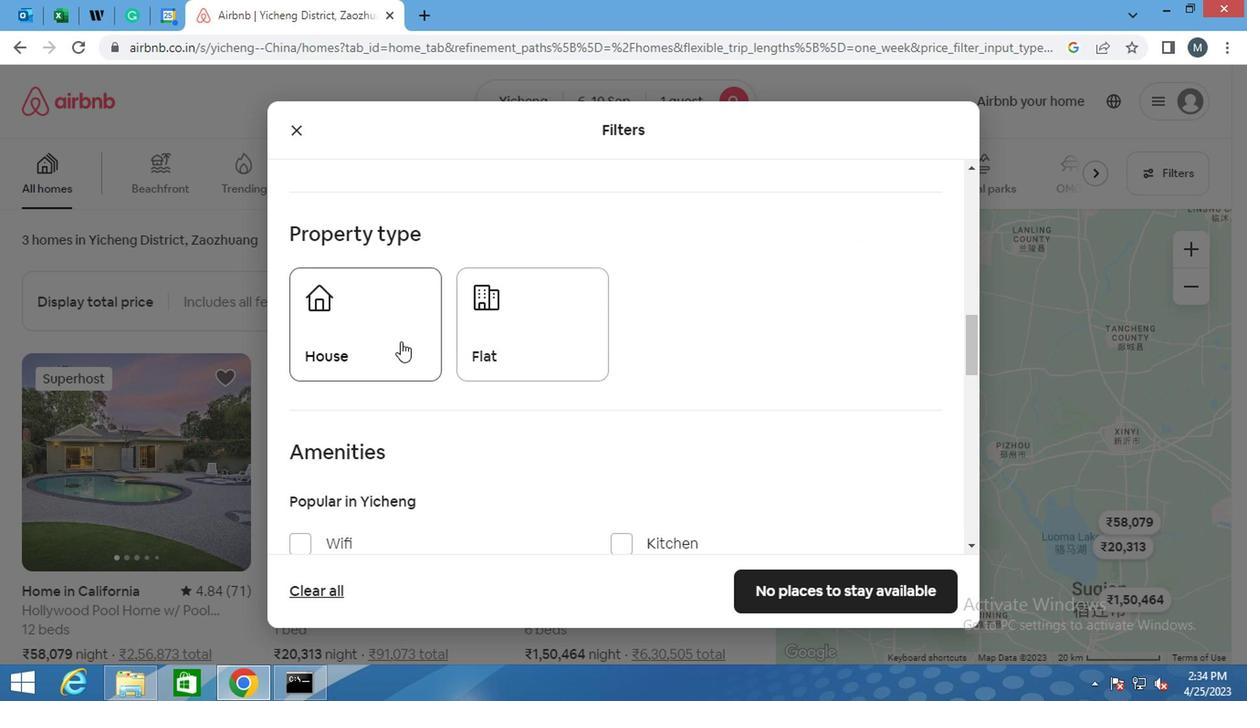
Action: Mouse pressed left at (386, 332)
Screenshot: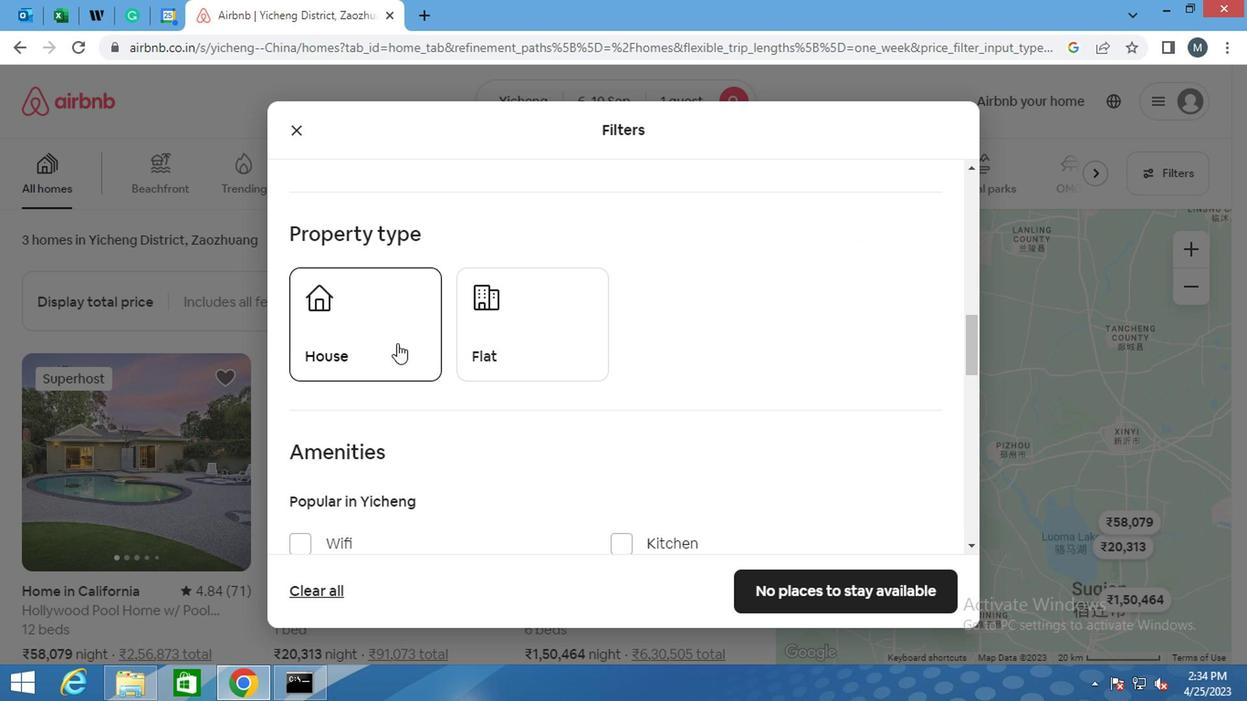 
Action: Mouse moved to (512, 328)
Screenshot: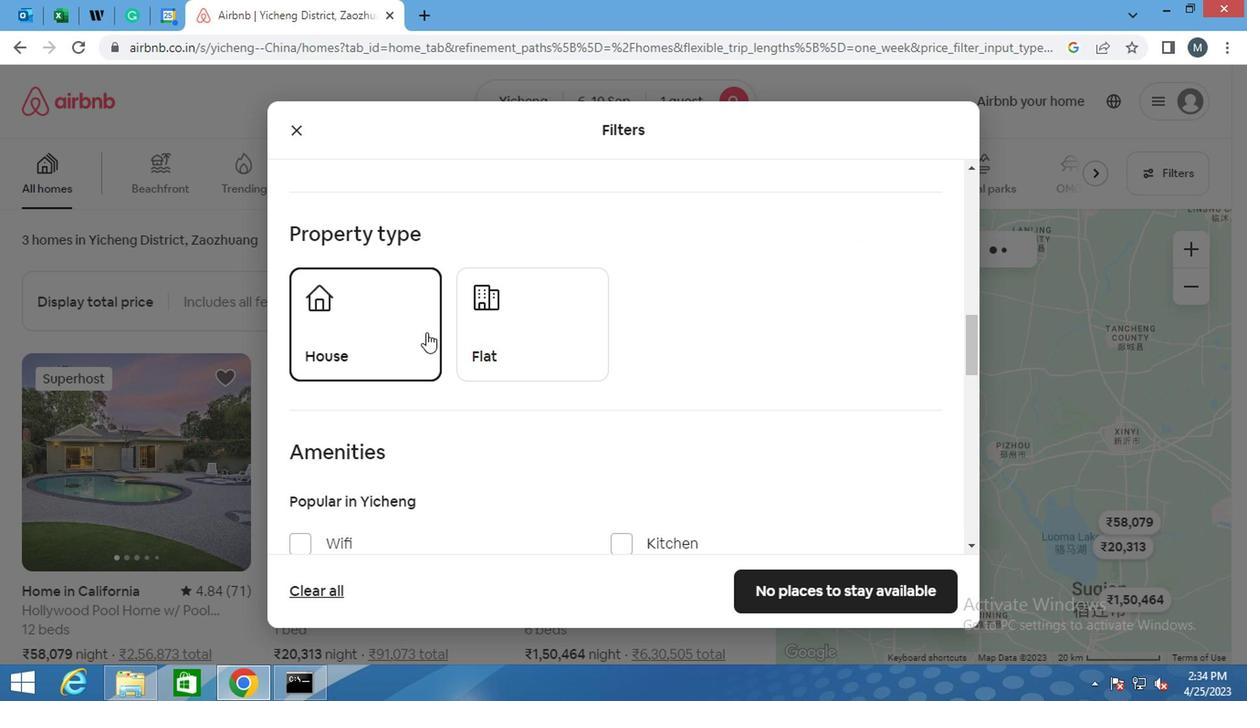 
Action: Mouse pressed left at (512, 328)
Screenshot: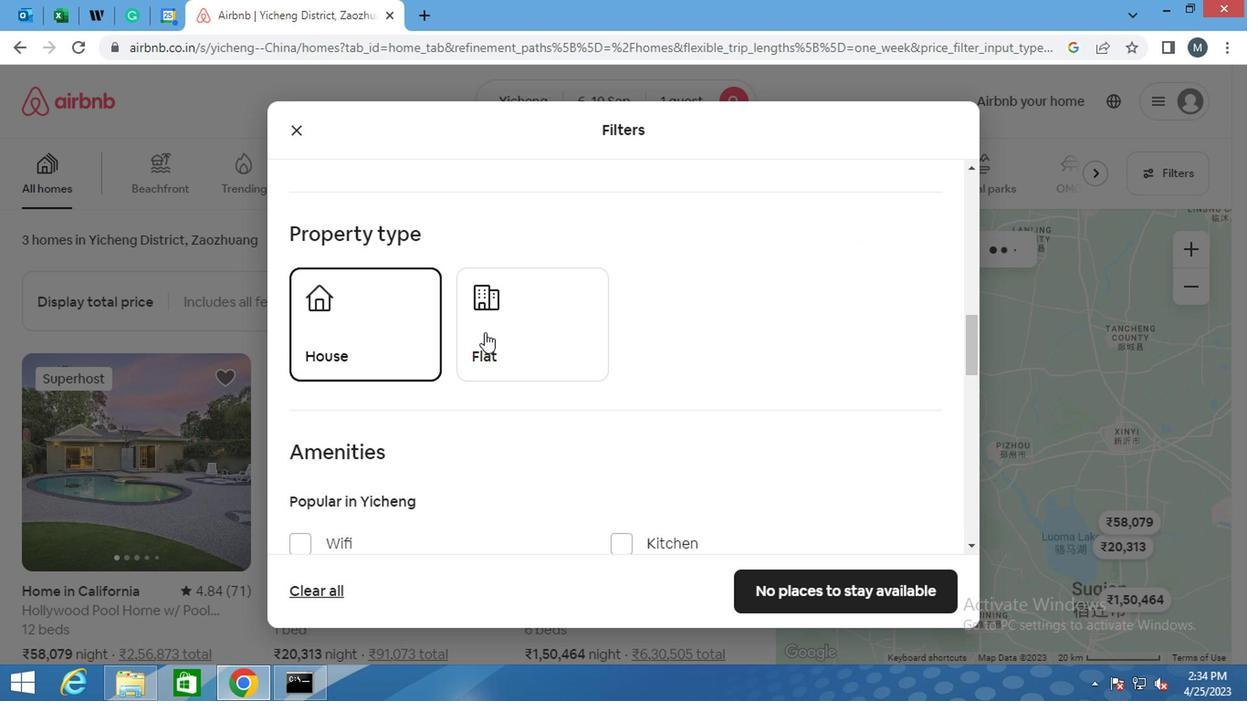 
Action: Mouse moved to (498, 322)
Screenshot: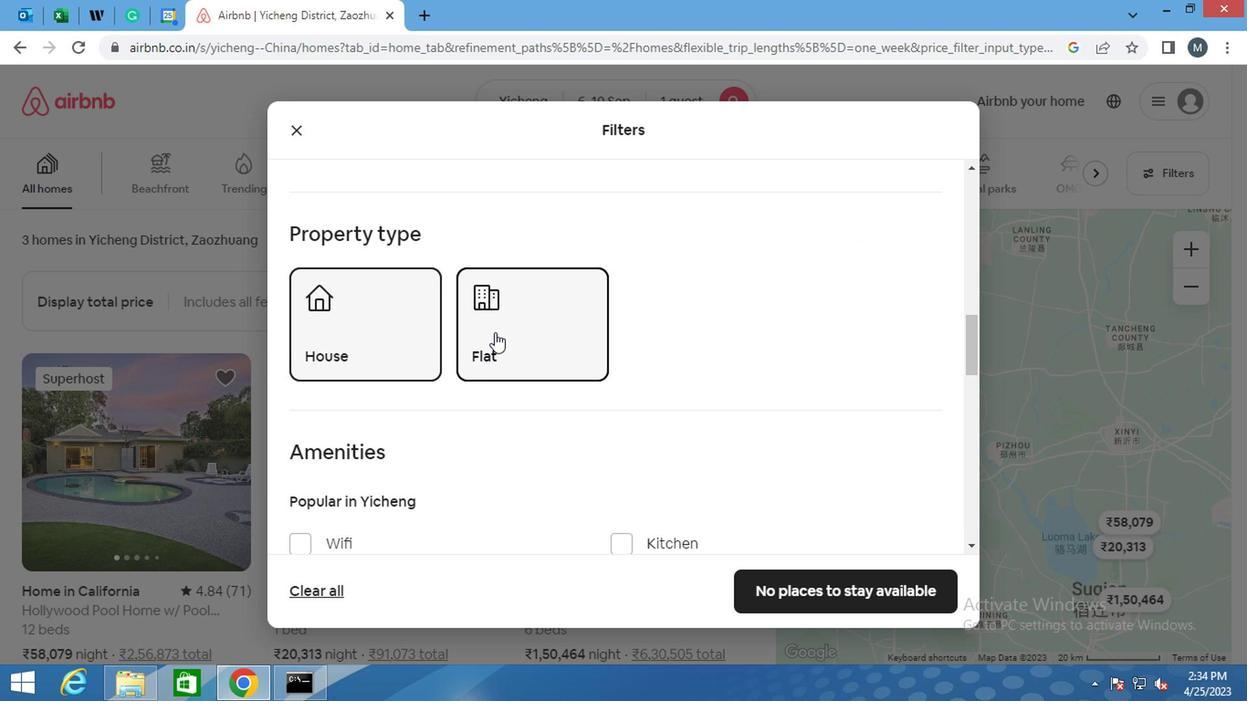 
Action: Mouse scrolled (498, 322) with delta (0, 0)
Screenshot: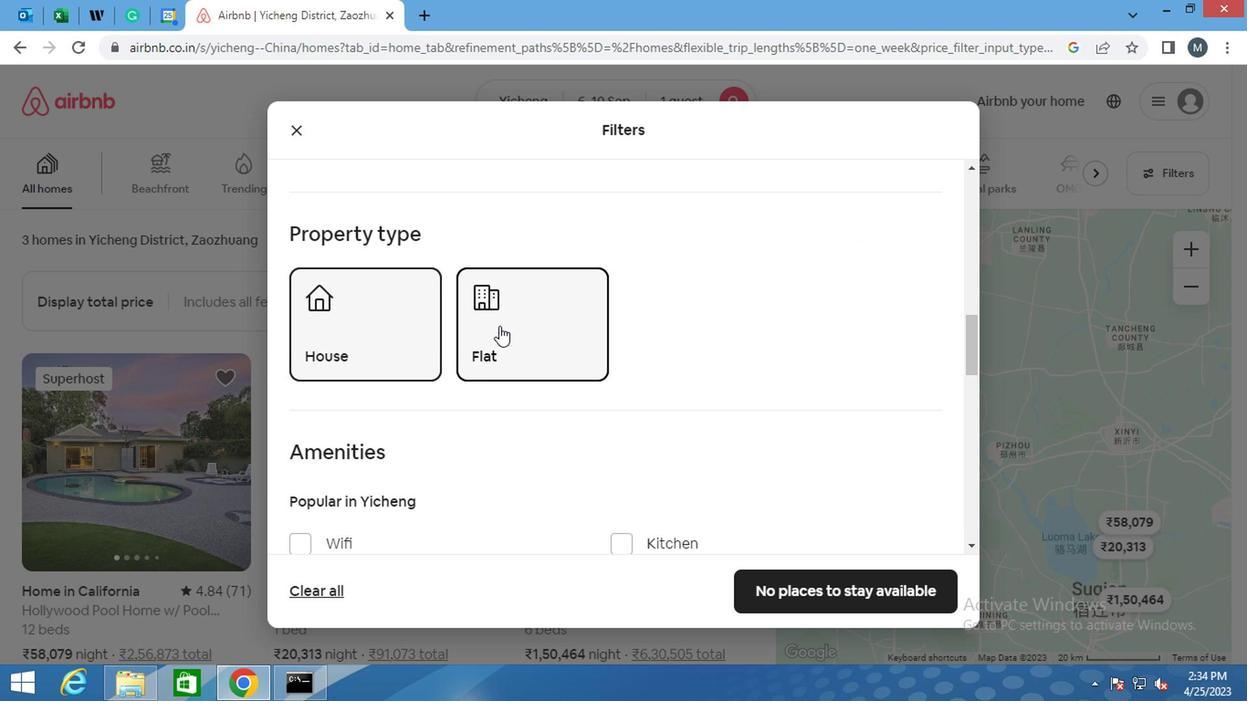 
Action: Mouse scrolled (498, 322) with delta (0, 0)
Screenshot: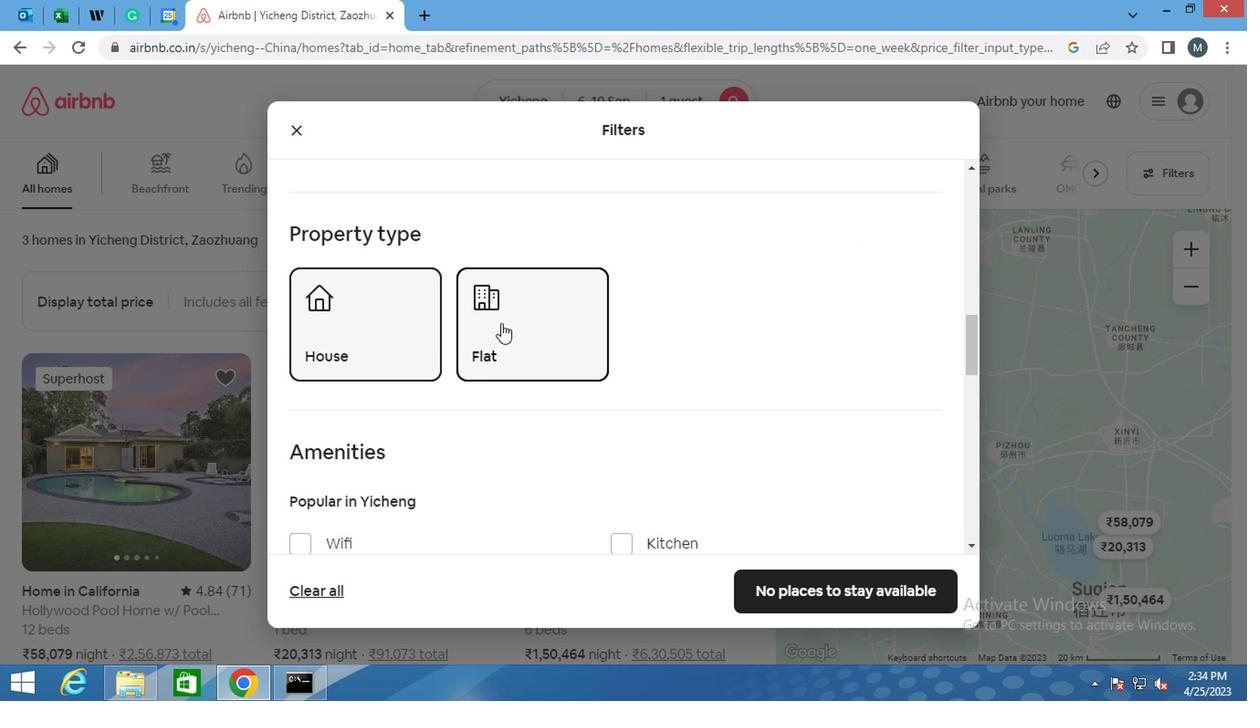 
Action: Mouse scrolled (498, 322) with delta (0, 0)
Screenshot: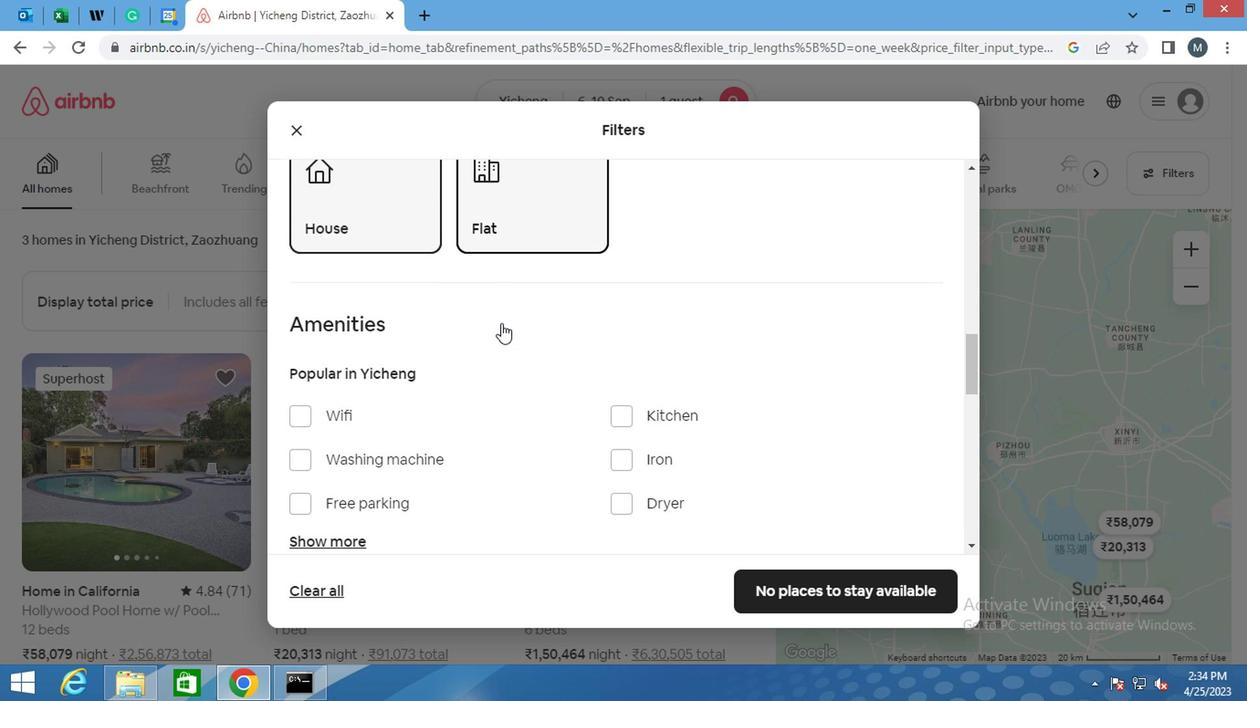 
Action: Mouse scrolled (498, 322) with delta (0, 0)
Screenshot: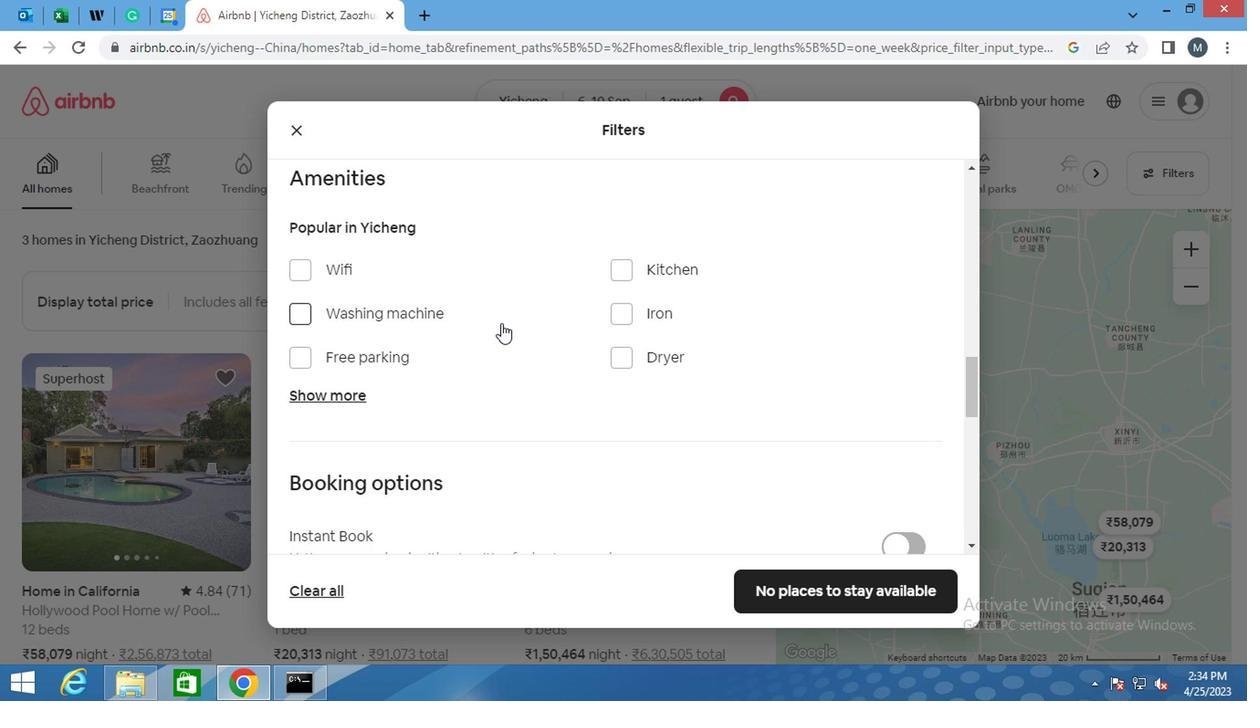 
Action: Mouse moved to (289, 213)
Screenshot: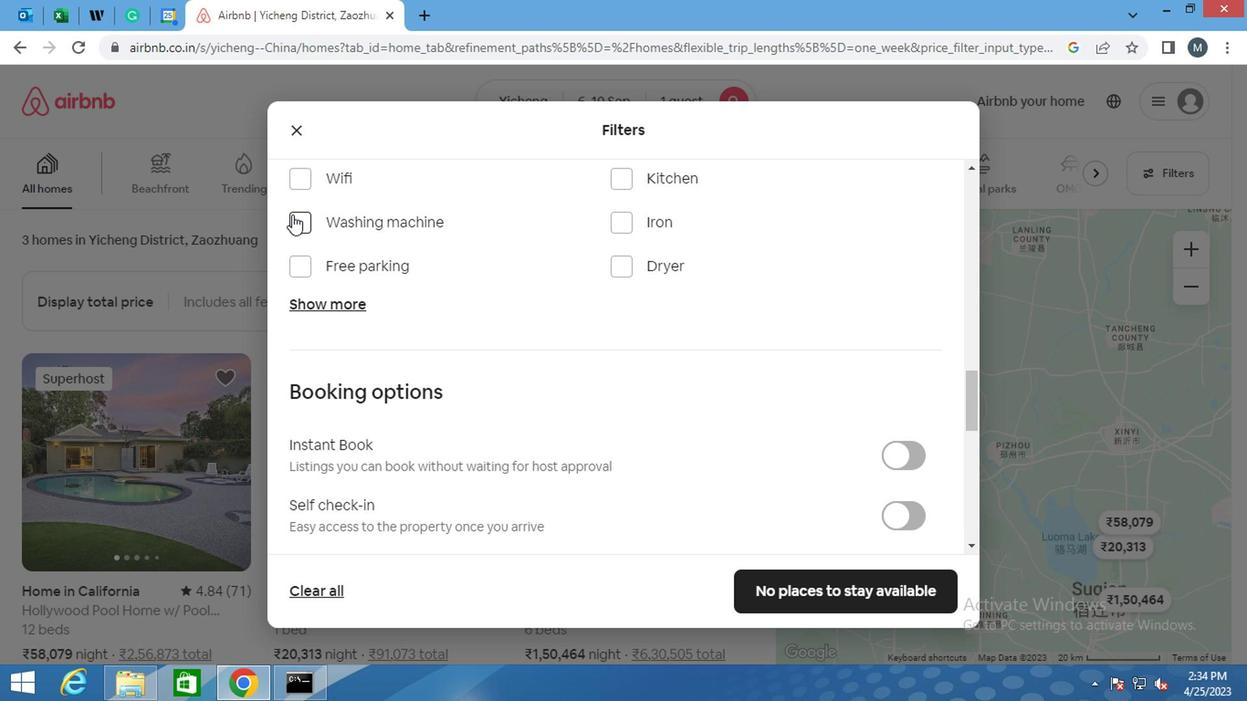 
Action: Mouse pressed left at (289, 213)
Screenshot: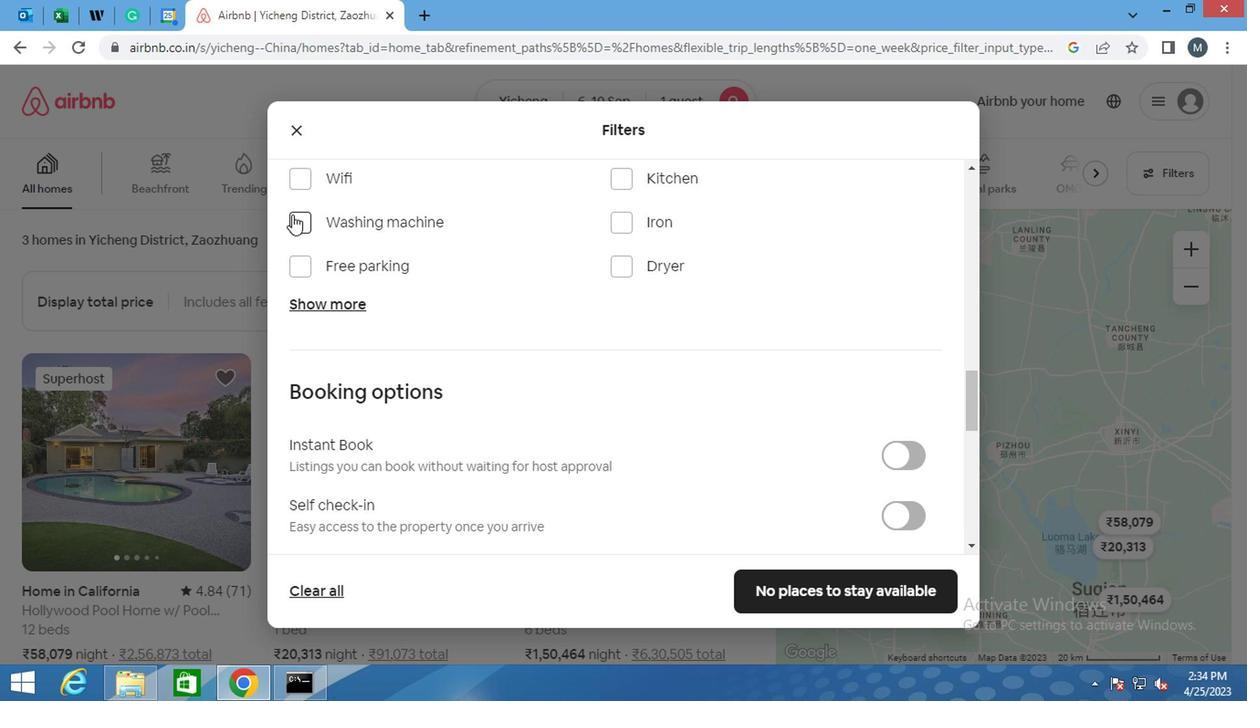 
Action: Mouse moved to (307, 224)
Screenshot: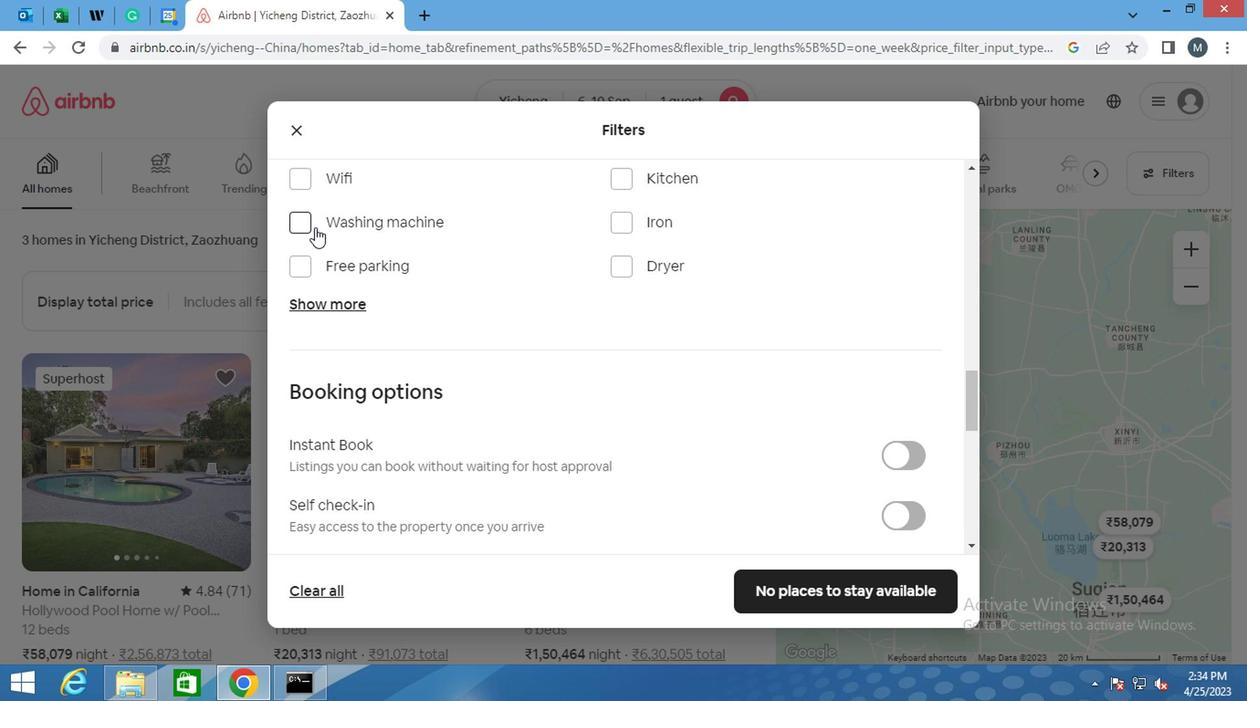 
Action: Mouse pressed left at (307, 224)
Screenshot: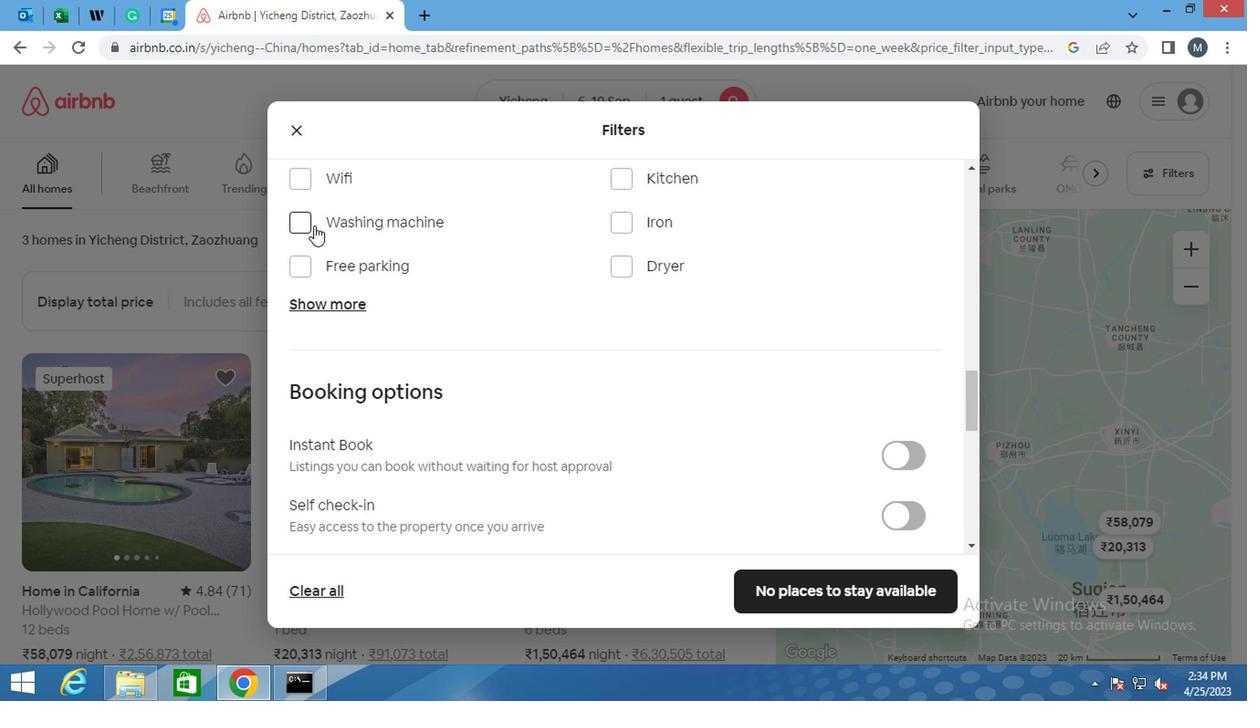 
Action: Mouse moved to (430, 269)
Screenshot: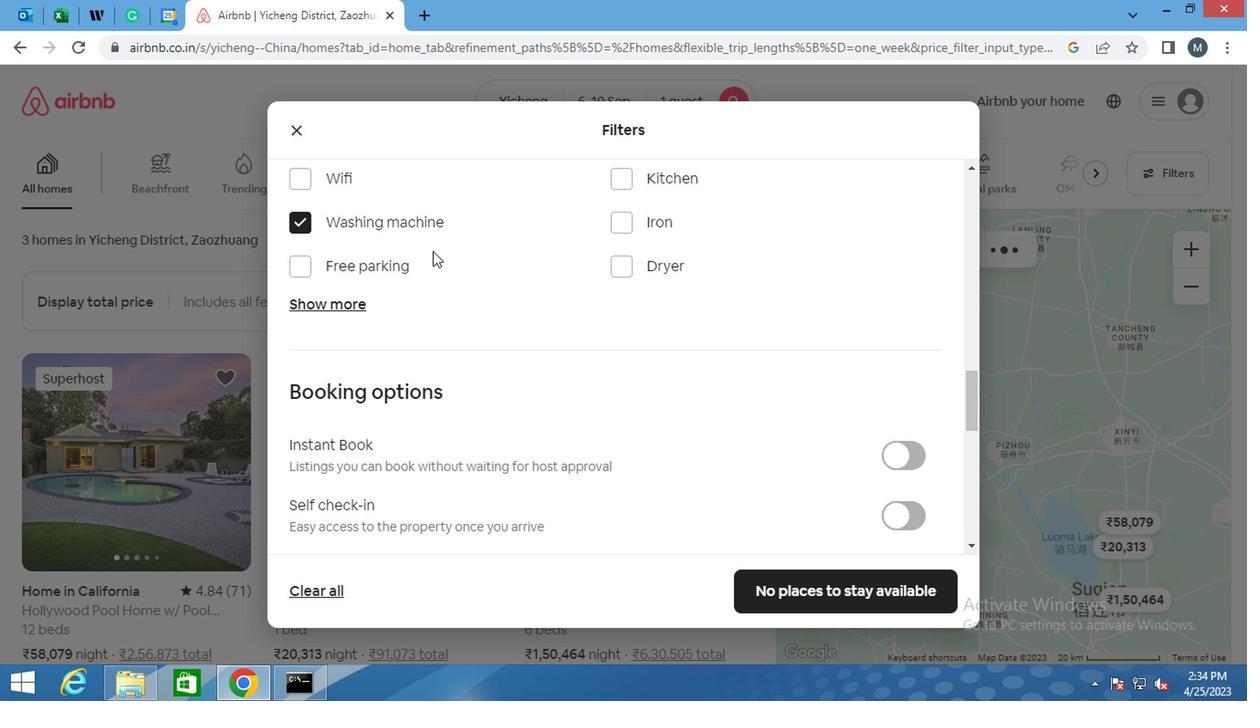 
Action: Mouse scrolled (430, 269) with delta (0, 0)
Screenshot: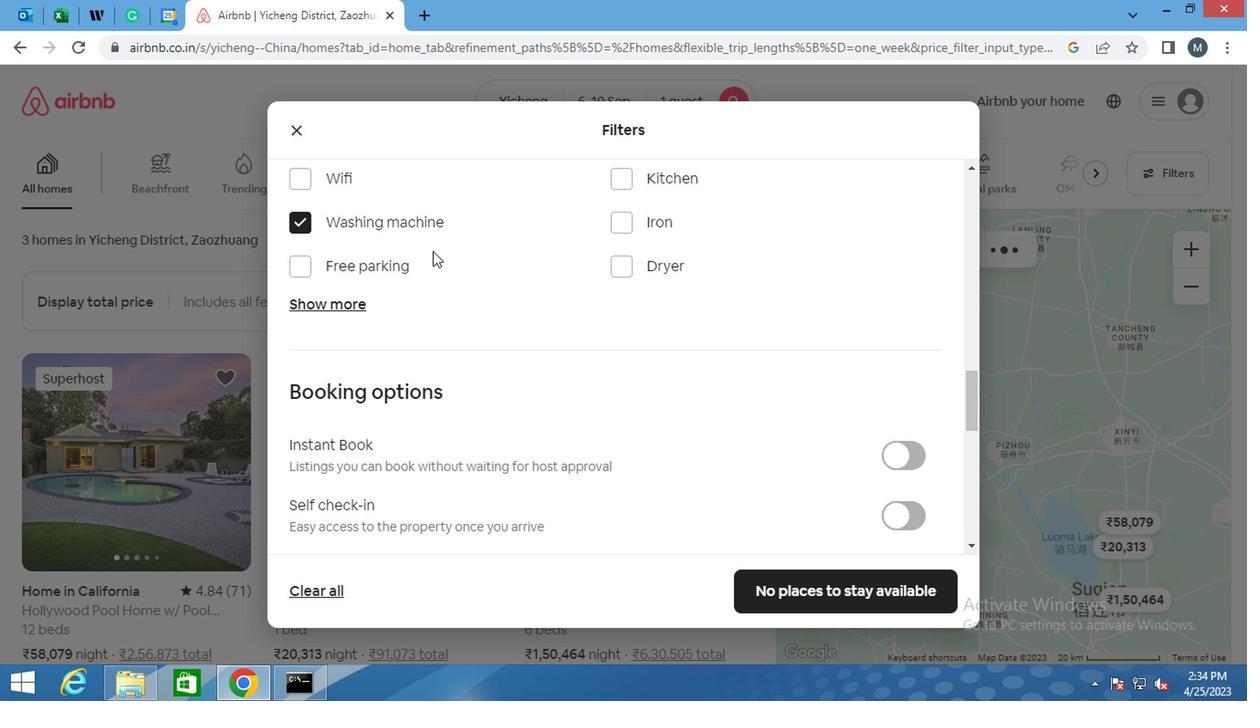 
Action: Mouse moved to (431, 281)
Screenshot: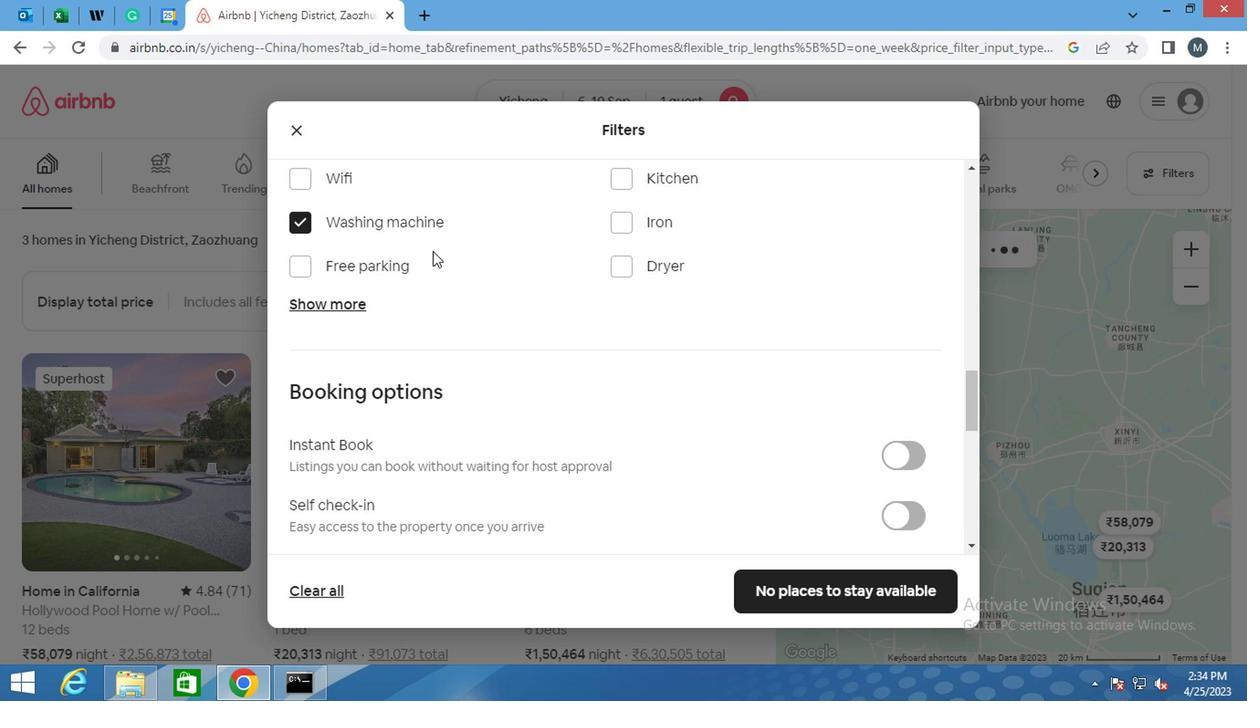 
Action: Mouse scrolled (431, 280) with delta (0, -1)
Screenshot: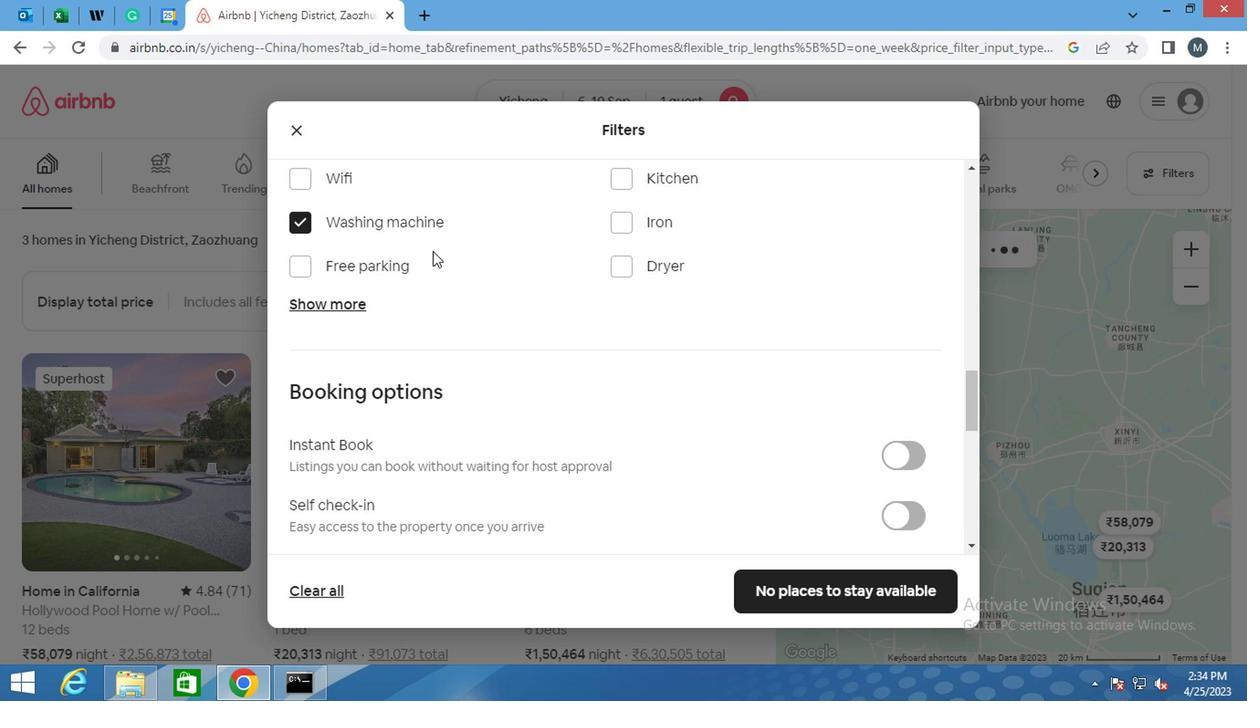 
Action: Mouse moved to (890, 334)
Screenshot: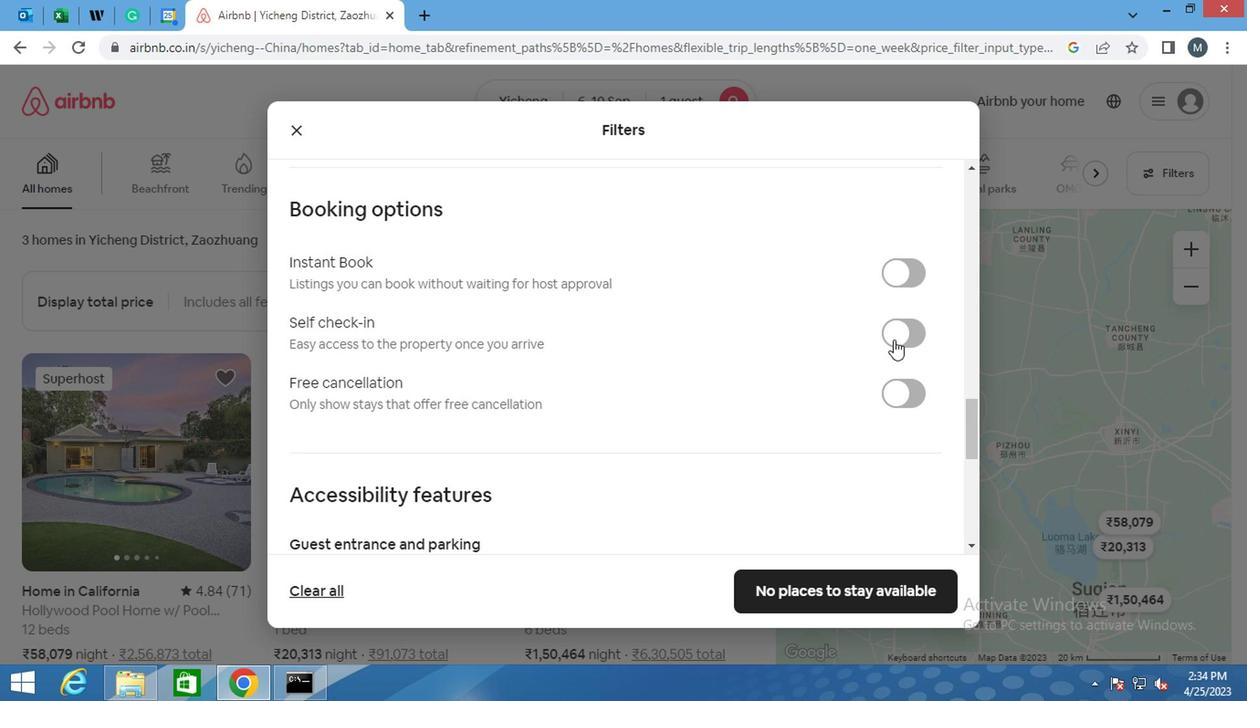 
Action: Mouse pressed left at (890, 334)
Screenshot: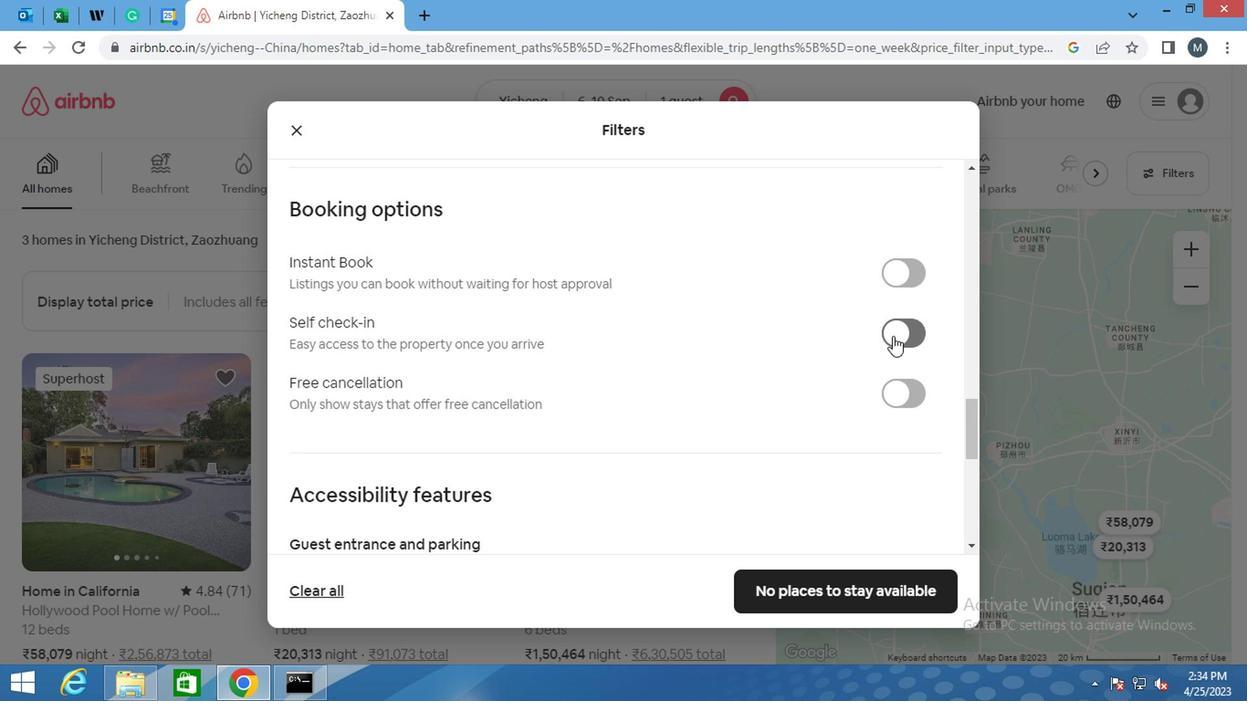 
Action: Mouse moved to (547, 378)
Screenshot: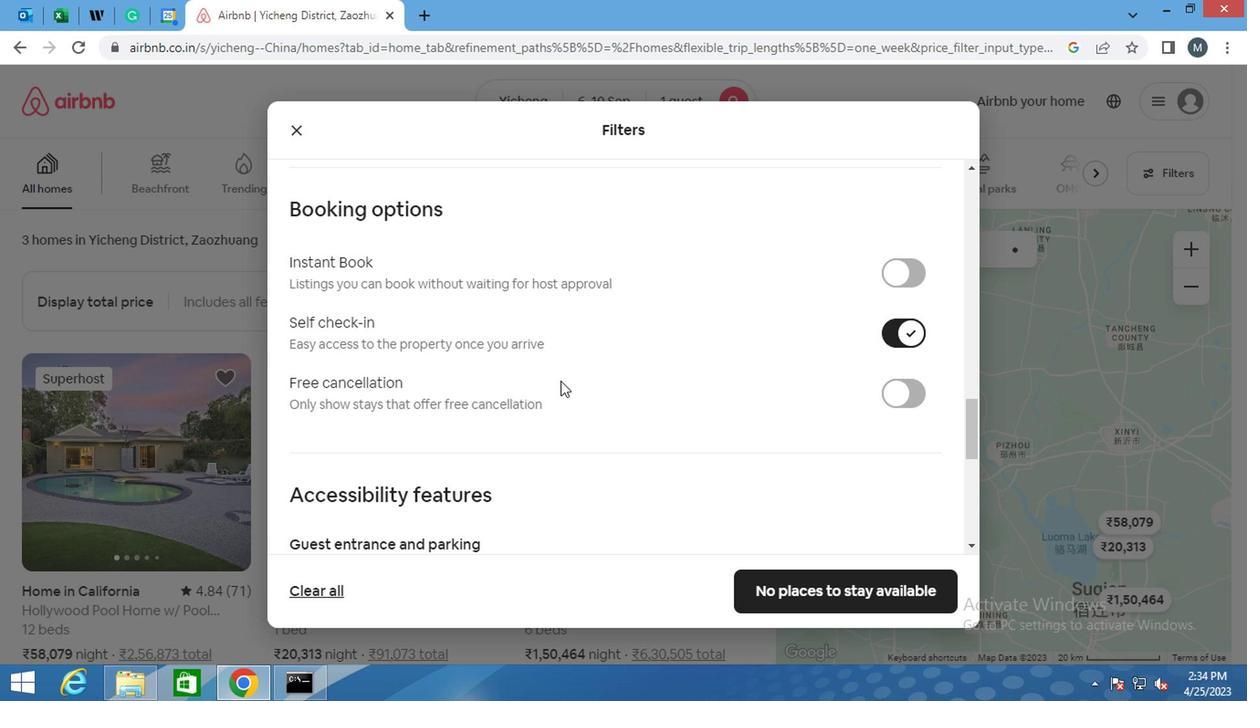 
Action: Mouse scrolled (547, 377) with delta (0, -1)
Screenshot: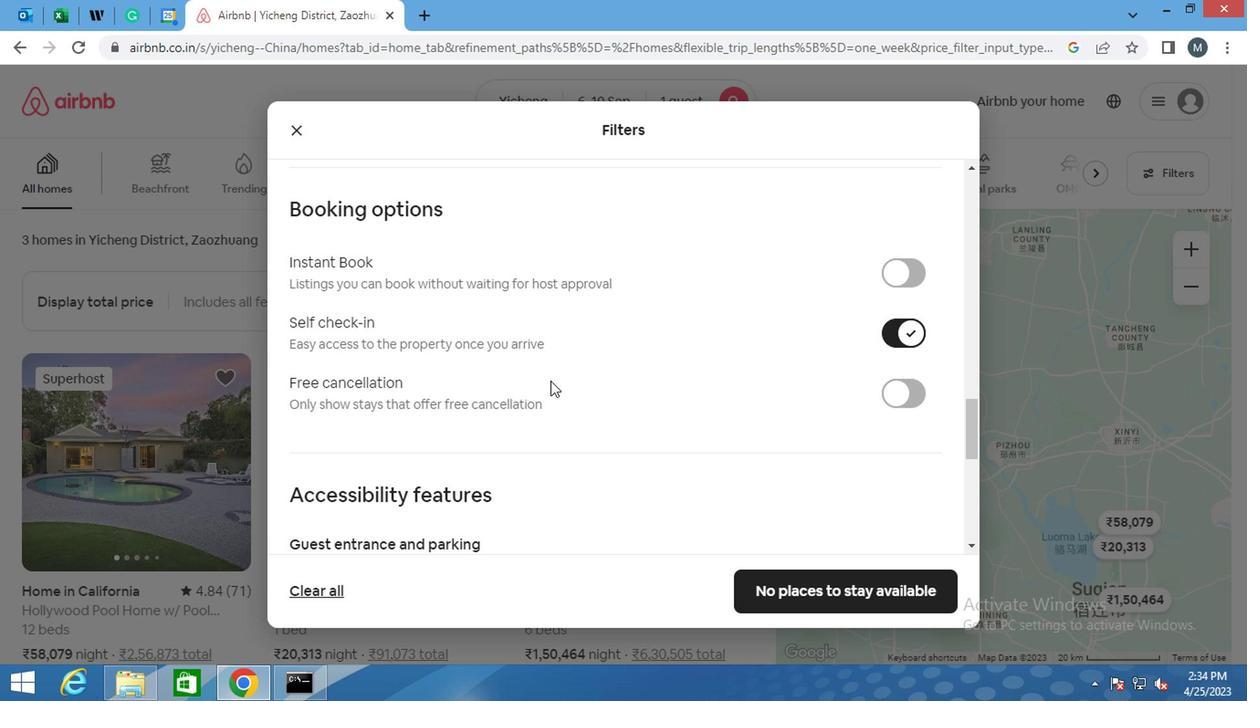 
Action: Mouse moved to (547, 378)
Screenshot: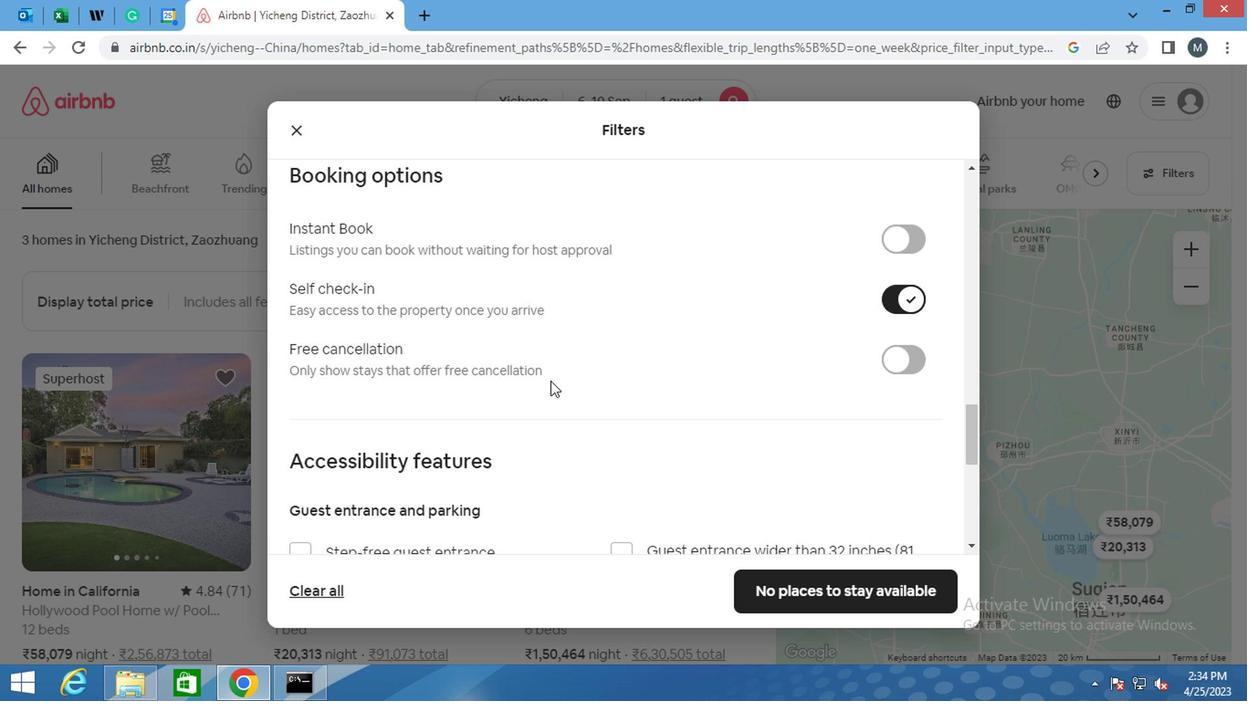 
Action: Mouse scrolled (547, 377) with delta (0, -1)
Screenshot: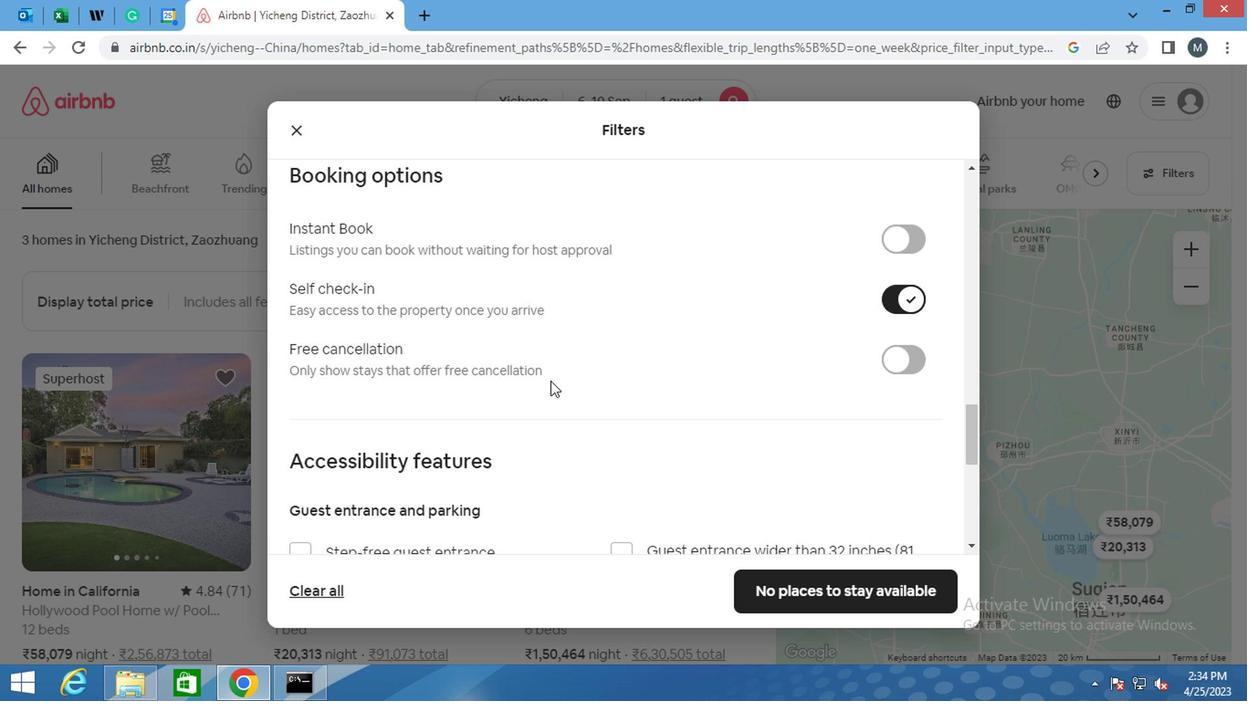 
Action: Mouse moved to (545, 381)
Screenshot: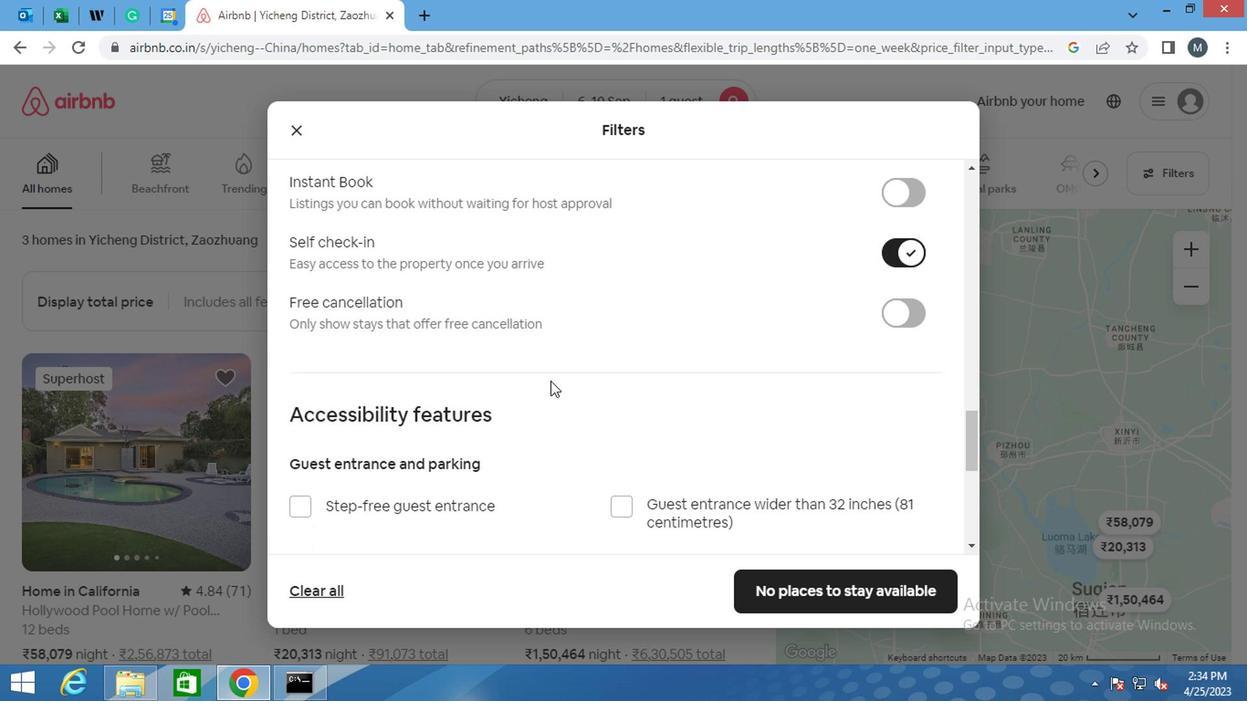 
Action: Mouse scrolled (545, 380) with delta (0, 0)
Screenshot: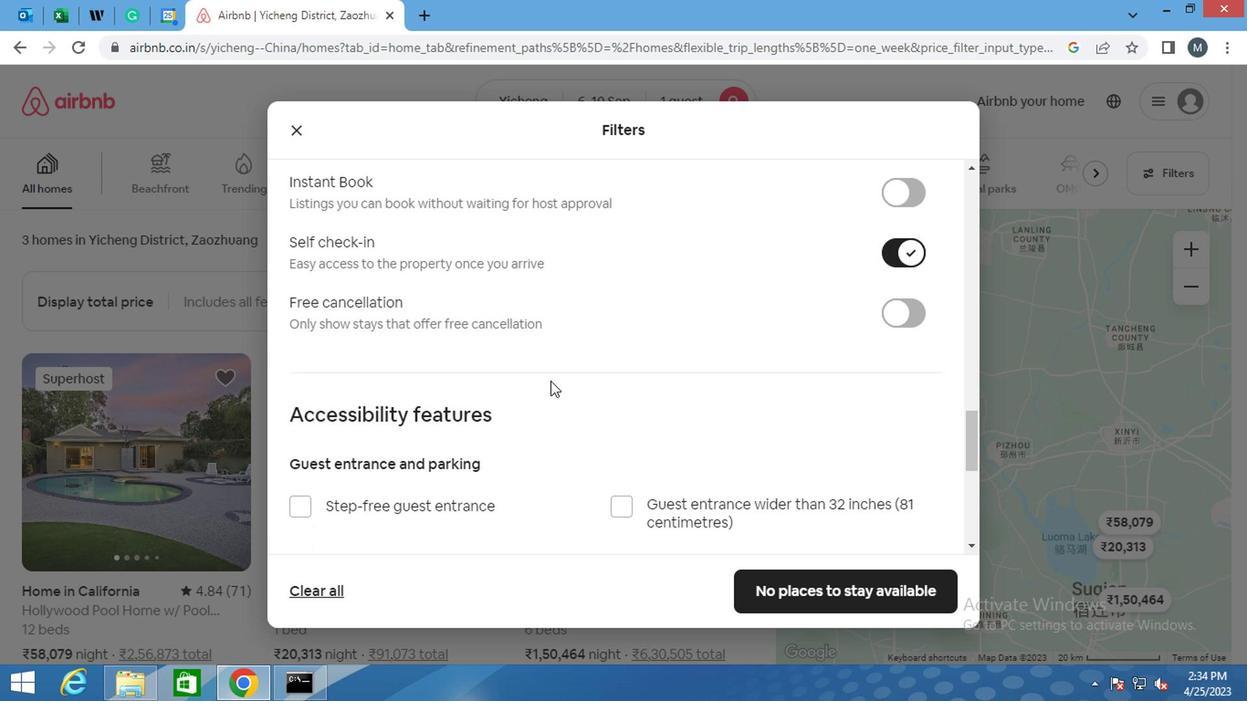 
Action: Mouse moved to (488, 393)
Screenshot: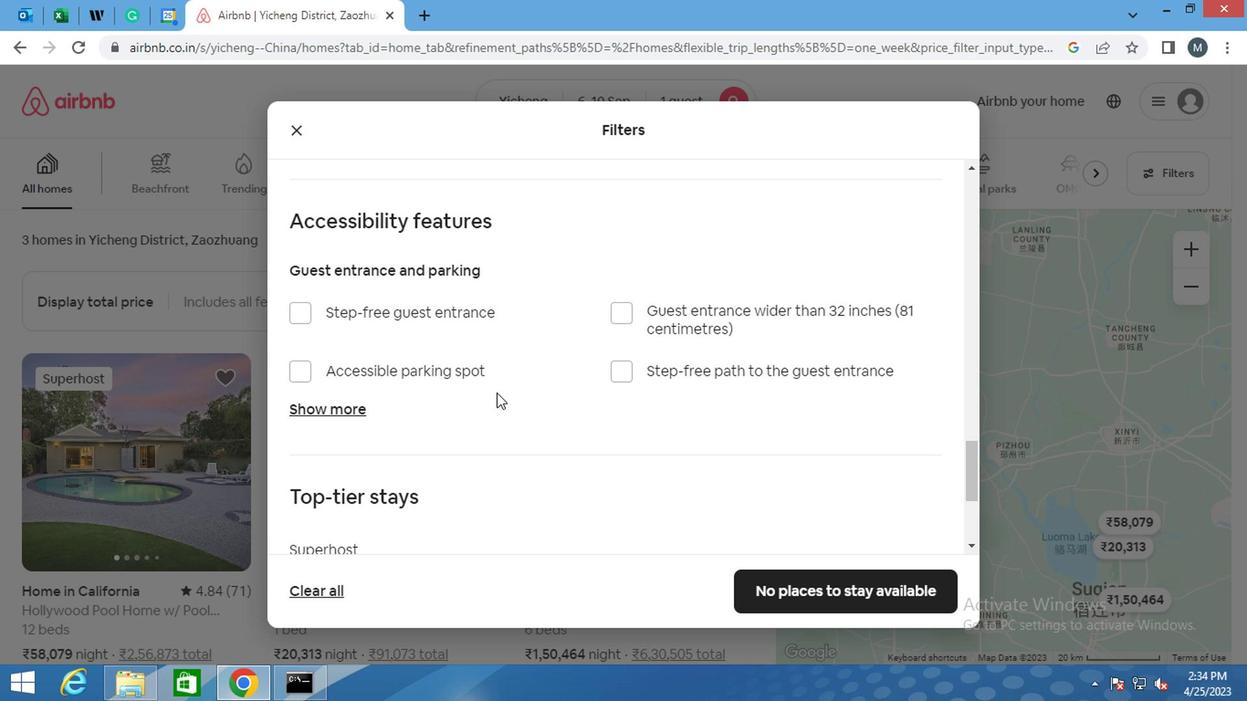 
Action: Mouse scrolled (488, 391) with delta (0, -1)
Screenshot: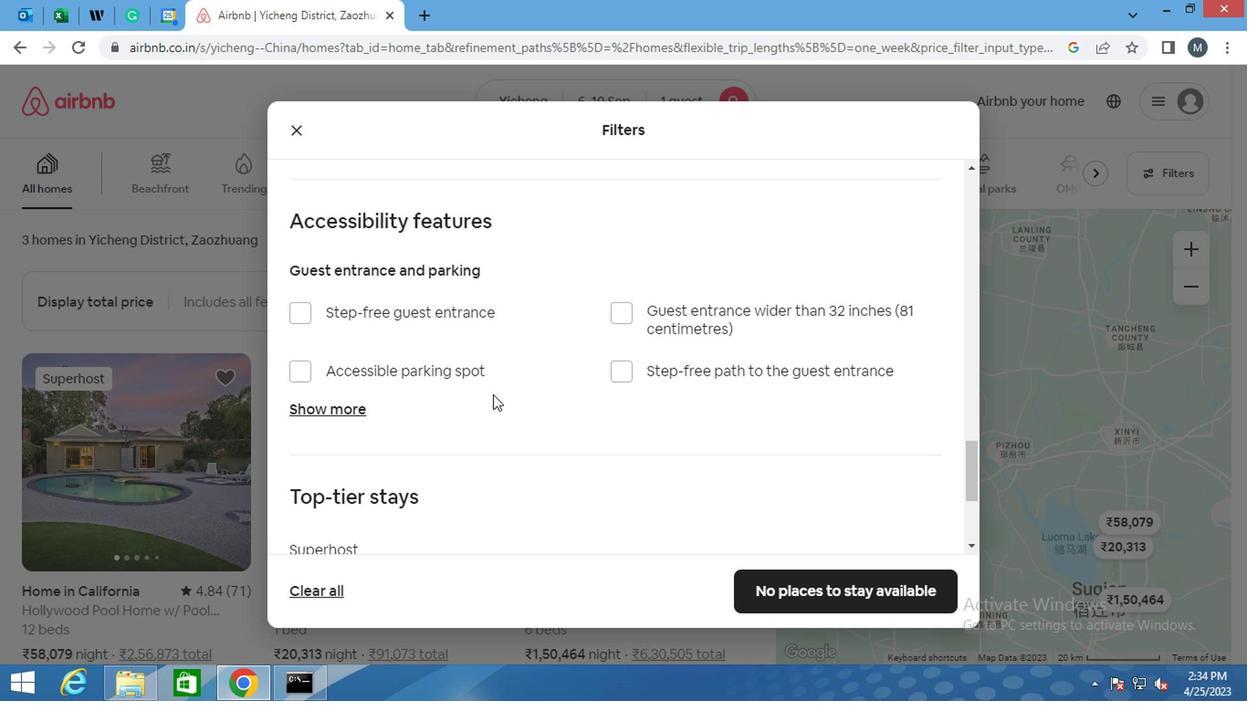
Action: Mouse moved to (488, 398)
Screenshot: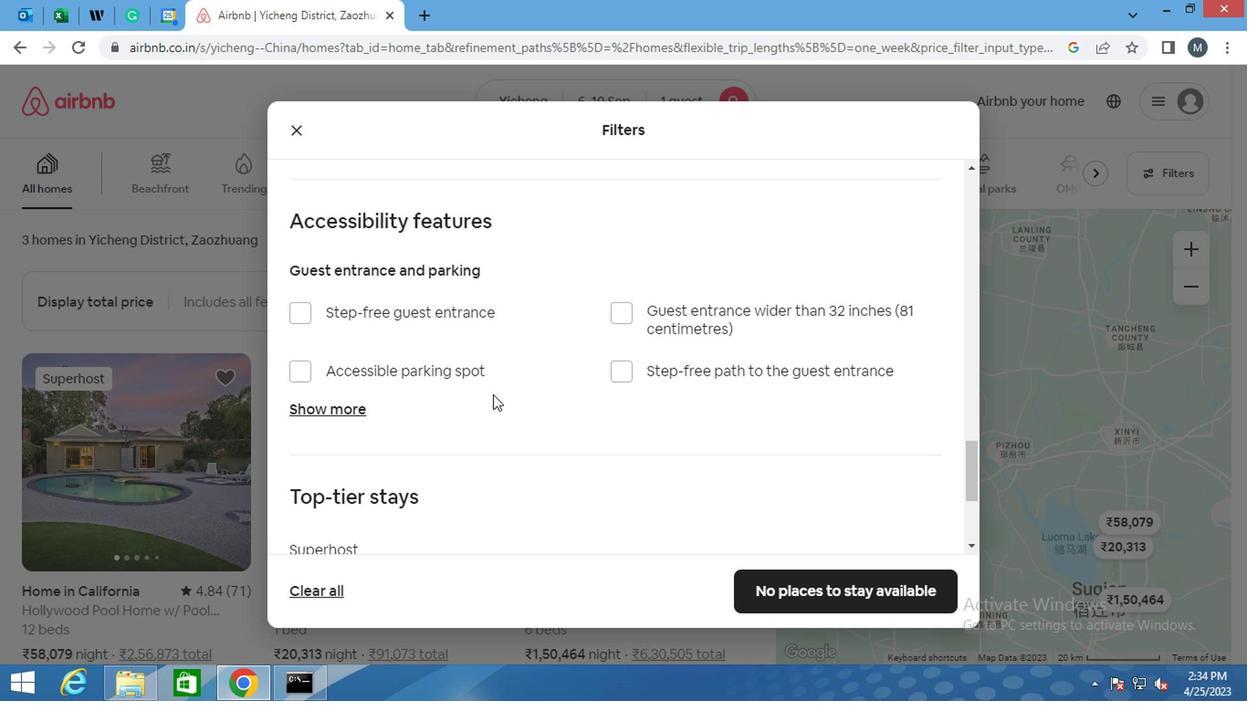 
Action: Mouse scrolled (488, 397) with delta (0, -1)
Screenshot: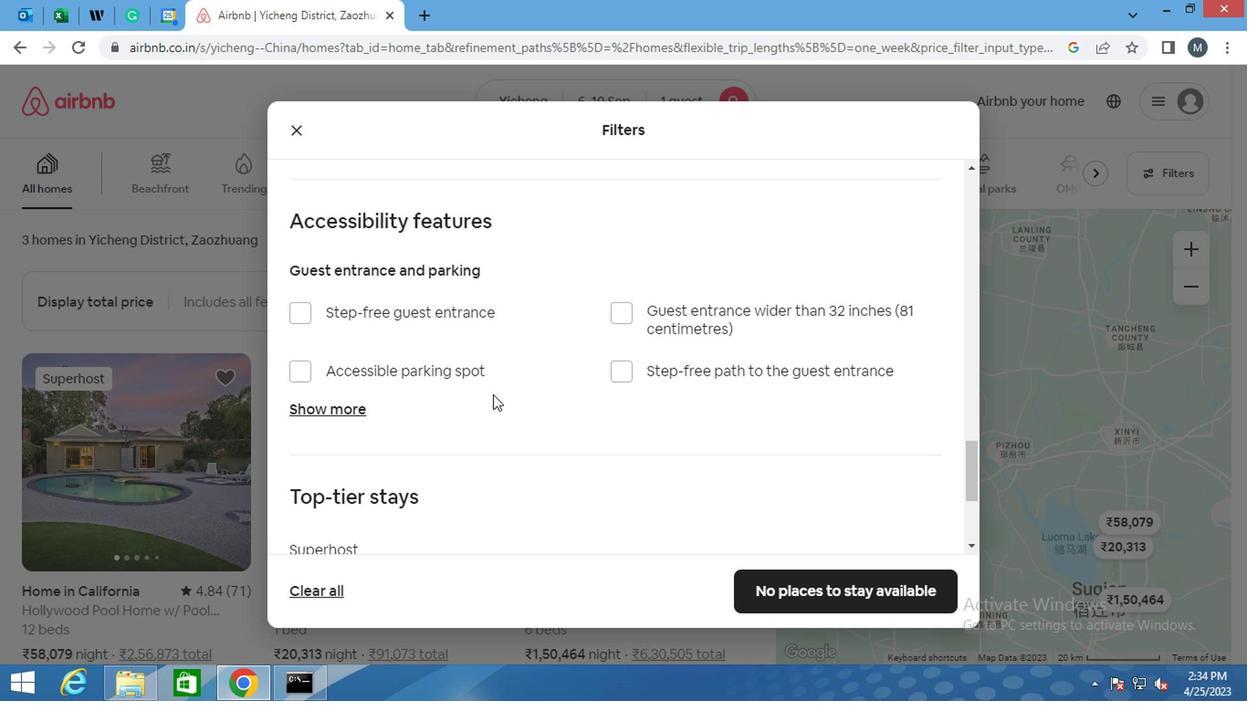 
Action: Mouse moved to (488, 400)
Screenshot: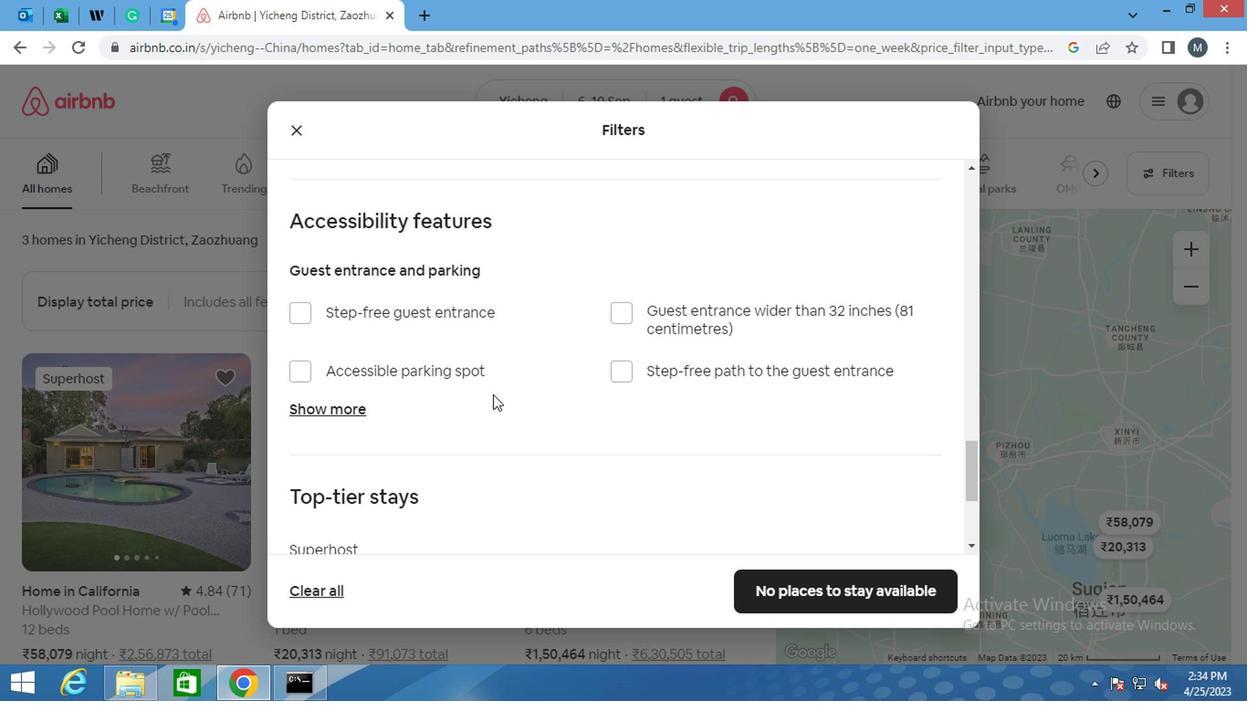
Action: Mouse scrolled (488, 400) with delta (0, 0)
Screenshot: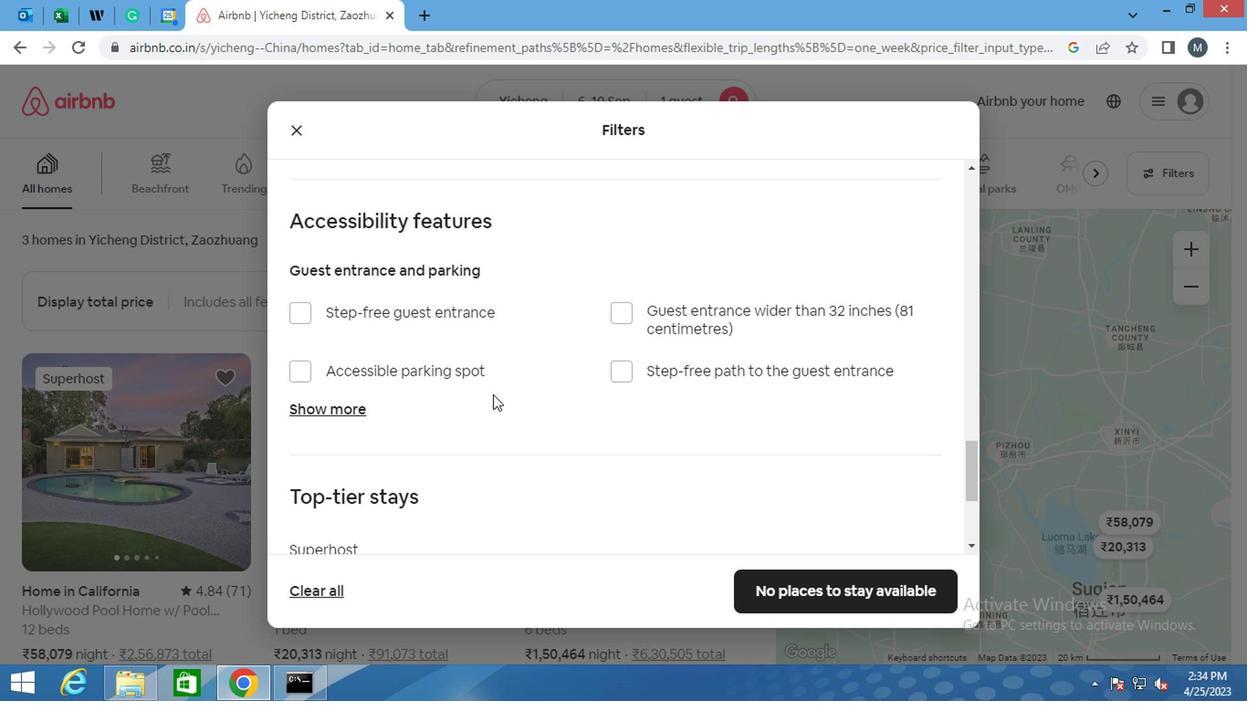 
Action: Mouse moved to (486, 408)
Screenshot: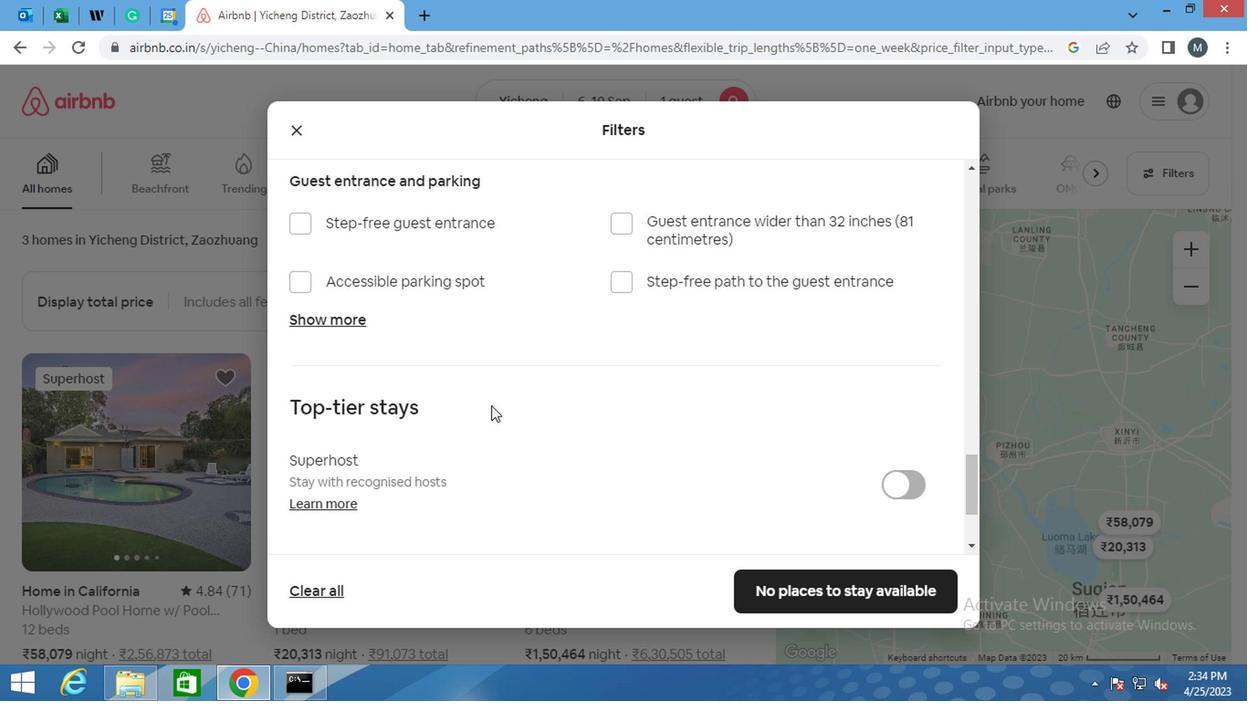 
Action: Mouse scrolled (486, 408) with delta (0, 0)
Screenshot: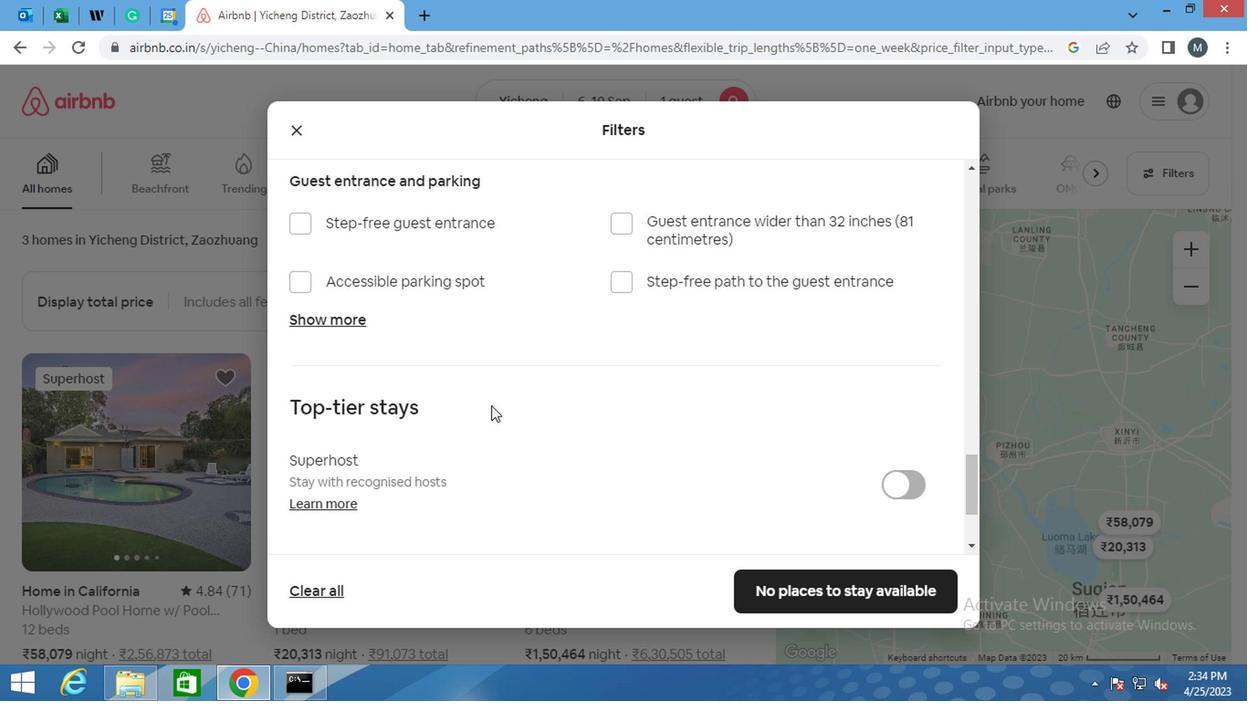 
Action: Mouse moved to (486, 412)
Screenshot: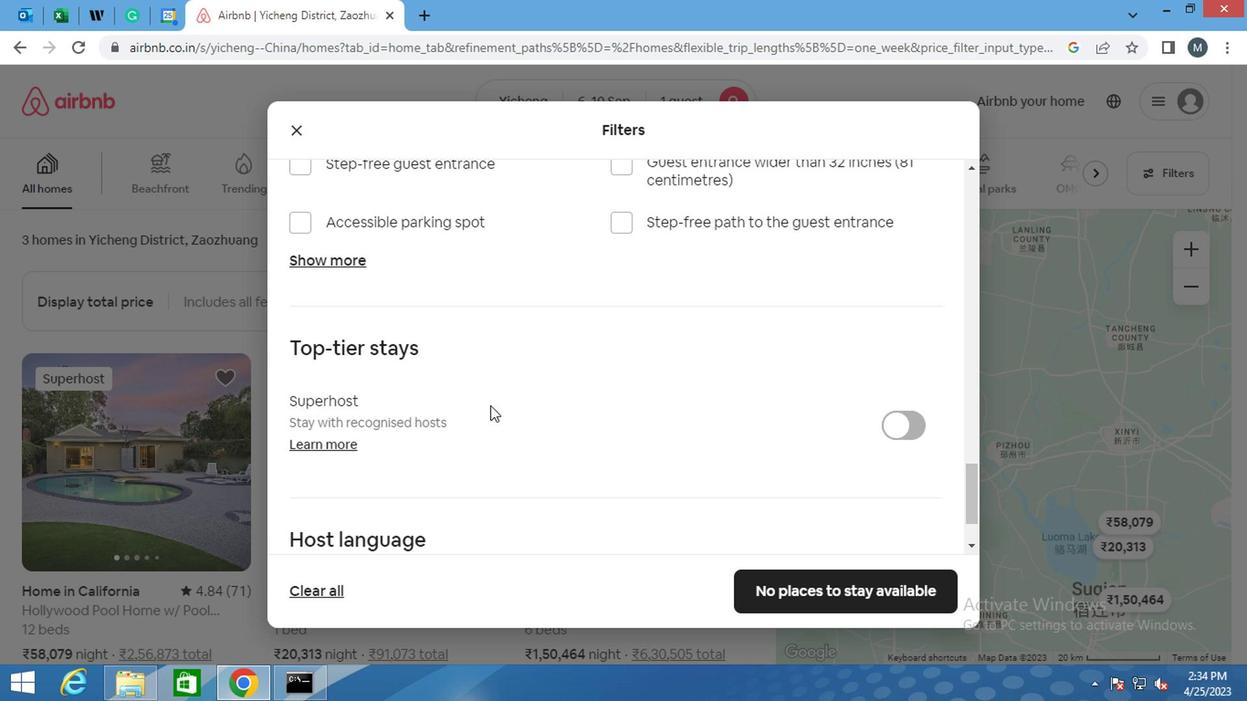 
Action: Mouse scrolled (486, 411) with delta (0, -1)
Screenshot: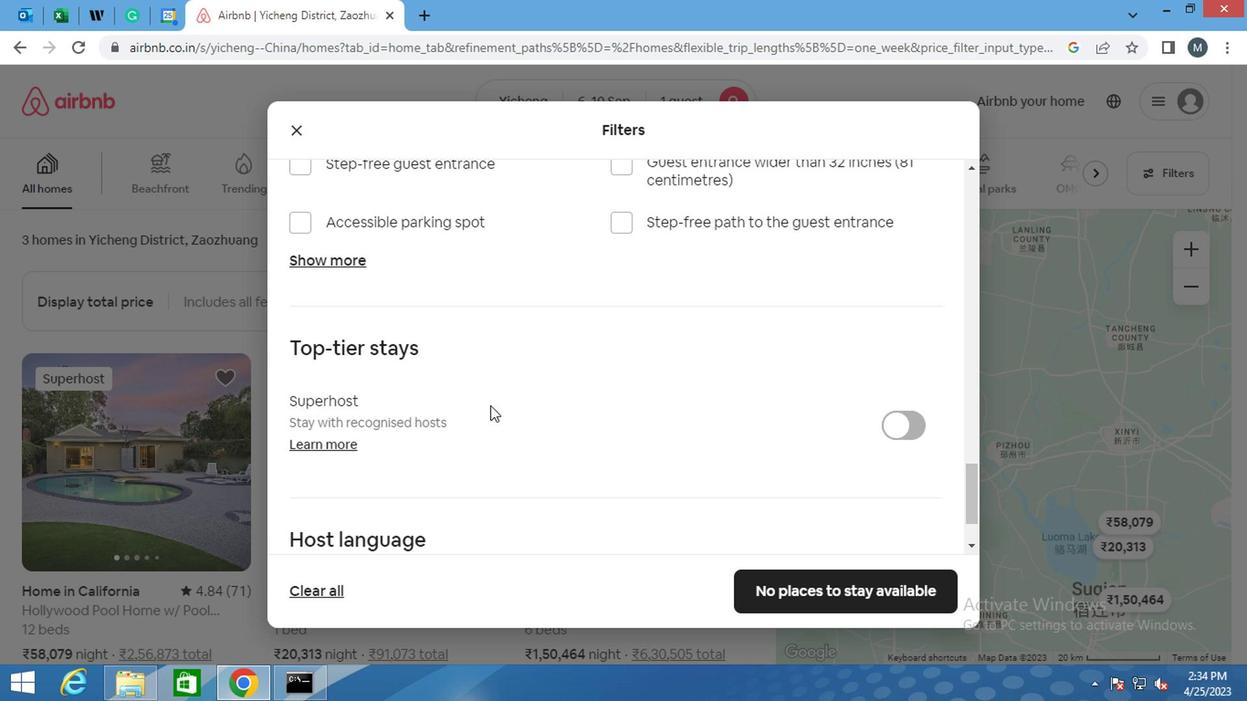 
Action: Mouse moved to (456, 423)
Screenshot: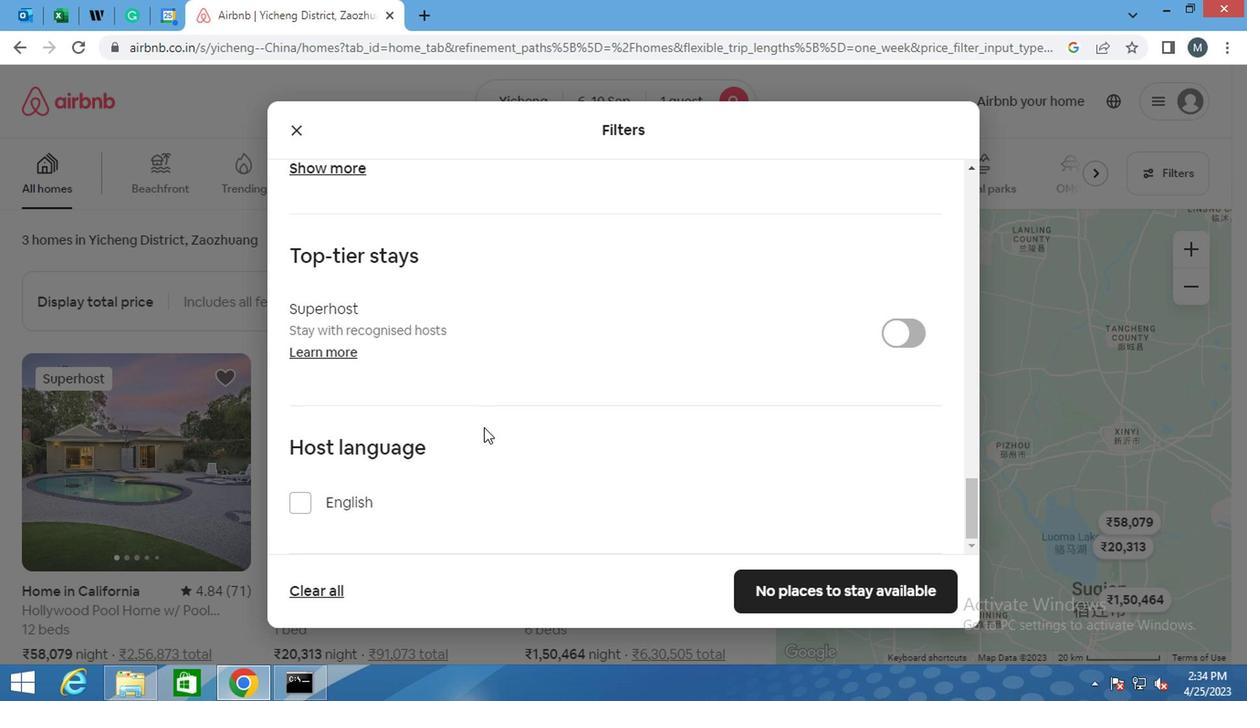 
Action: Mouse scrolled (456, 425) with delta (0, 1)
Screenshot: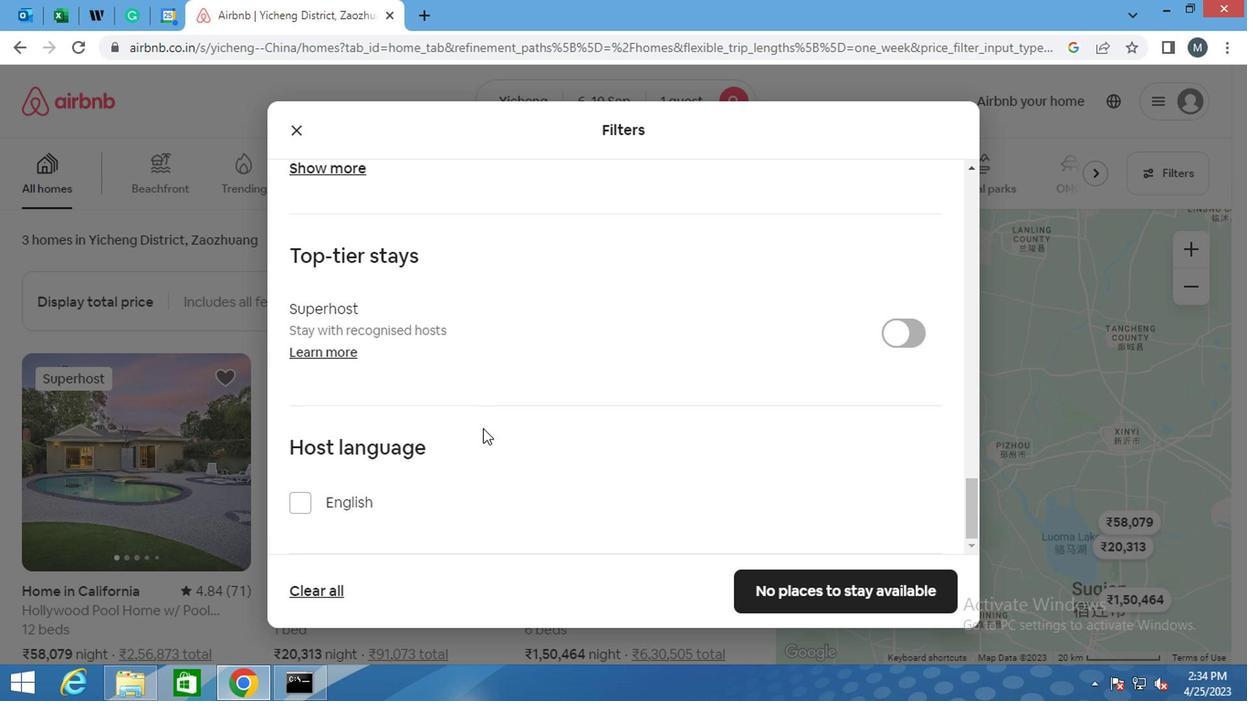 
Action: Mouse moved to (467, 418)
Screenshot: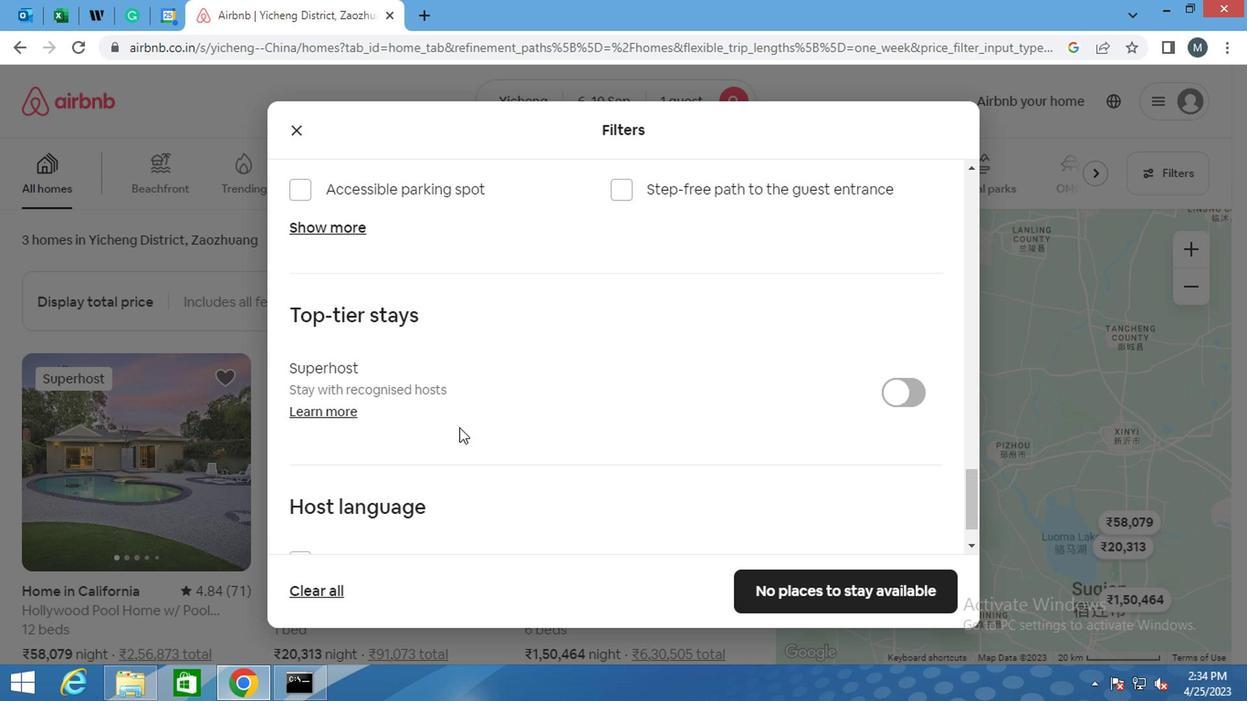 
Action: Mouse scrolled (467, 417) with delta (0, 0)
Screenshot: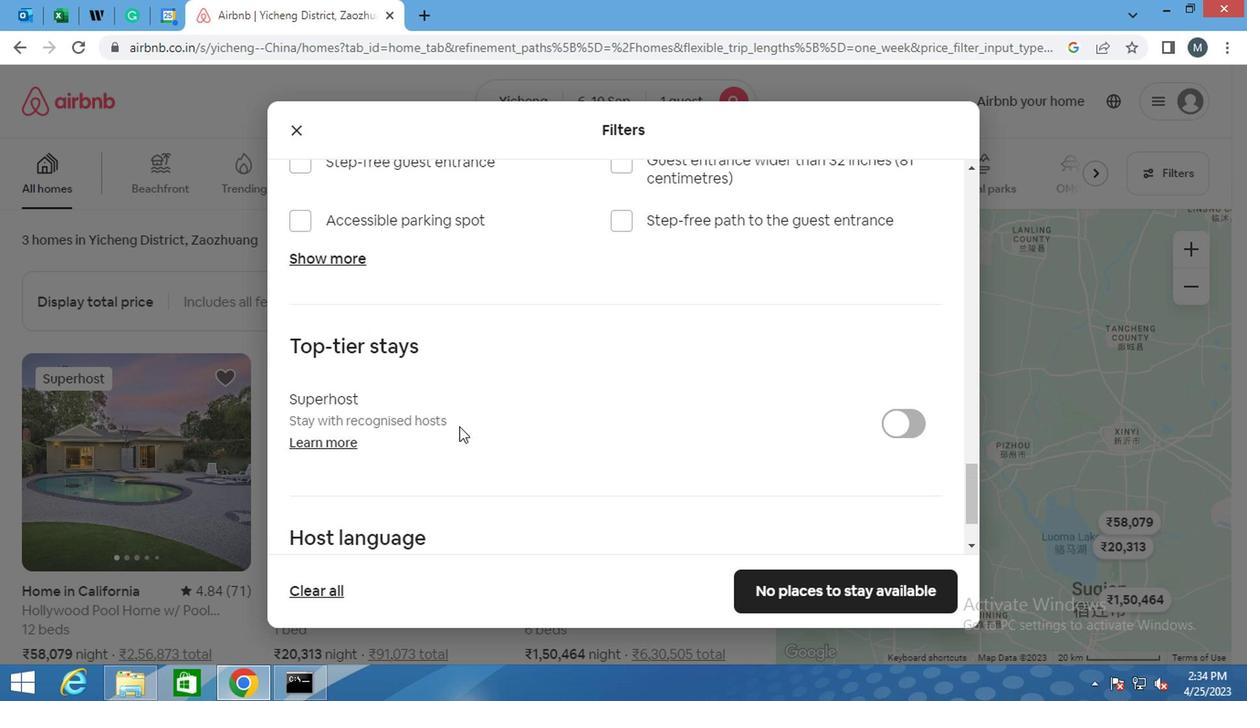 
Action: Mouse scrolled (467, 417) with delta (0, 0)
Screenshot: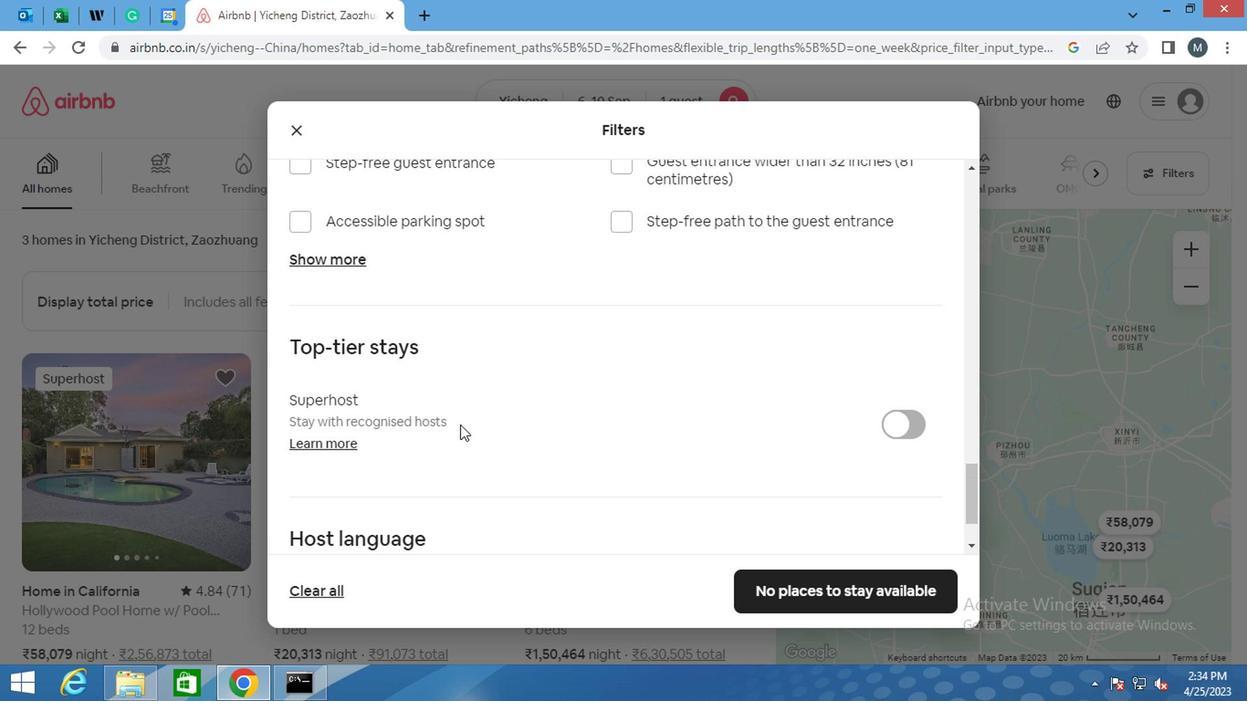 
Action: Mouse scrolled (467, 417) with delta (0, 0)
Screenshot: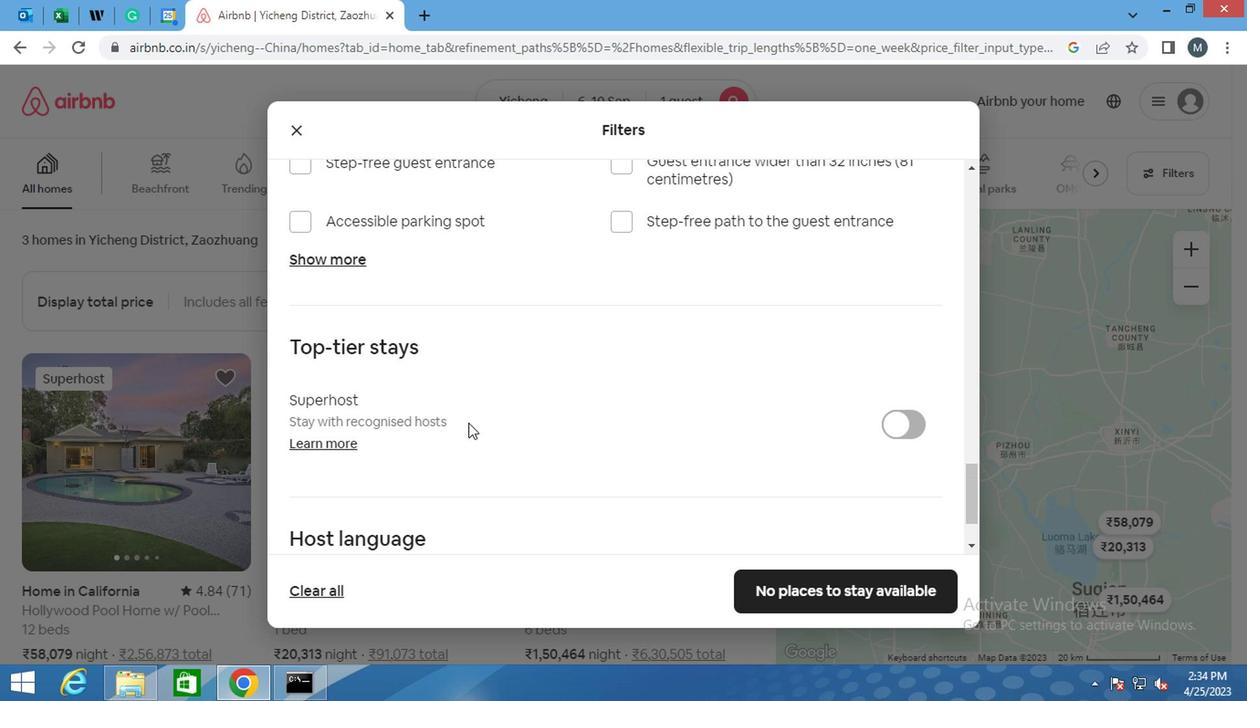 
Action: Mouse moved to (466, 418)
Screenshot: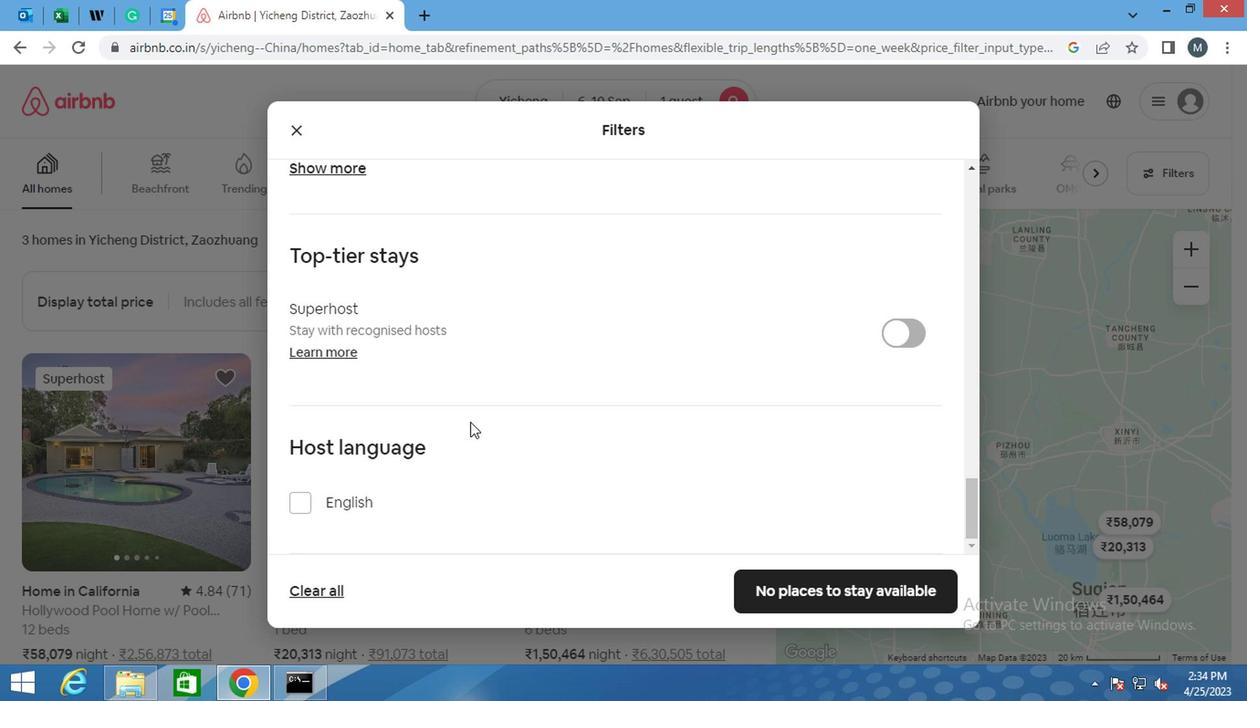 
Action: Mouse scrolled (466, 417) with delta (0, 0)
Screenshot: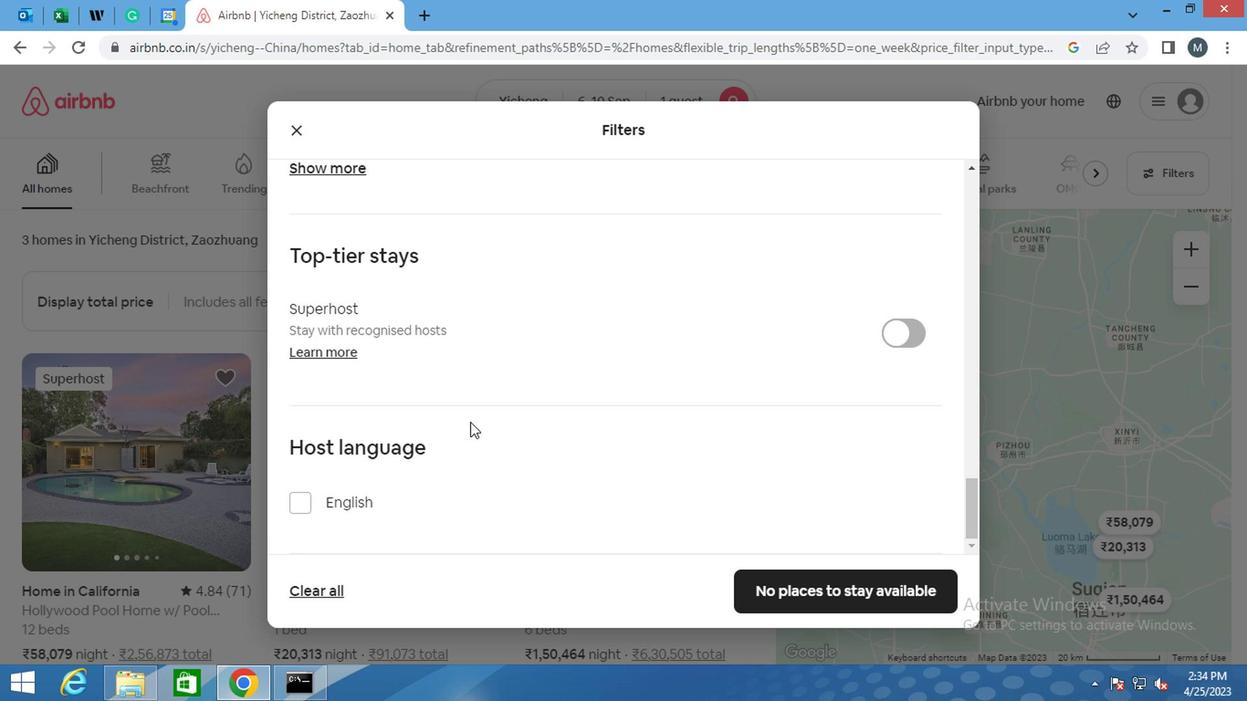 
Action: Mouse moved to (465, 418)
Screenshot: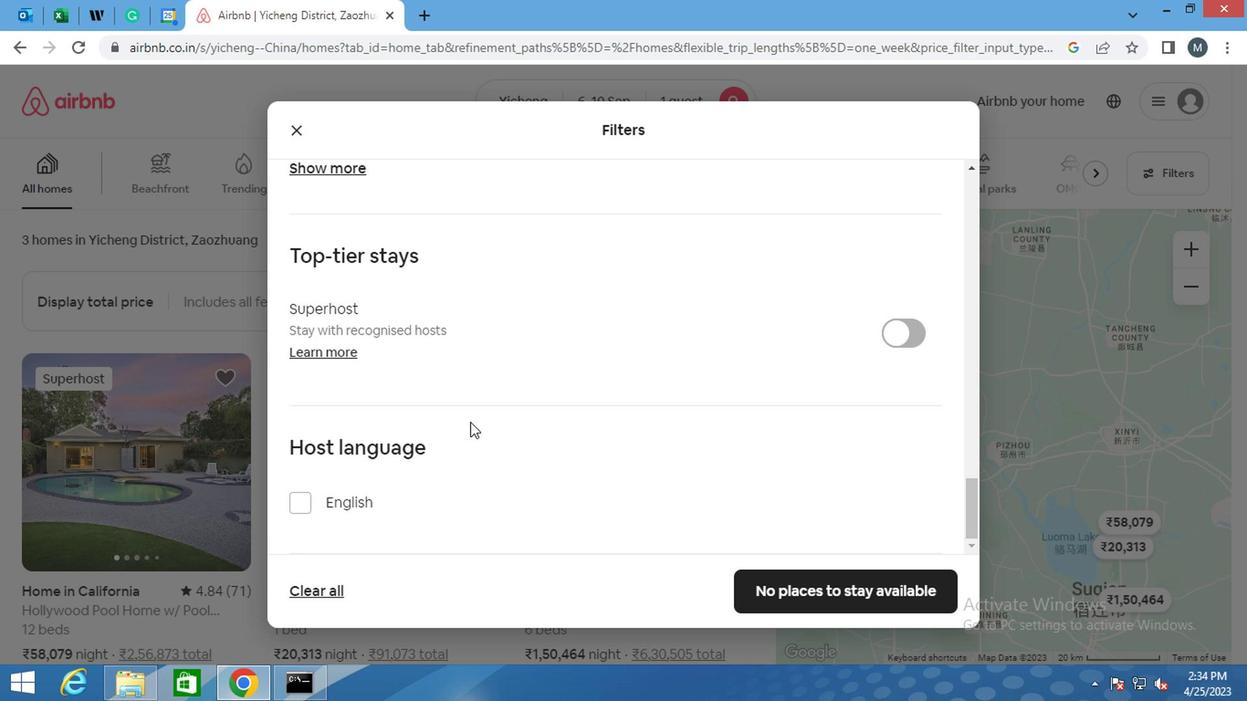 
Action: Mouse scrolled (465, 417) with delta (0, 0)
Screenshot: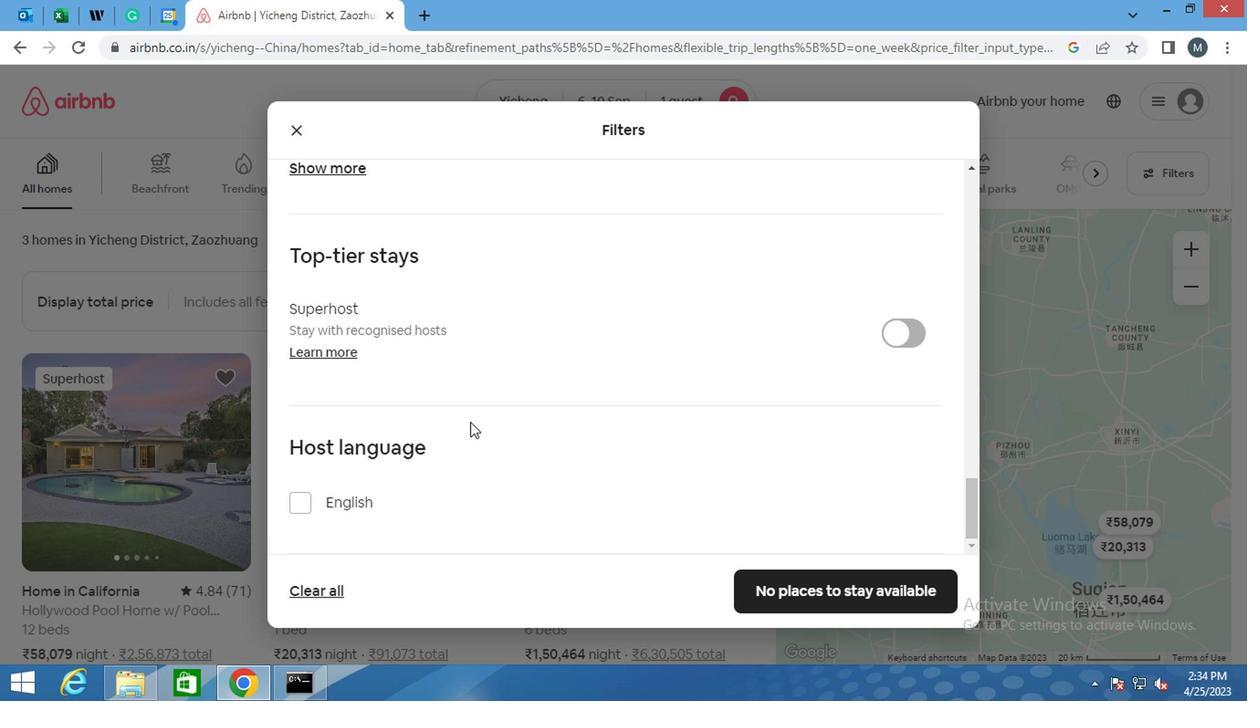 
Action: Mouse moved to (399, 479)
Screenshot: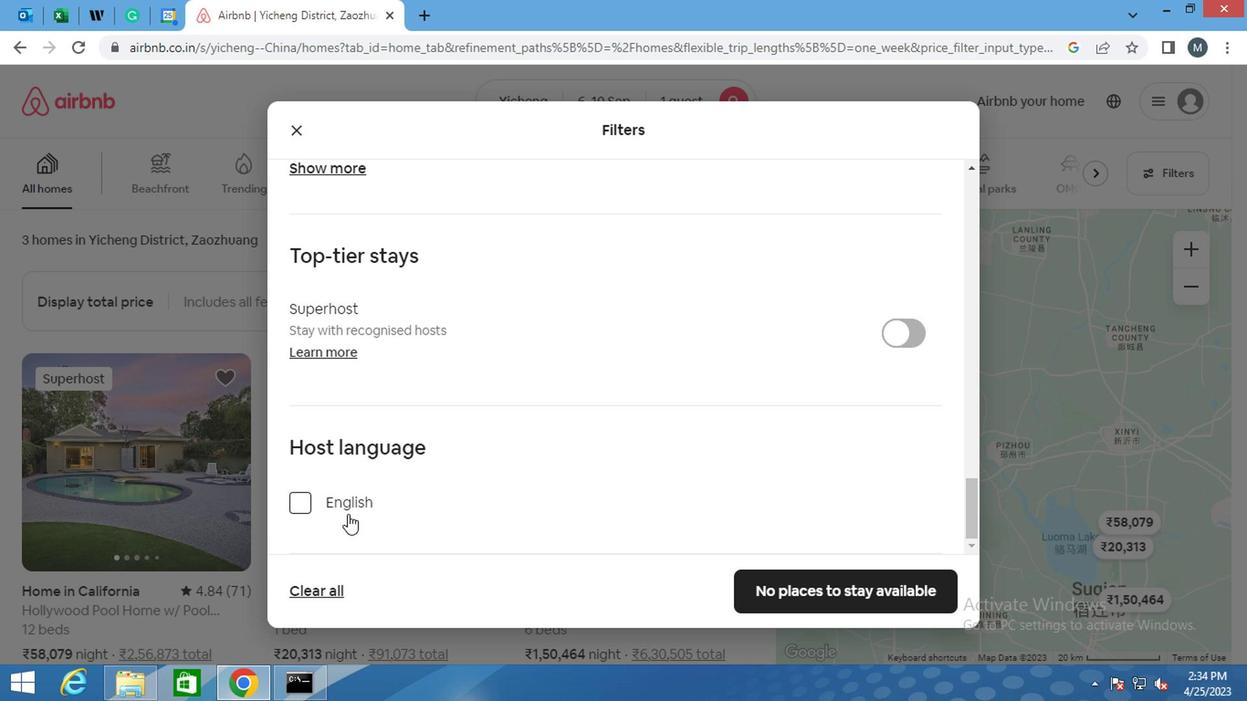 
Action: Mouse scrolled (399, 478) with delta (0, 0)
Screenshot: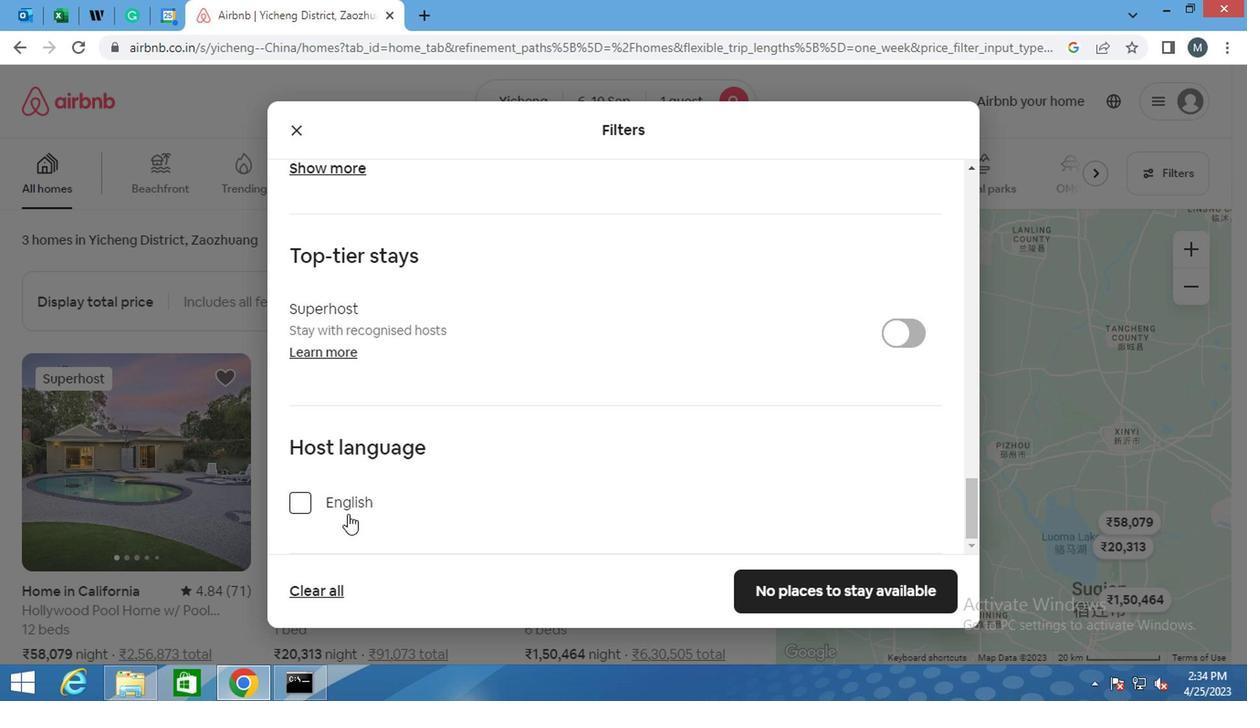 
Action: Mouse scrolled (399, 478) with delta (0, 0)
Screenshot: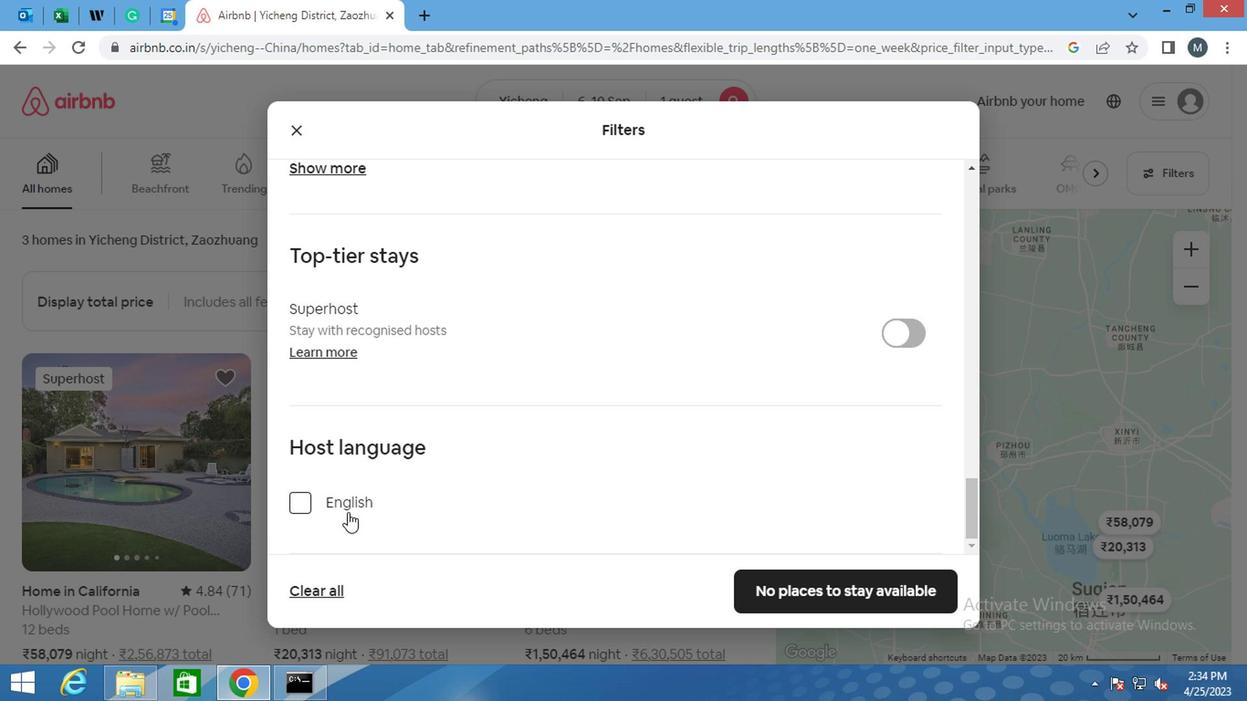 
Action: Mouse scrolled (399, 478) with delta (0, 0)
Screenshot: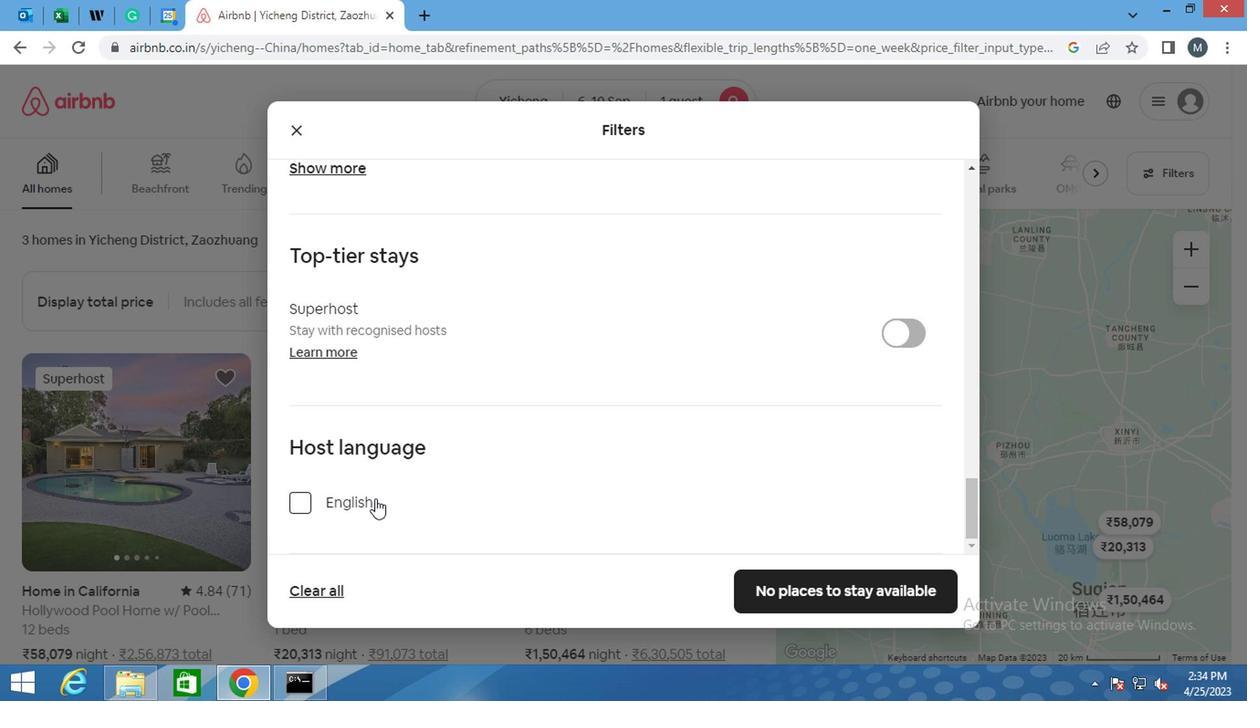 
Action: Mouse moved to (401, 481)
Screenshot: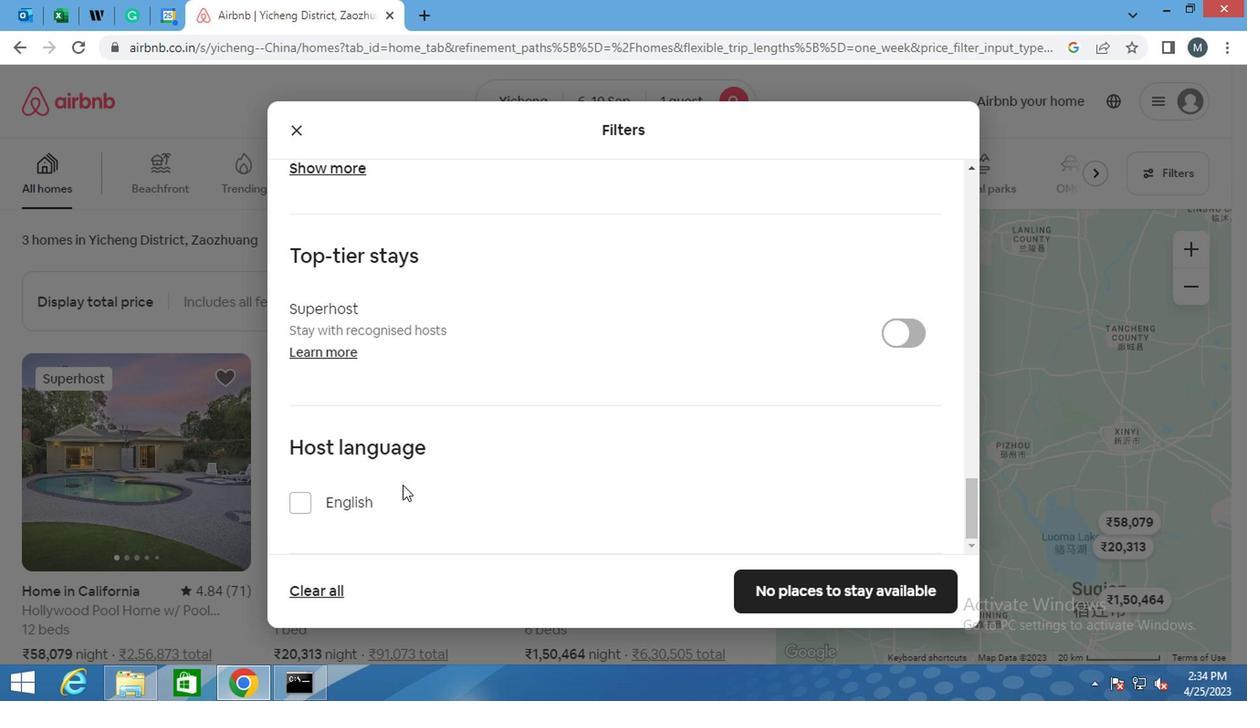 
Action: Mouse scrolled (401, 480) with delta (0, 0)
Screenshot: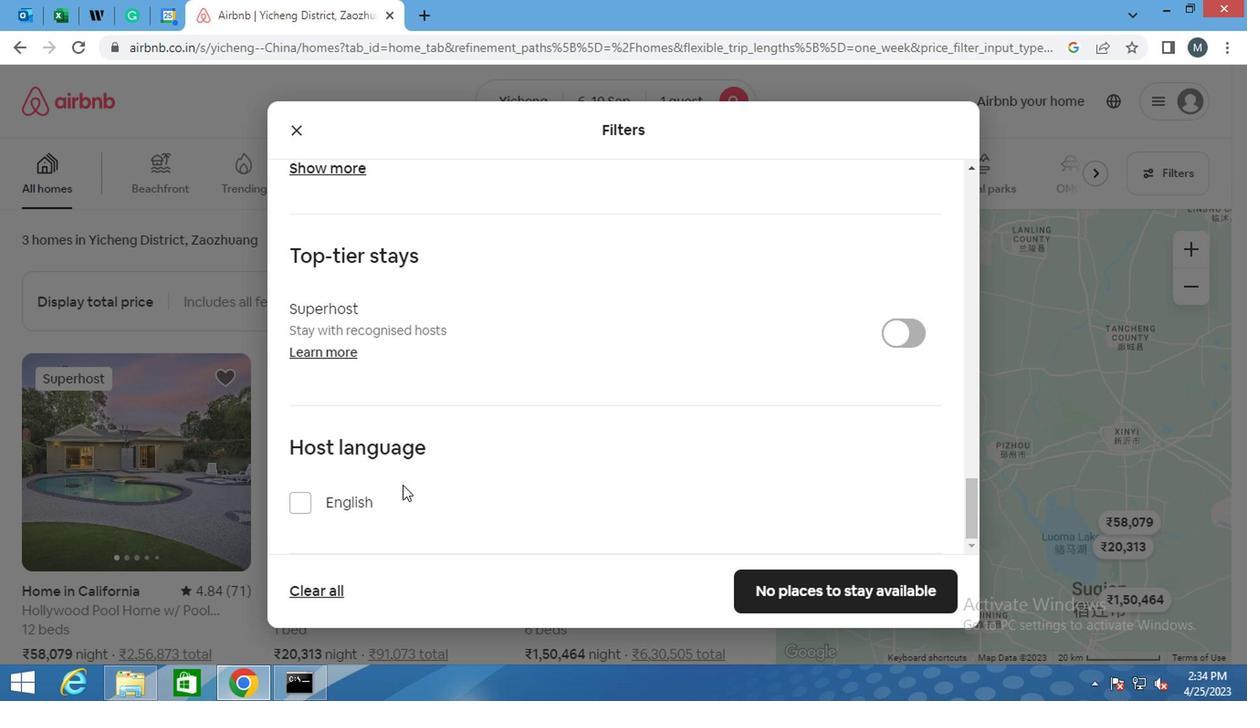 
Action: Mouse moved to (809, 579)
Screenshot: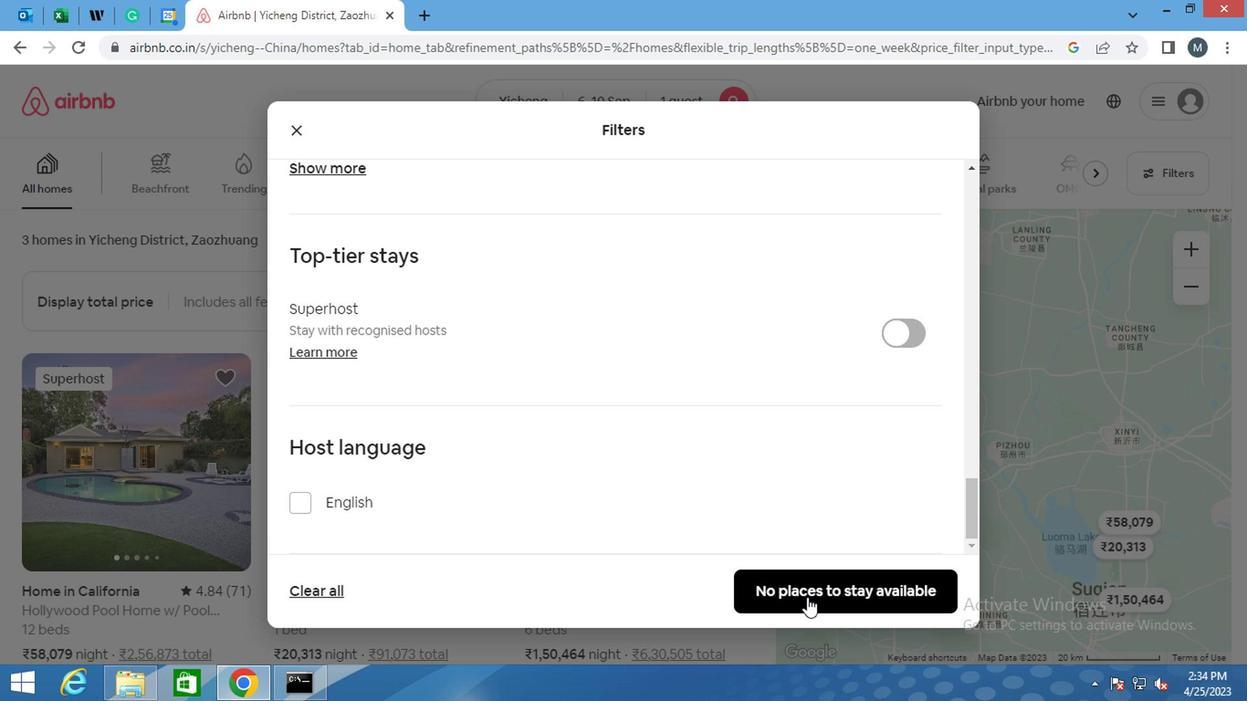 
Action: Mouse pressed left at (809, 579)
Screenshot: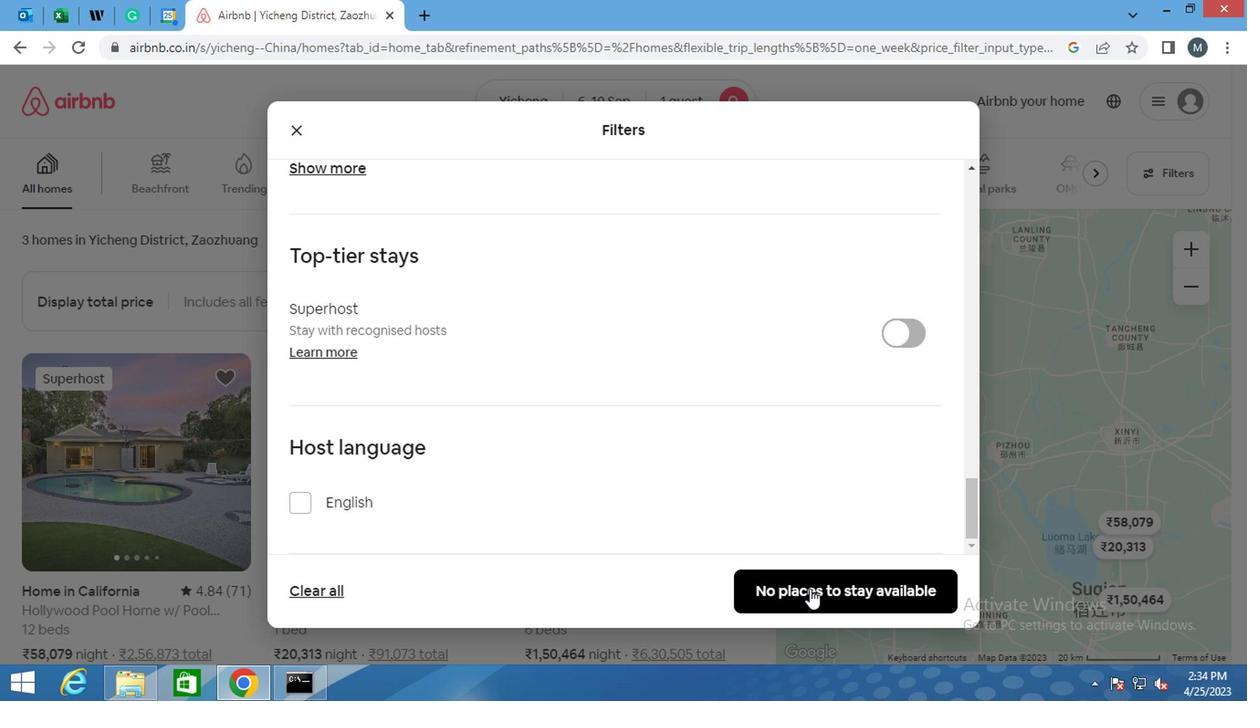 
Action: Mouse moved to (805, 578)
Screenshot: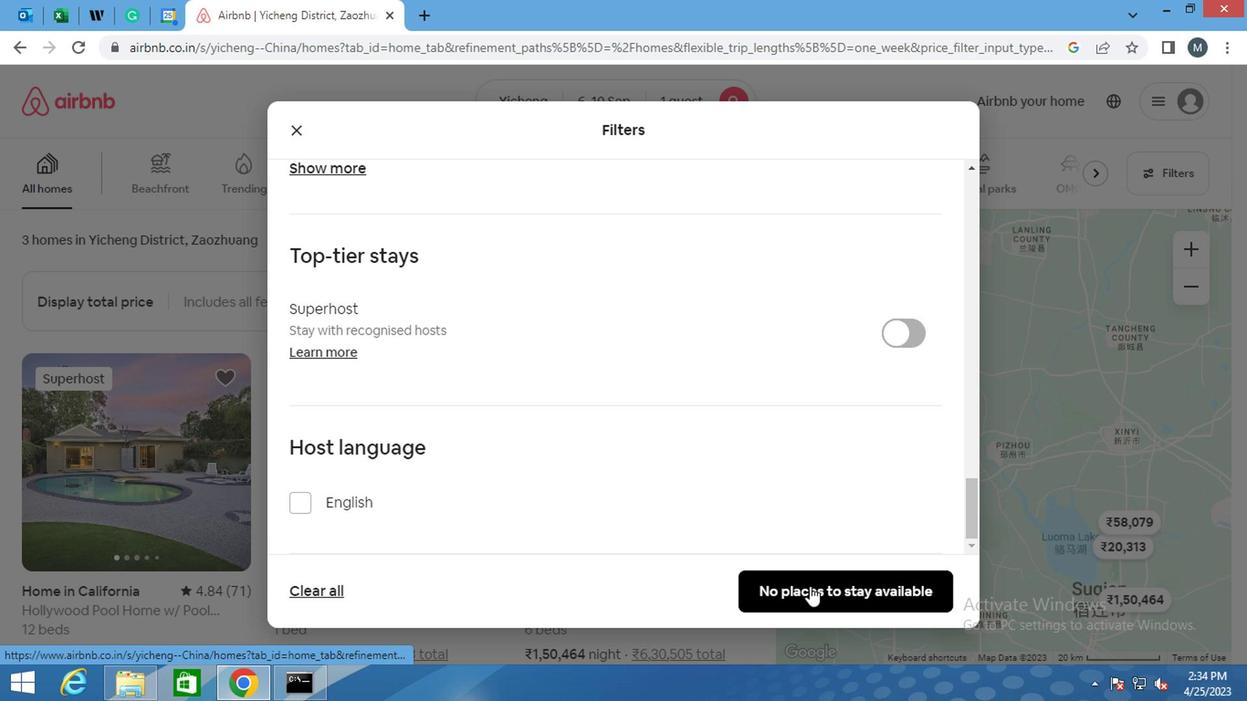 
